 Task: Create new invoice with Date Opened :30-Apr-23, Select Customer: Catering by P.F. Chang's, Terms: Payment Term 2. Make invoice entry for item-1 with Date: 30-Apr-23, Description: Red Bull Sugar Free, Action: Material, Income Account: Income:Sales, Quantity: 1, Unit Price: 7.4, Discount %: 8. Make entry for item-2 with Date: 30-Apr-23, Description: Kellogg's PopTart Frosted Brown Sugar, Action: Material, Income Account: Income:Sales, Quantity: 2, Unit Price: 8.5, Discount %: 7. Make entry for item-3 with Date: 30-Apr-23, Description: Small Gala Apple_x000D_
, Action: Material, Income Account: Income:Sales, Quantity: 2, Unit Price: 9.5, Discount %: 9. Write Notes: 'Looking forward to serving you again.'. Post Invoice with Post Date: 30-Apr-23, Post to Accounts: Assets:Accounts Receivable. Pay / Process Payment with Transaction Date: 15-May-23, Amount: 39.908, Transfer Account: Checking Account. Print Invoice, display notes by going to Option, then go to Display Tab and check 'Invoice Notes'.
Action: Mouse moved to (196, 46)
Screenshot: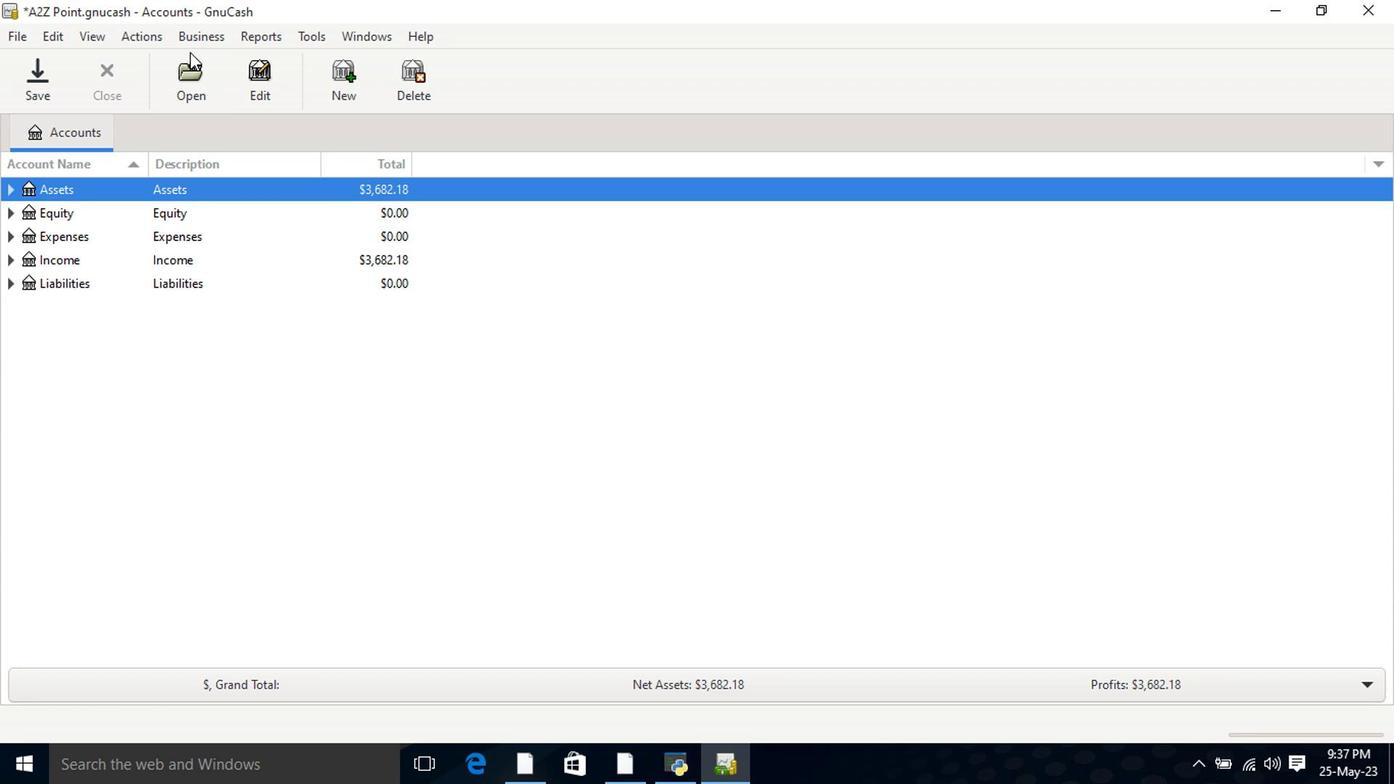 
Action: Mouse pressed left at (196, 46)
Screenshot: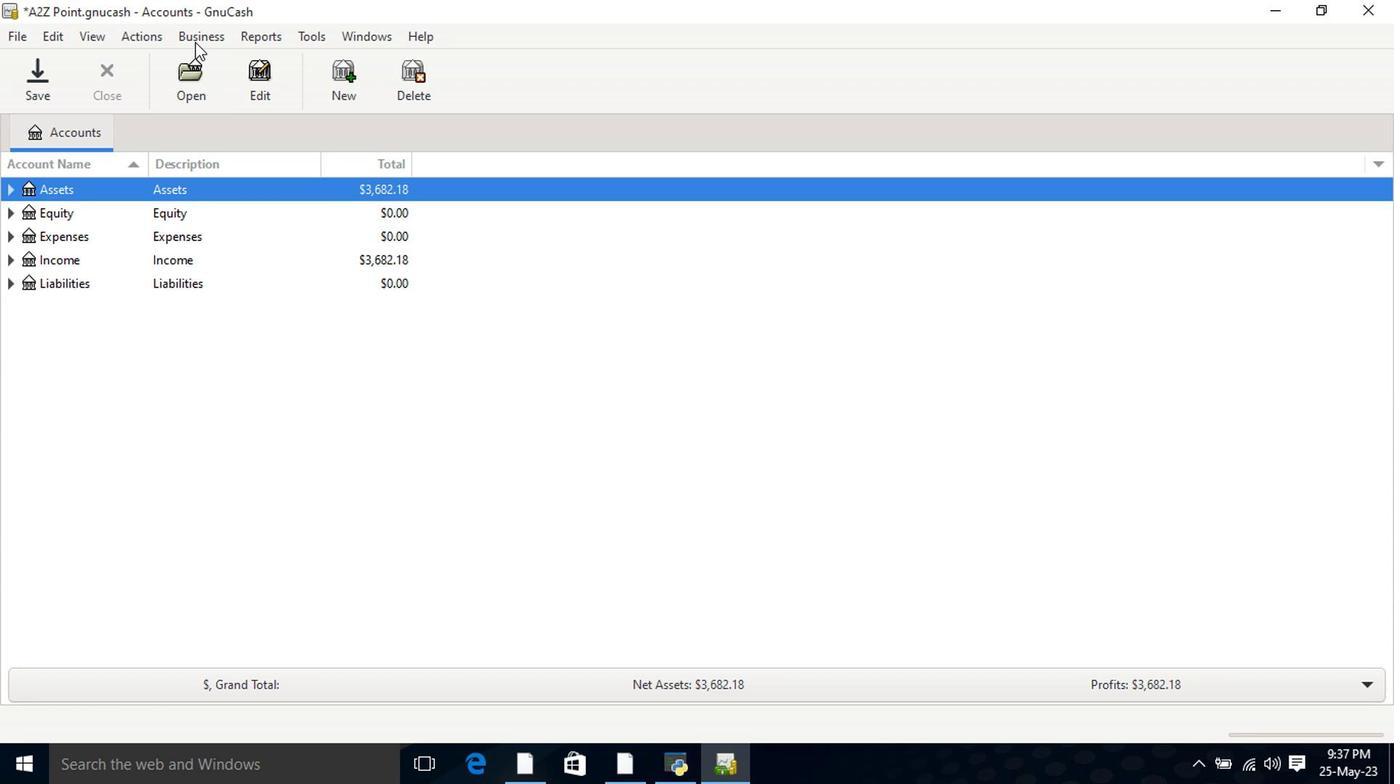 
Action: Mouse moved to (356, 66)
Screenshot: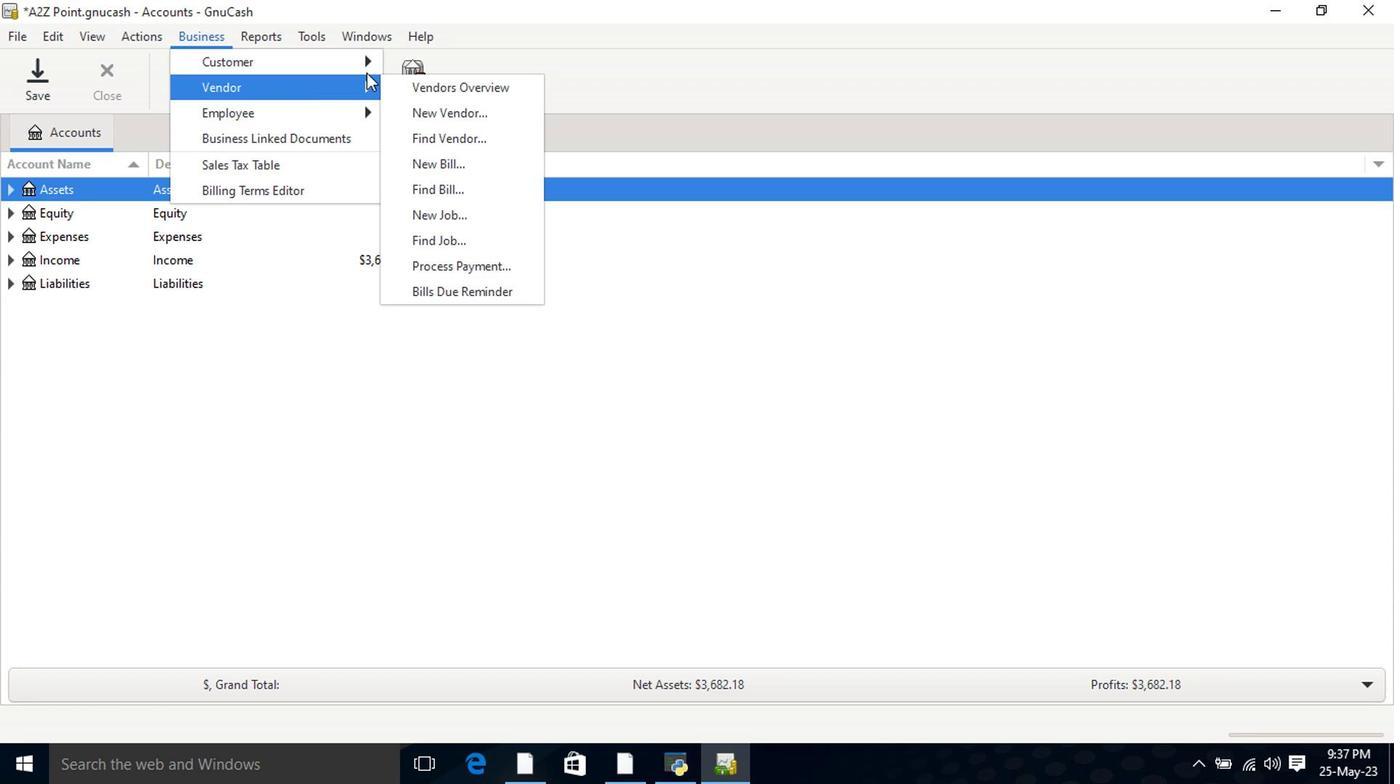 
Action: Mouse pressed left at (356, 66)
Screenshot: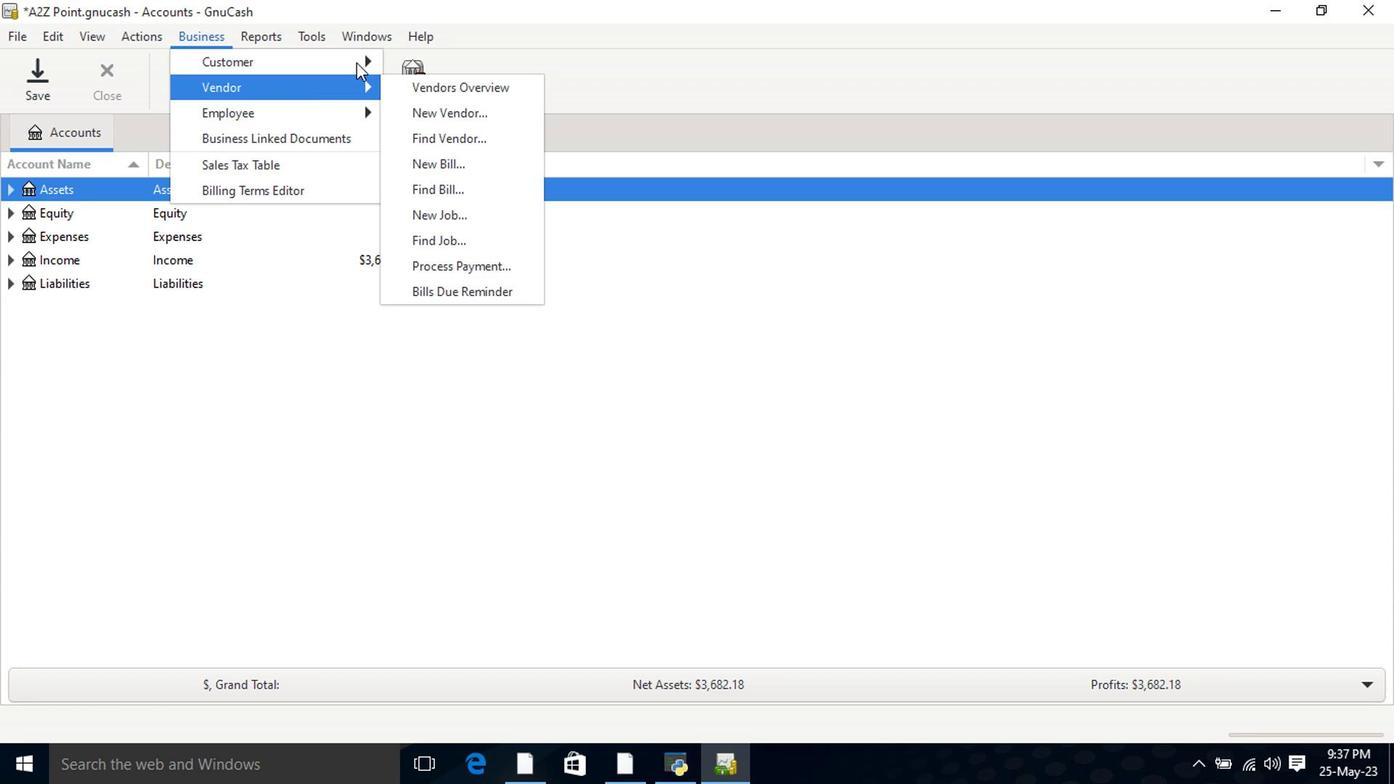 
Action: Mouse moved to (445, 140)
Screenshot: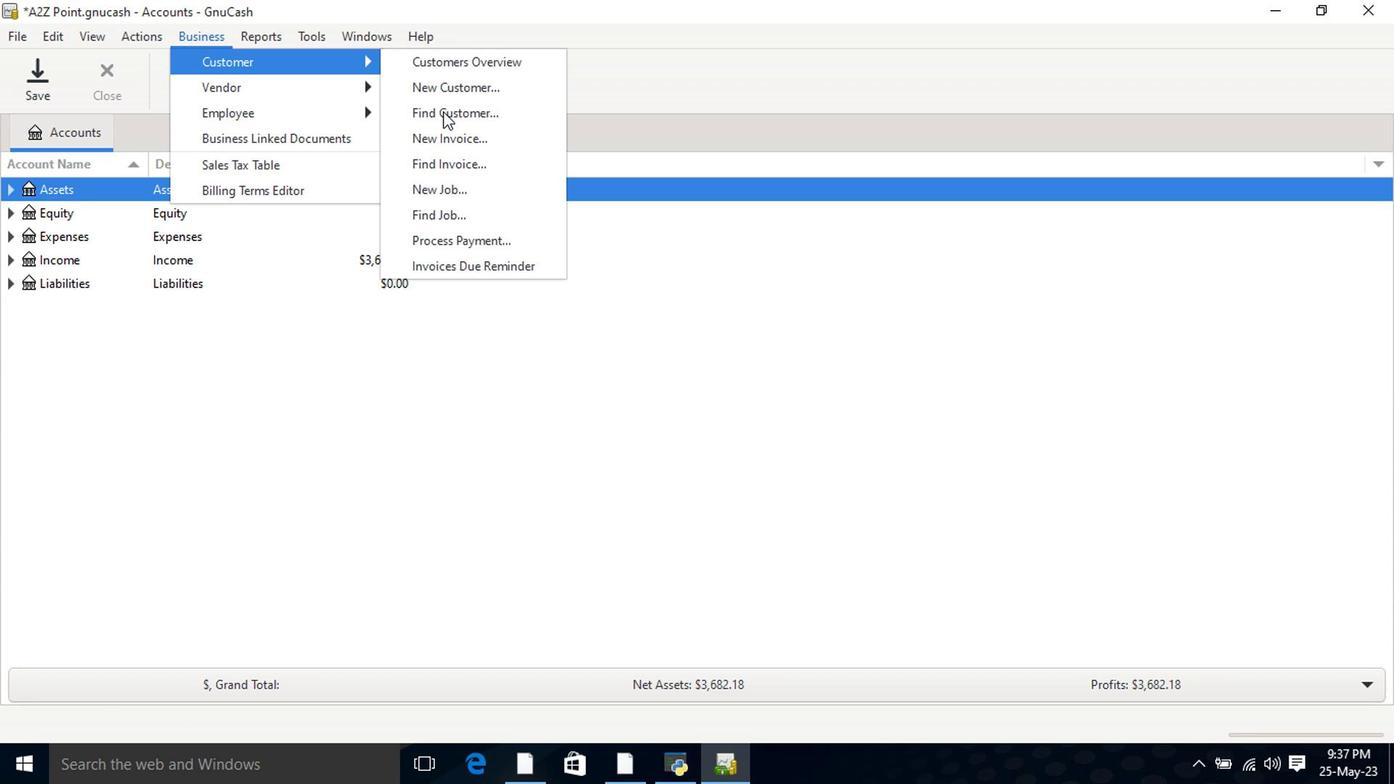 
Action: Mouse pressed left at (445, 140)
Screenshot: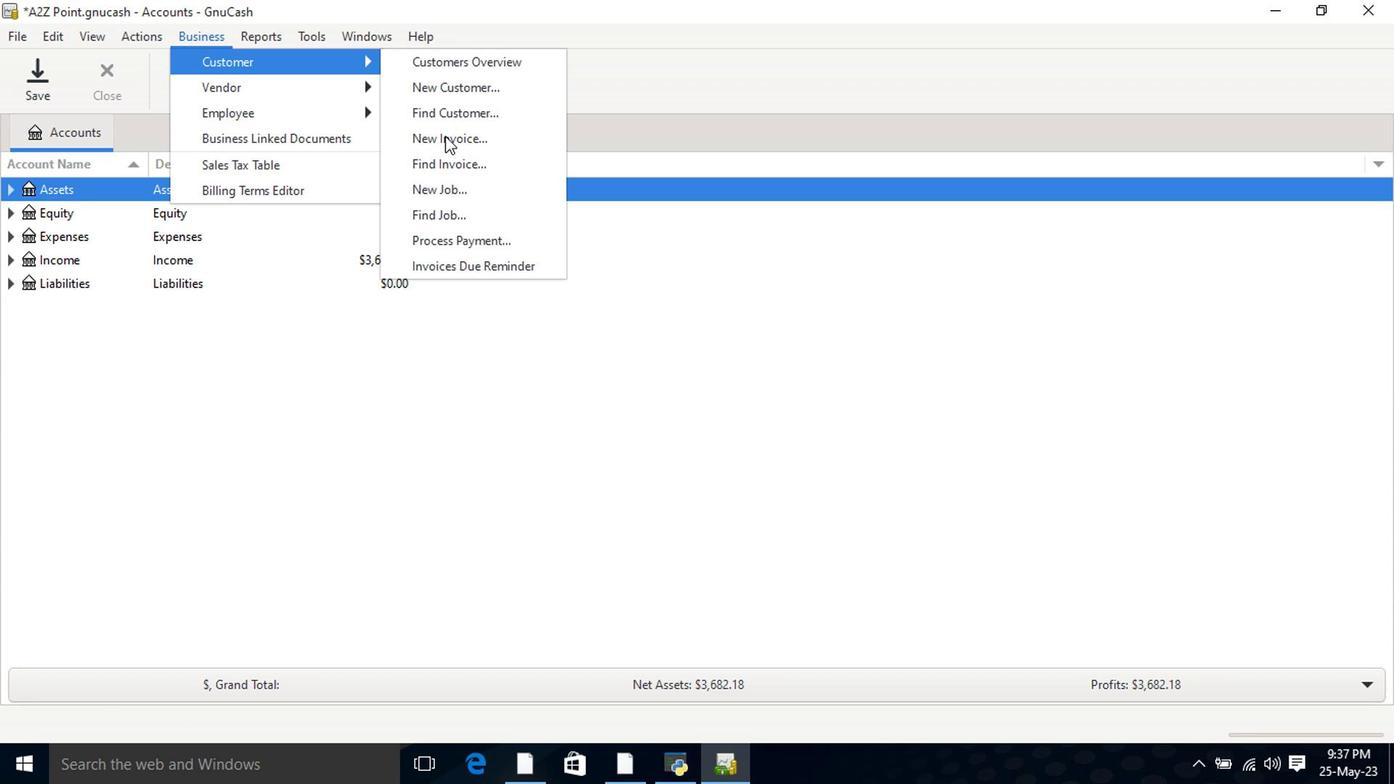 
Action: Mouse moved to (832, 311)
Screenshot: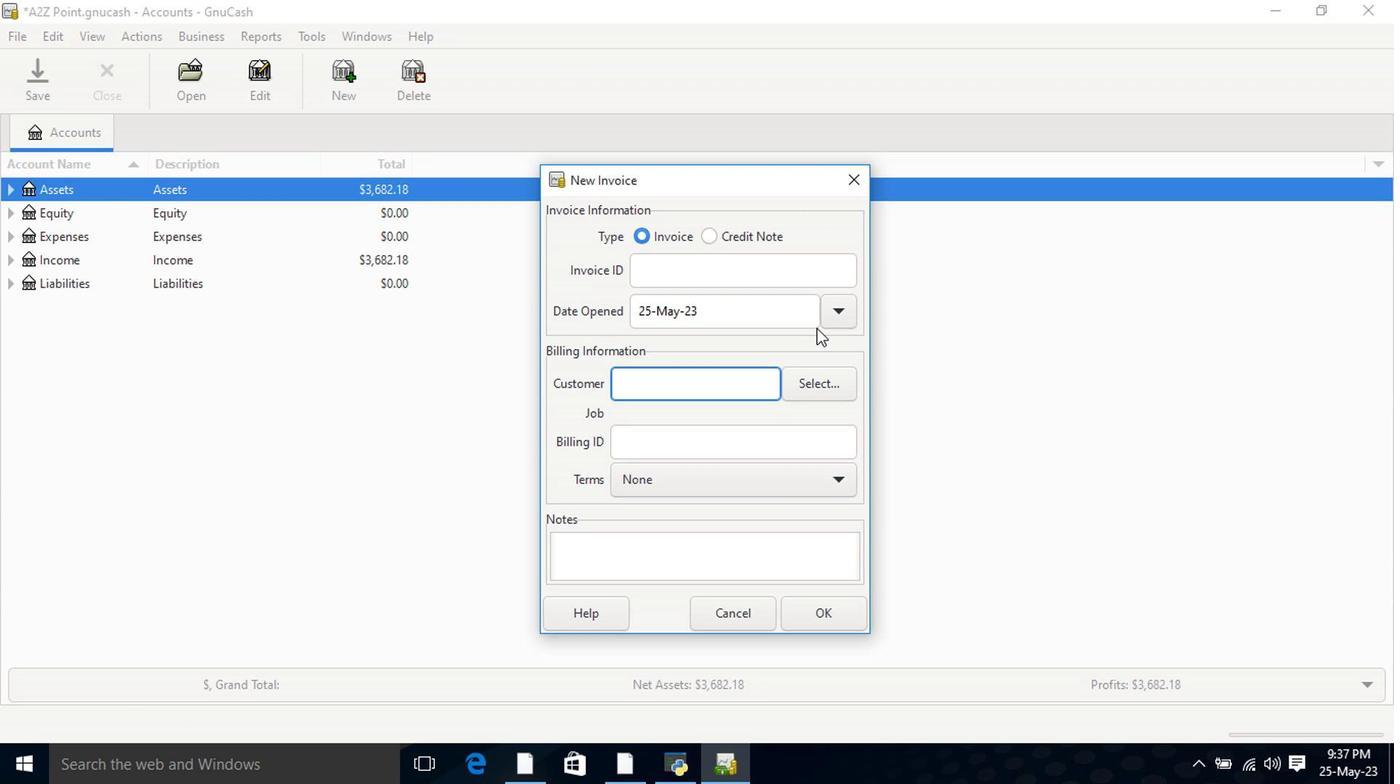
Action: Mouse pressed left at (832, 311)
Screenshot: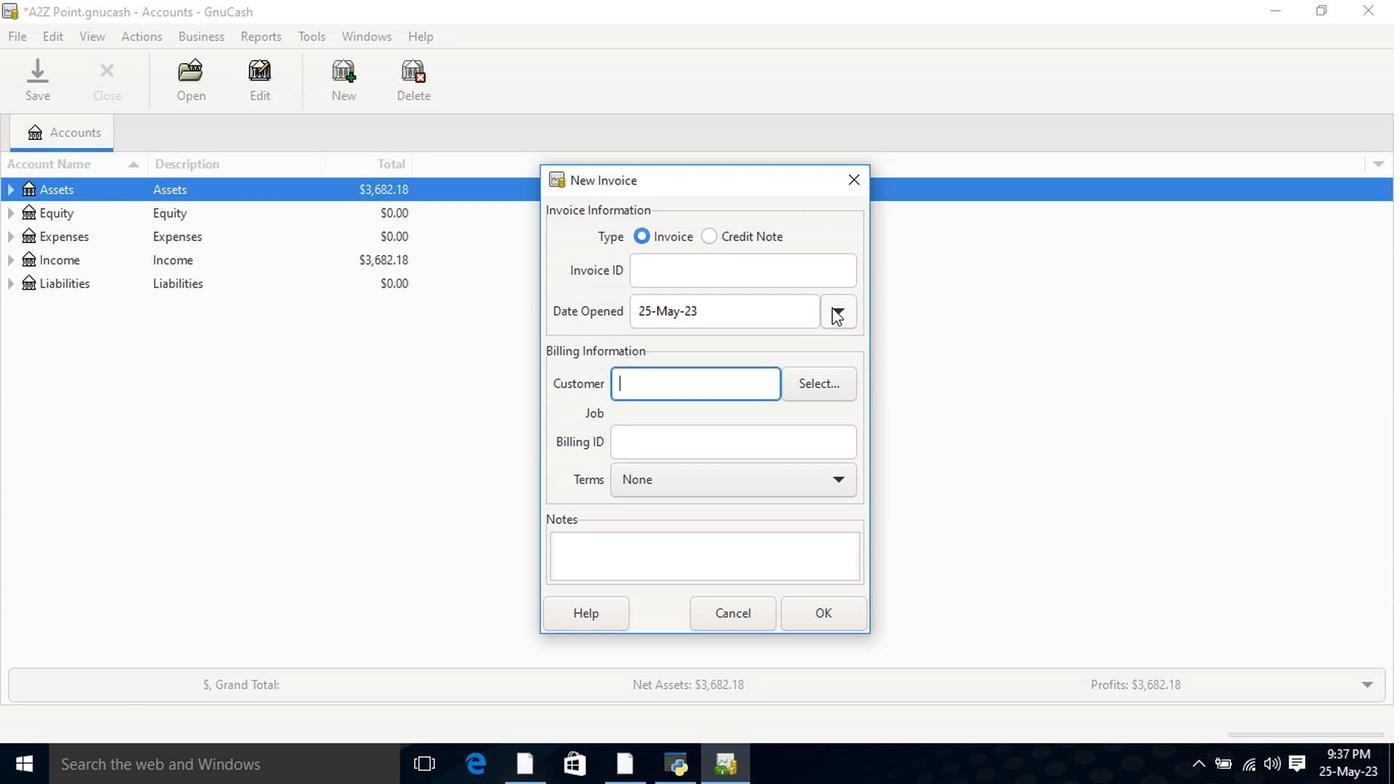 
Action: Mouse moved to (677, 342)
Screenshot: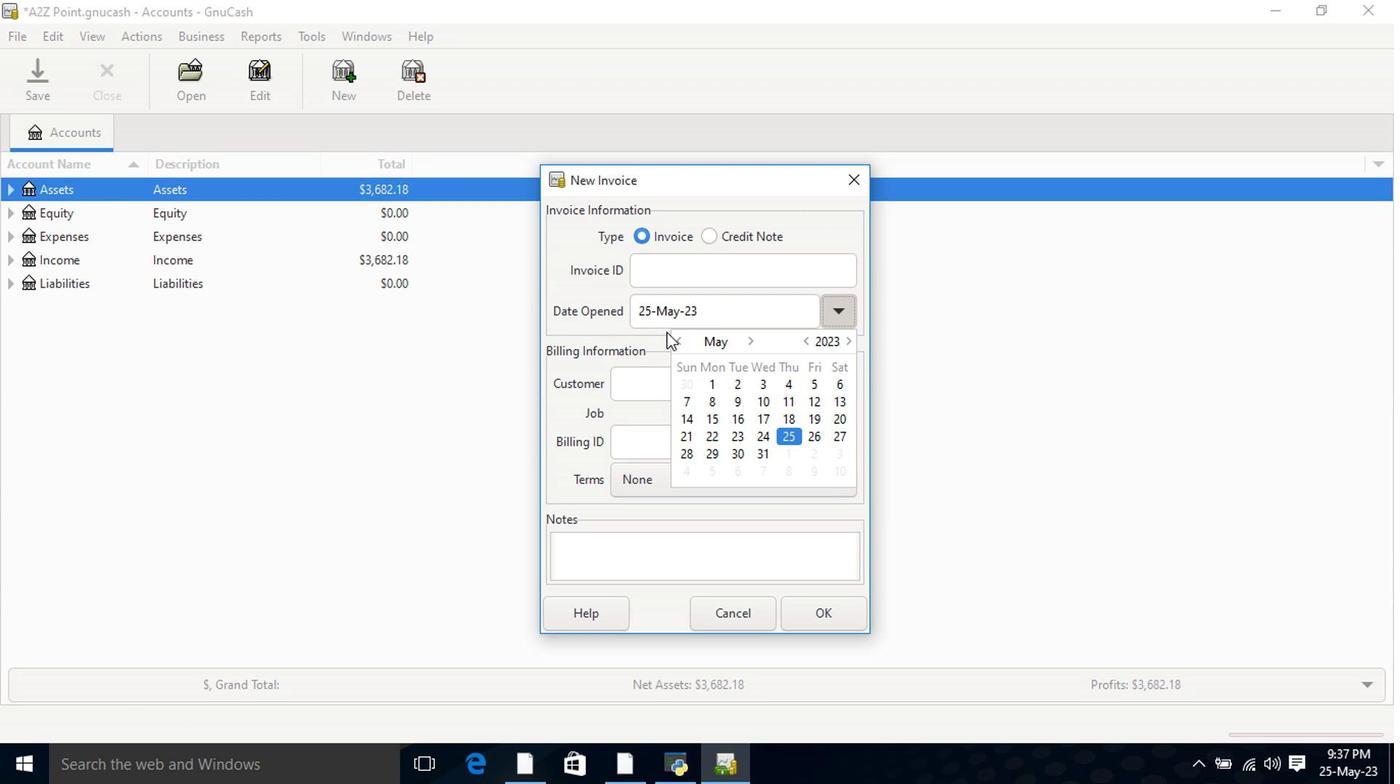 
Action: Mouse pressed left at (677, 342)
Screenshot: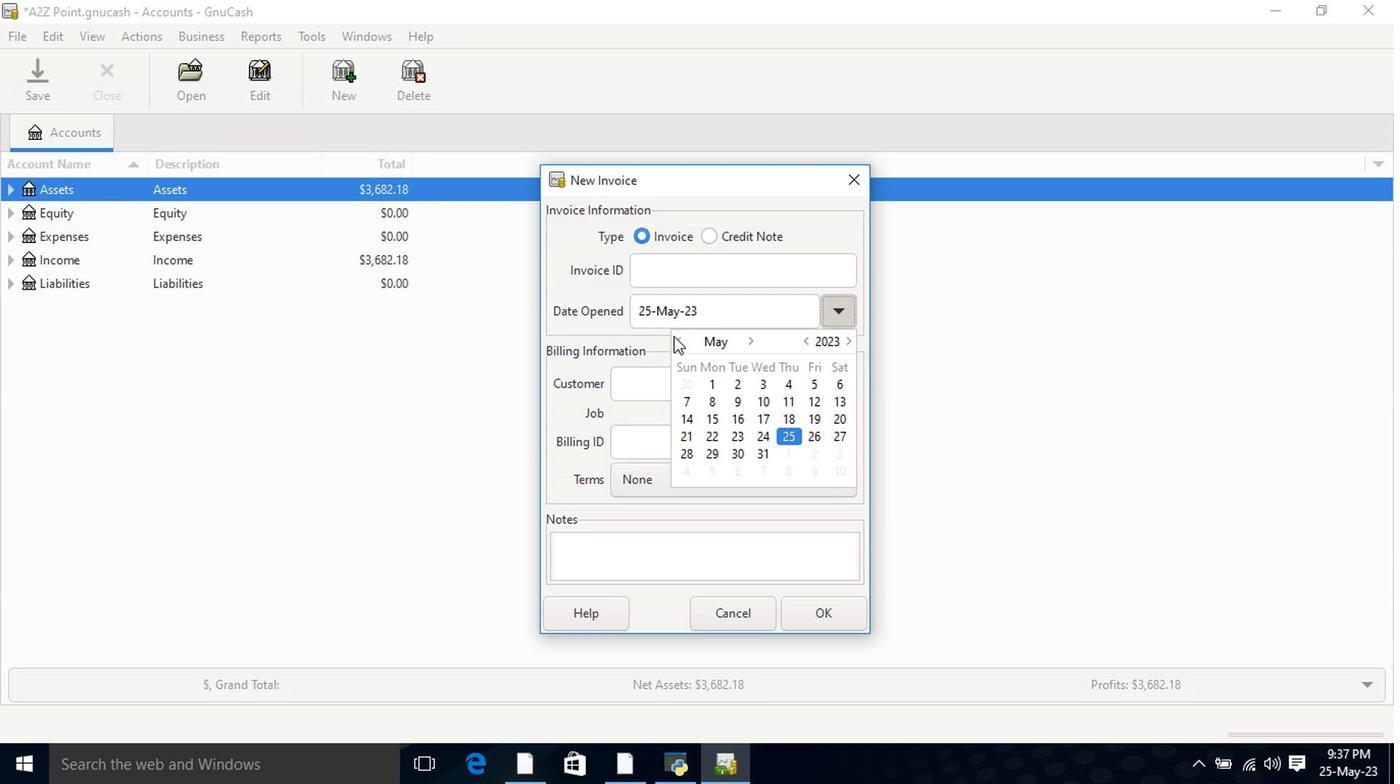 
Action: Mouse moved to (694, 474)
Screenshot: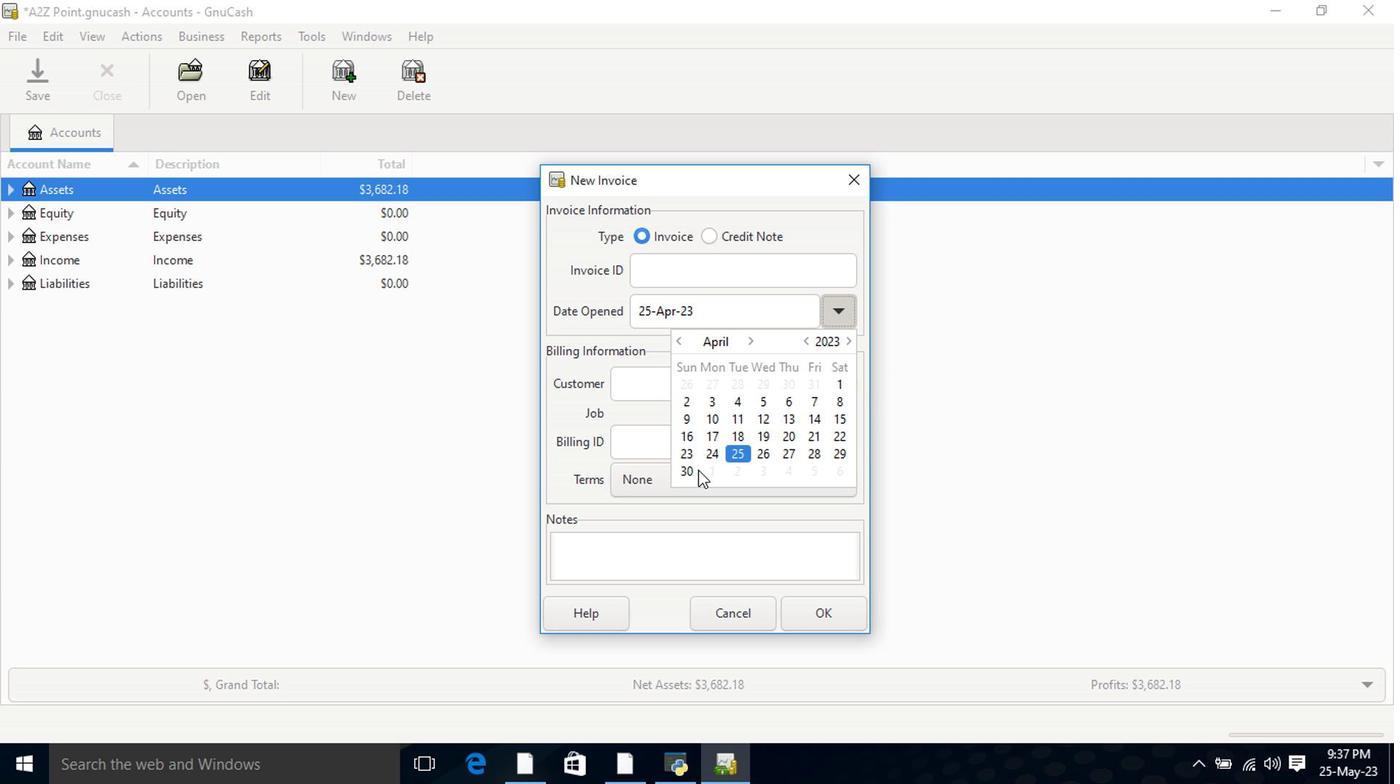 
Action: Mouse pressed left at (694, 474)
Screenshot: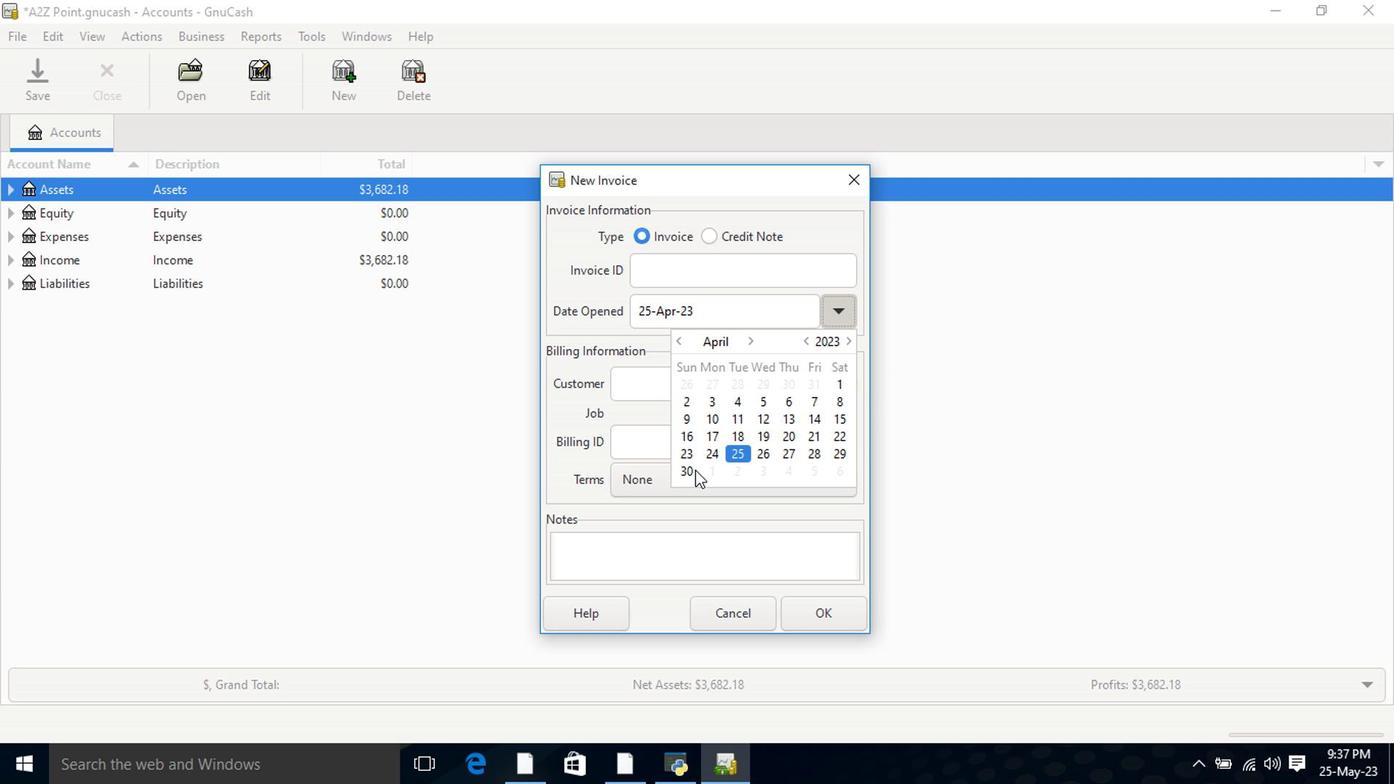 
Action: Mouse pressed left at (694, 474)
Screenshot: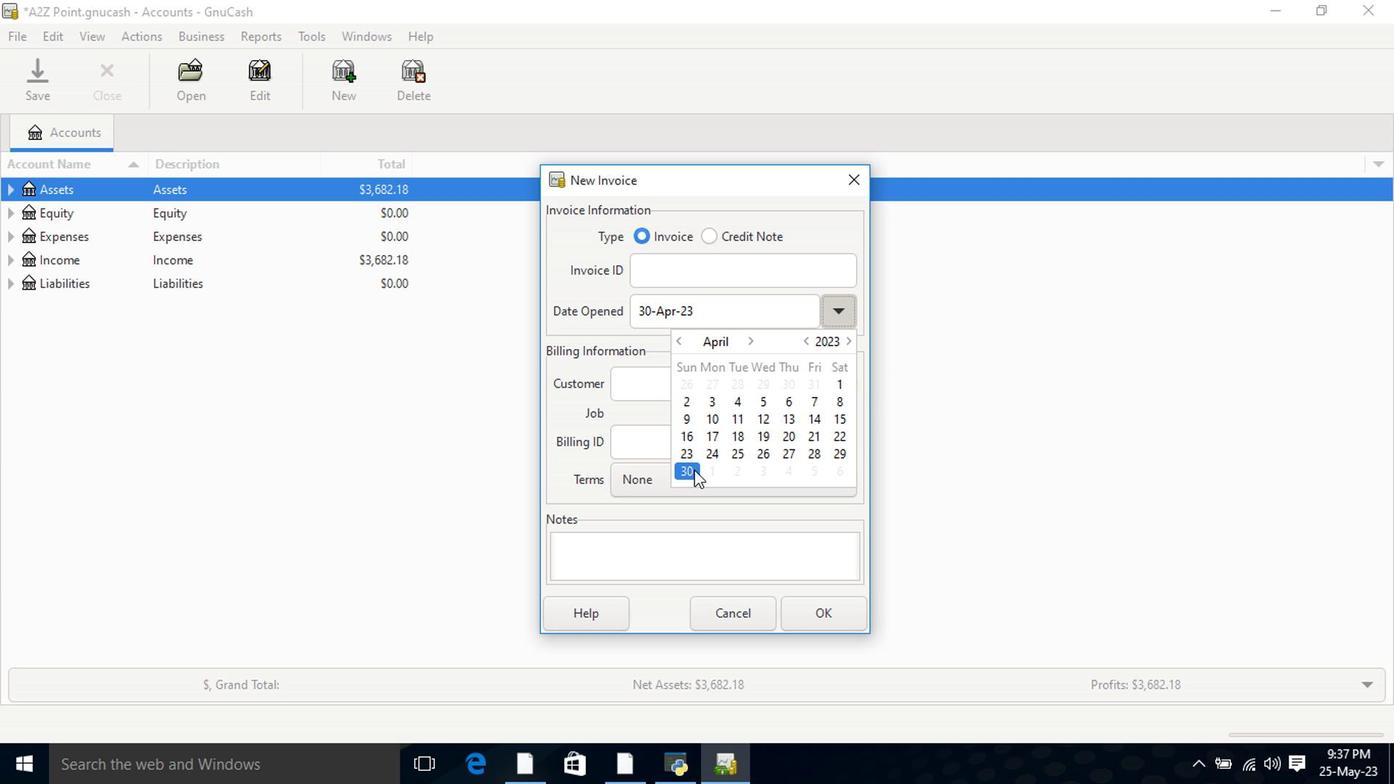 
Action: Mouse moved to (682, 397)
Screenshot: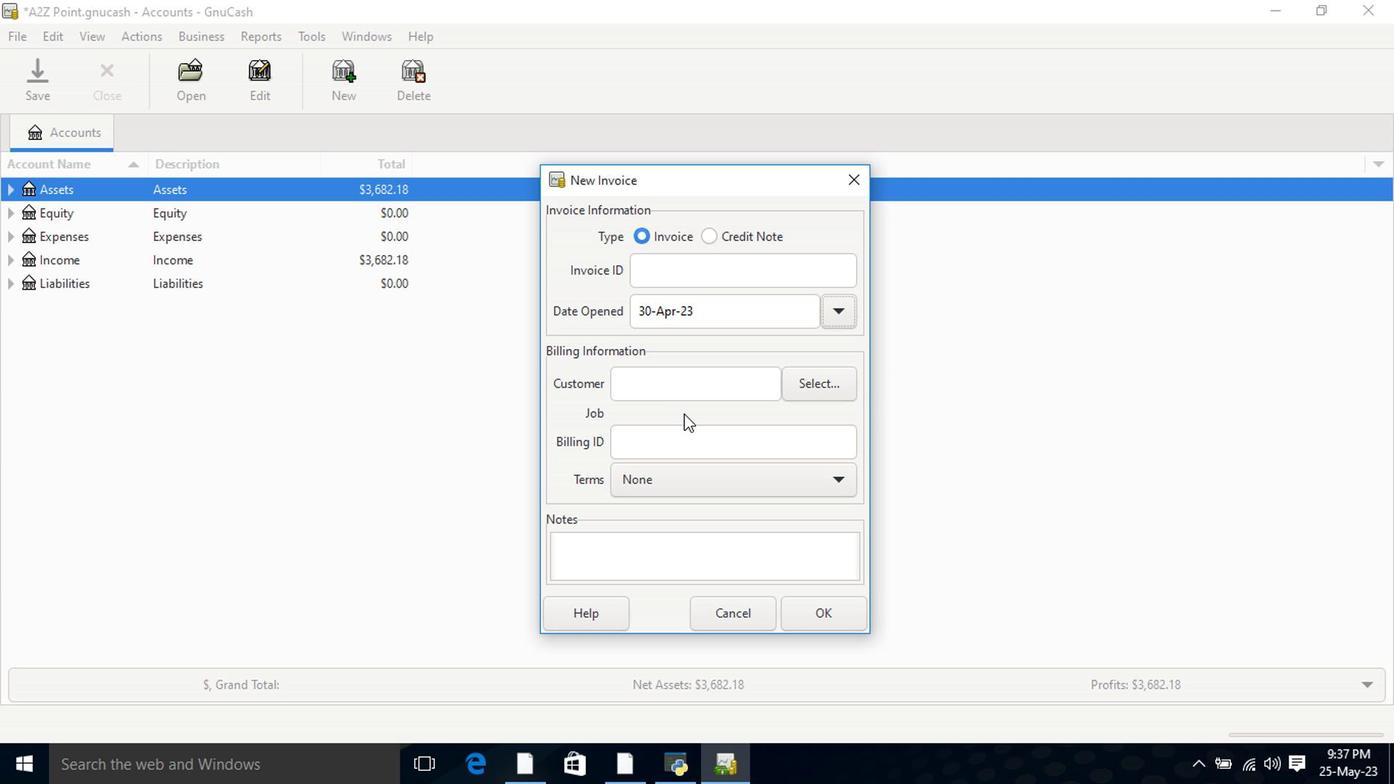 
Action: Mouse pressed left at (682, 397)
Screenshot: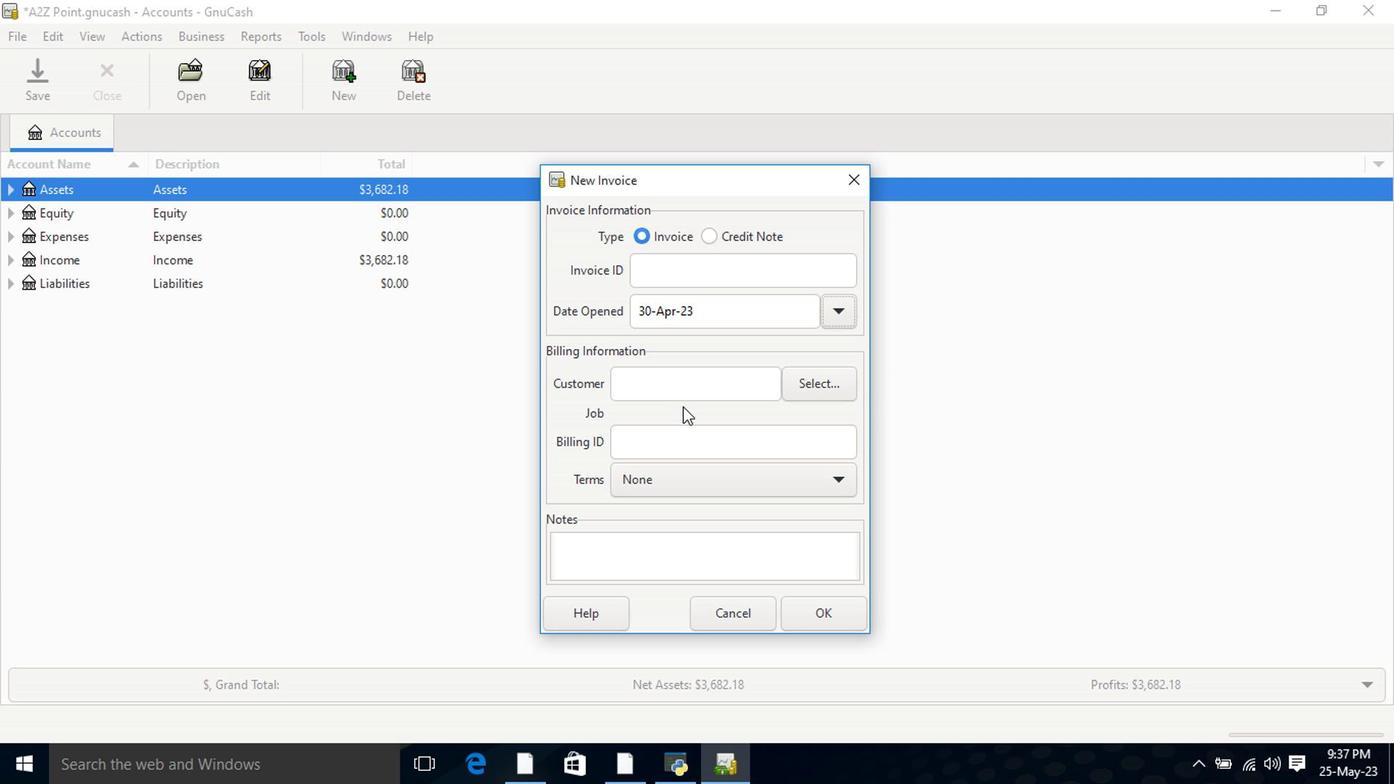 
Action: Mouse moved to (682, 396)
Screenshot: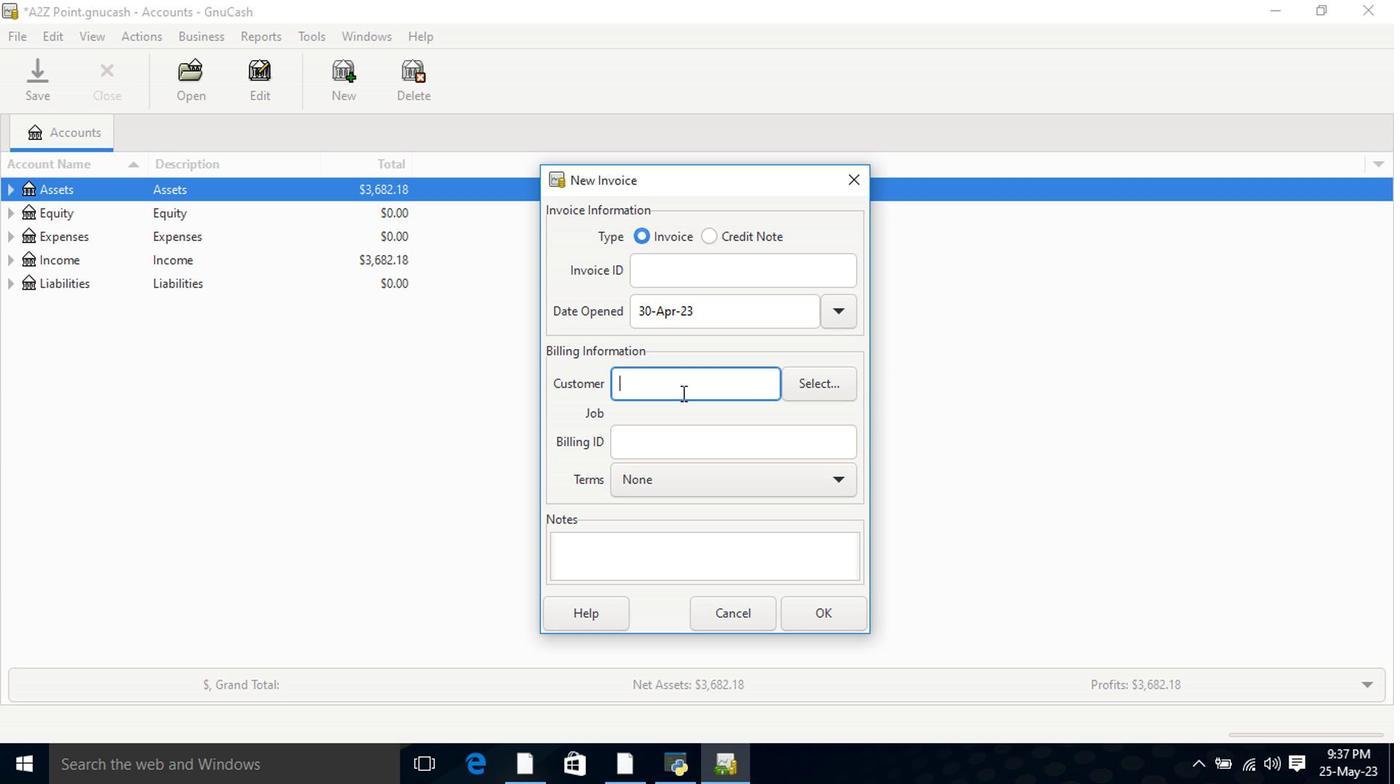 
Action: Key pressed catering<Key.space>by<Key.space>p.
Screenshot: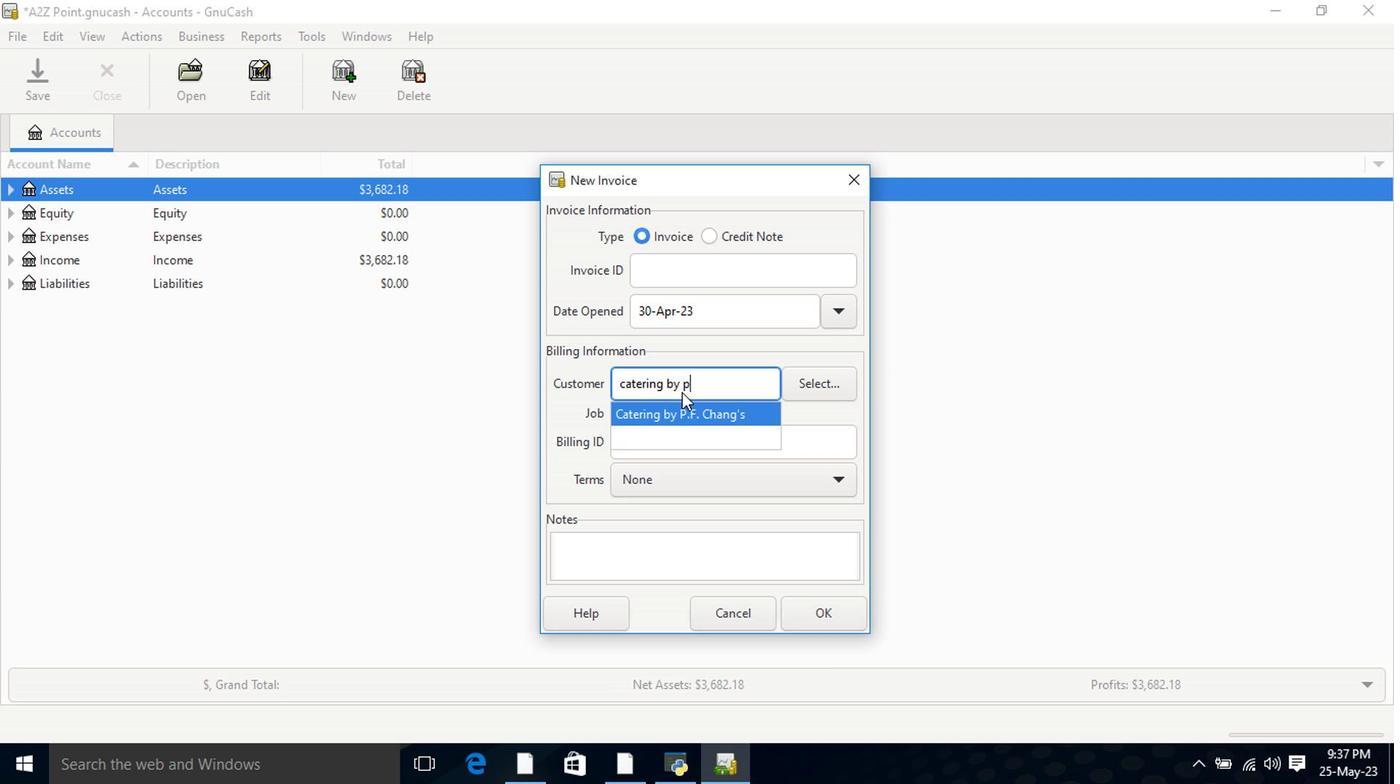 
Action: Mouse moved to (682, 417)
Screenshot: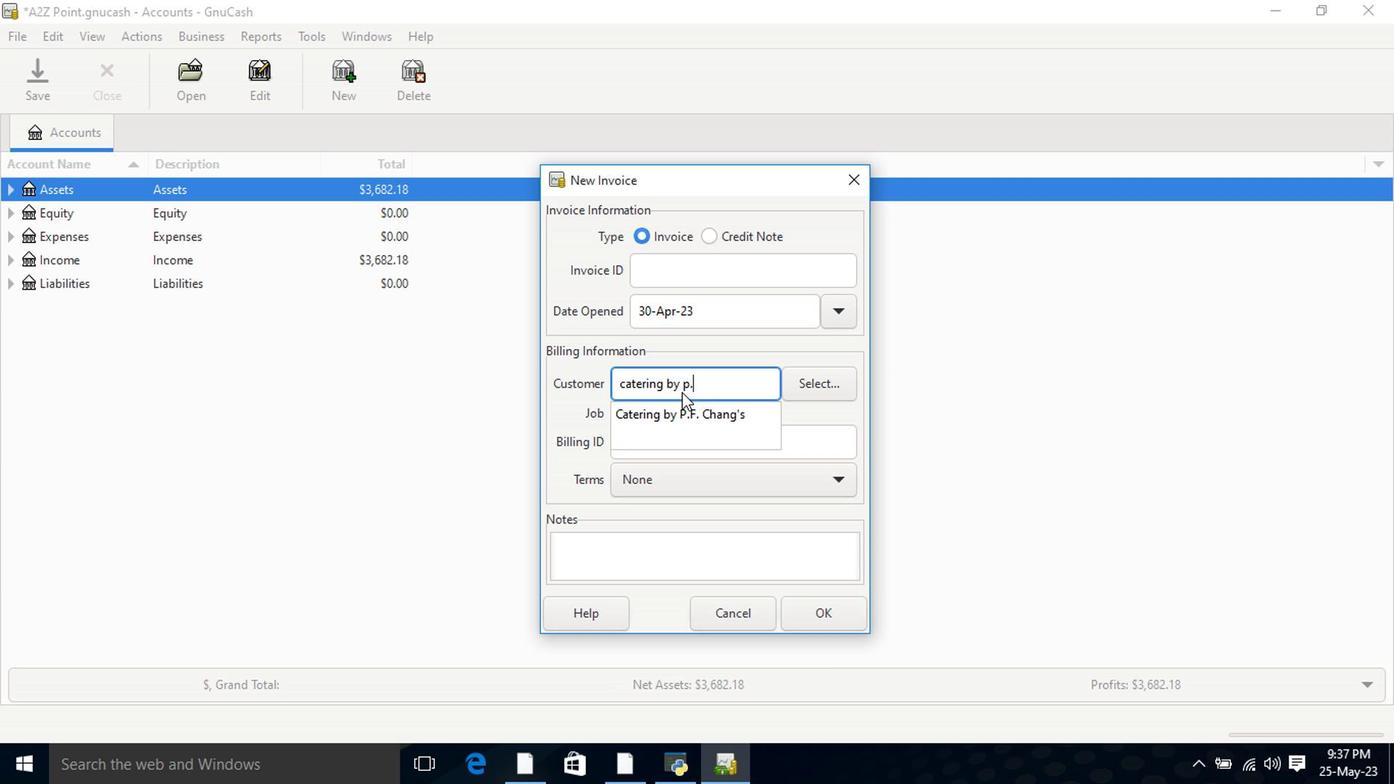 
Action: Mouse pressed left at (682, 417)
Screenshot: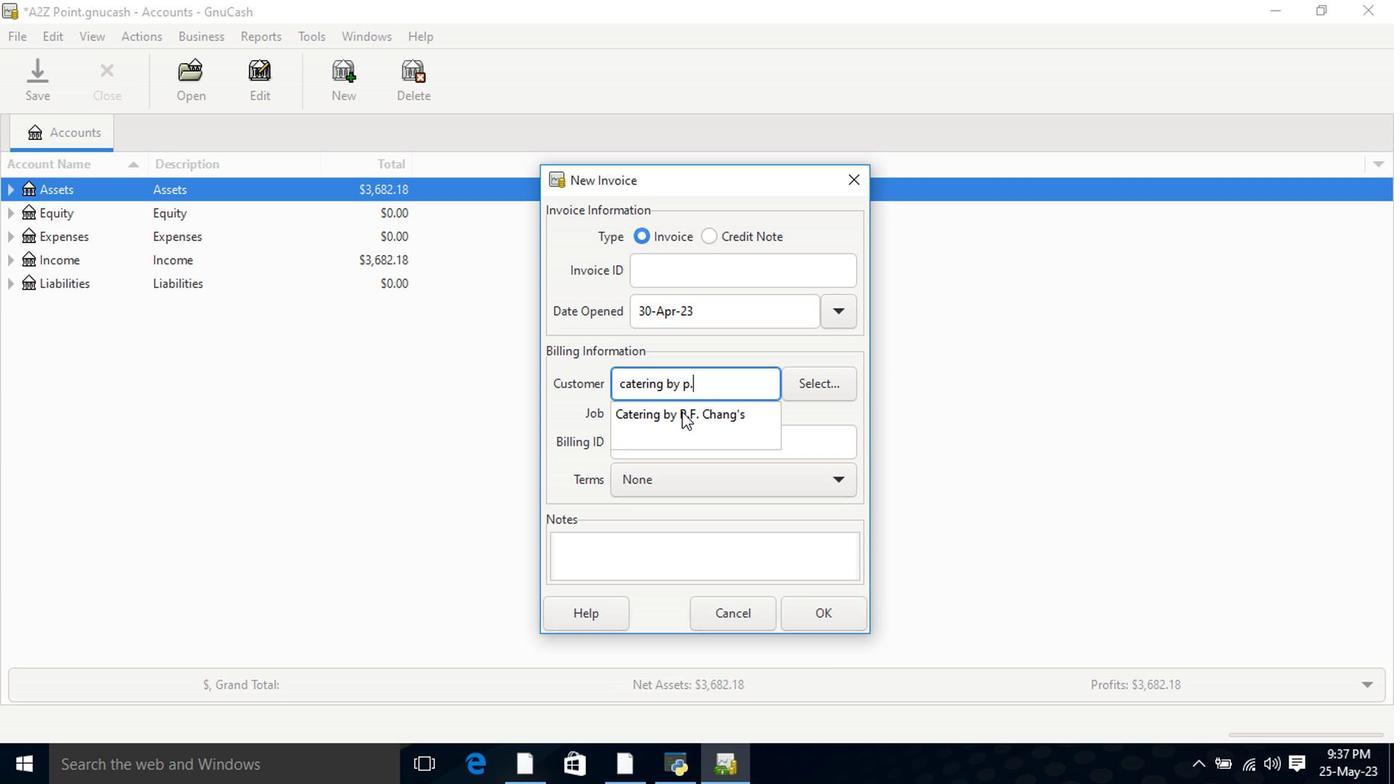 
Action: Mouse moved to (728, 508)
Screenshot: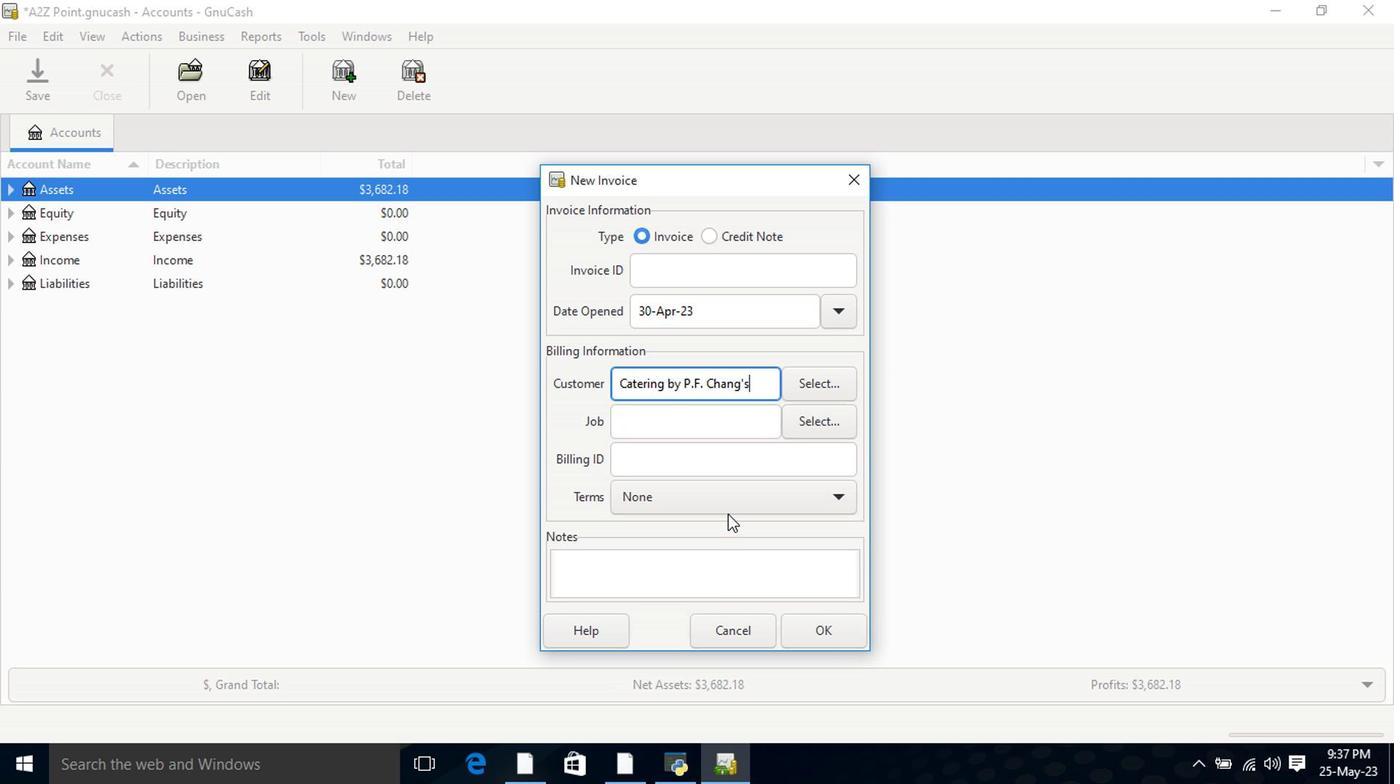 
Action: Mouse pressed left at (728, 508)
Screenshot: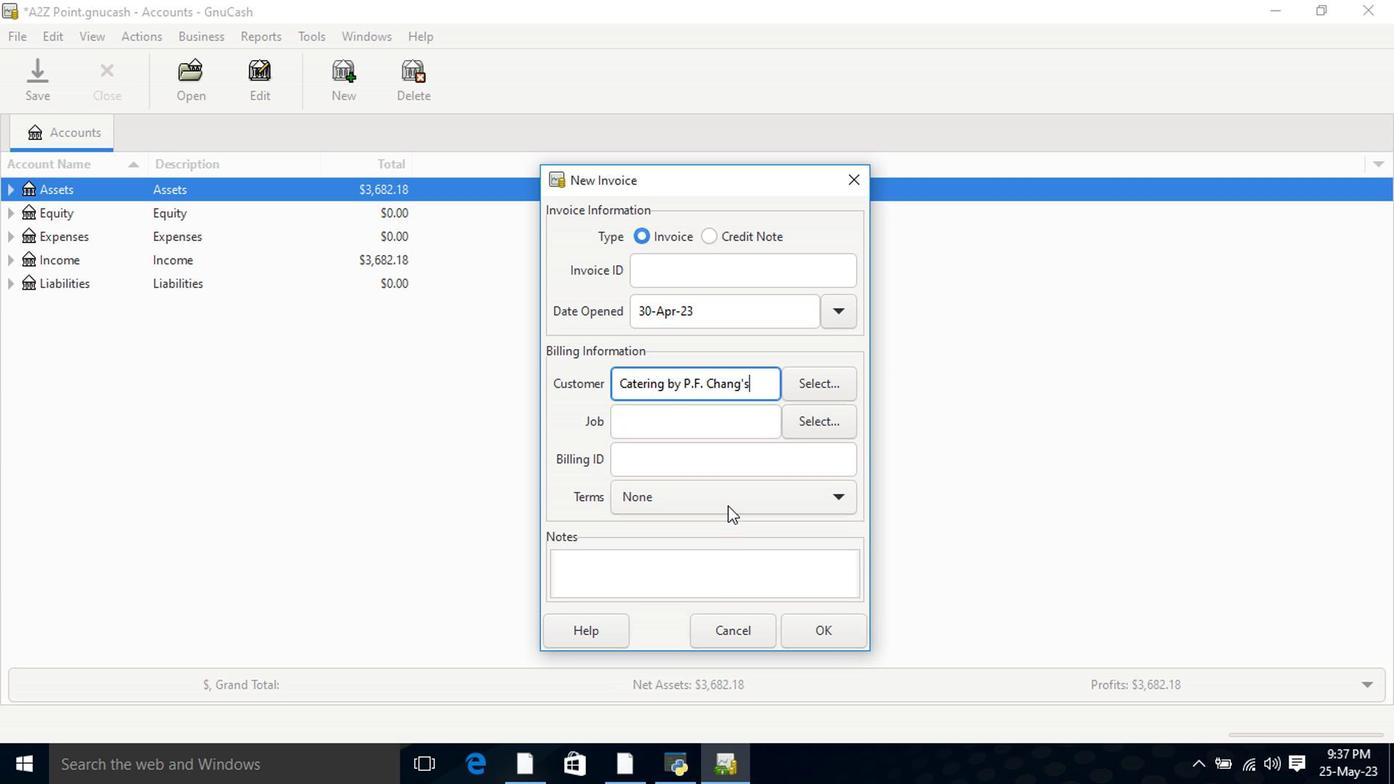 
Action: Mouse moved to (720, 558)
Screenshot: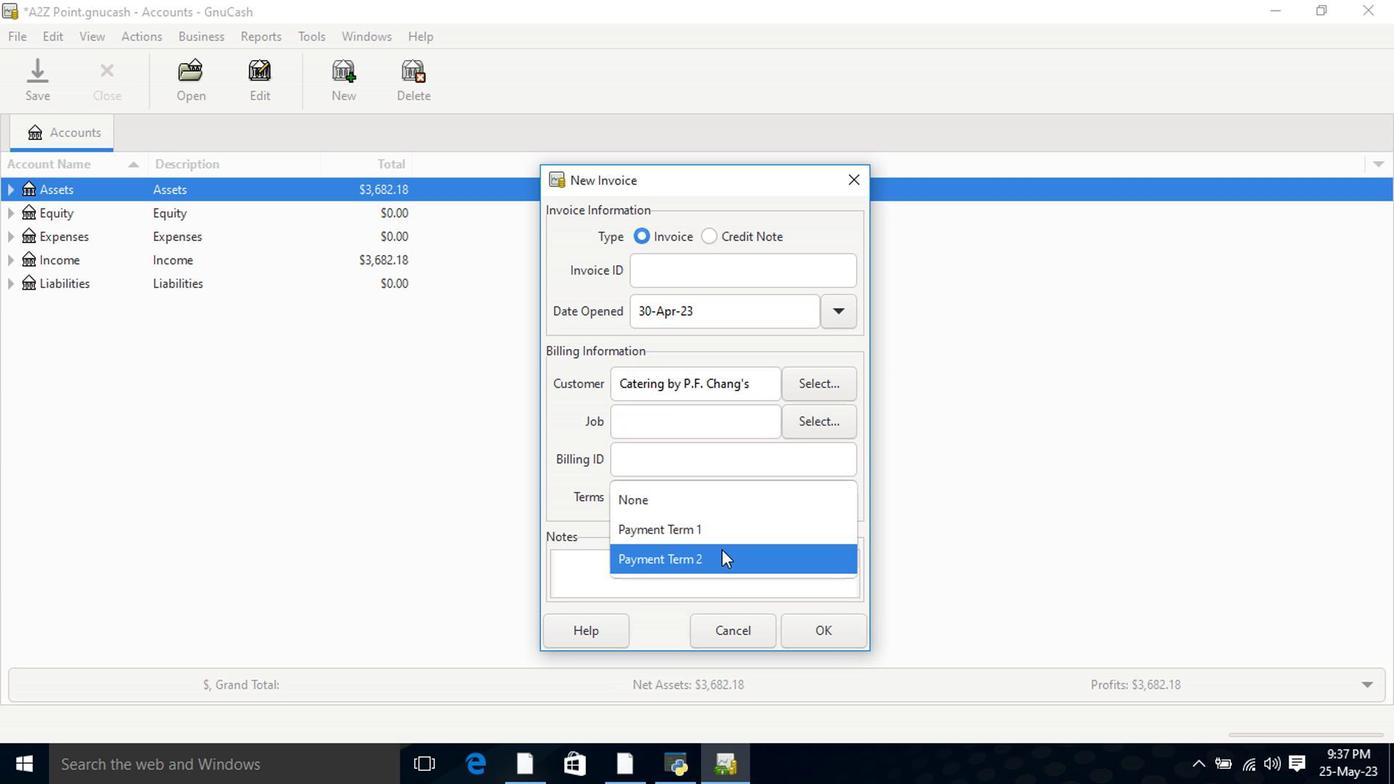 
Action: Mouse pressed left at (720, 558)
Screenshot: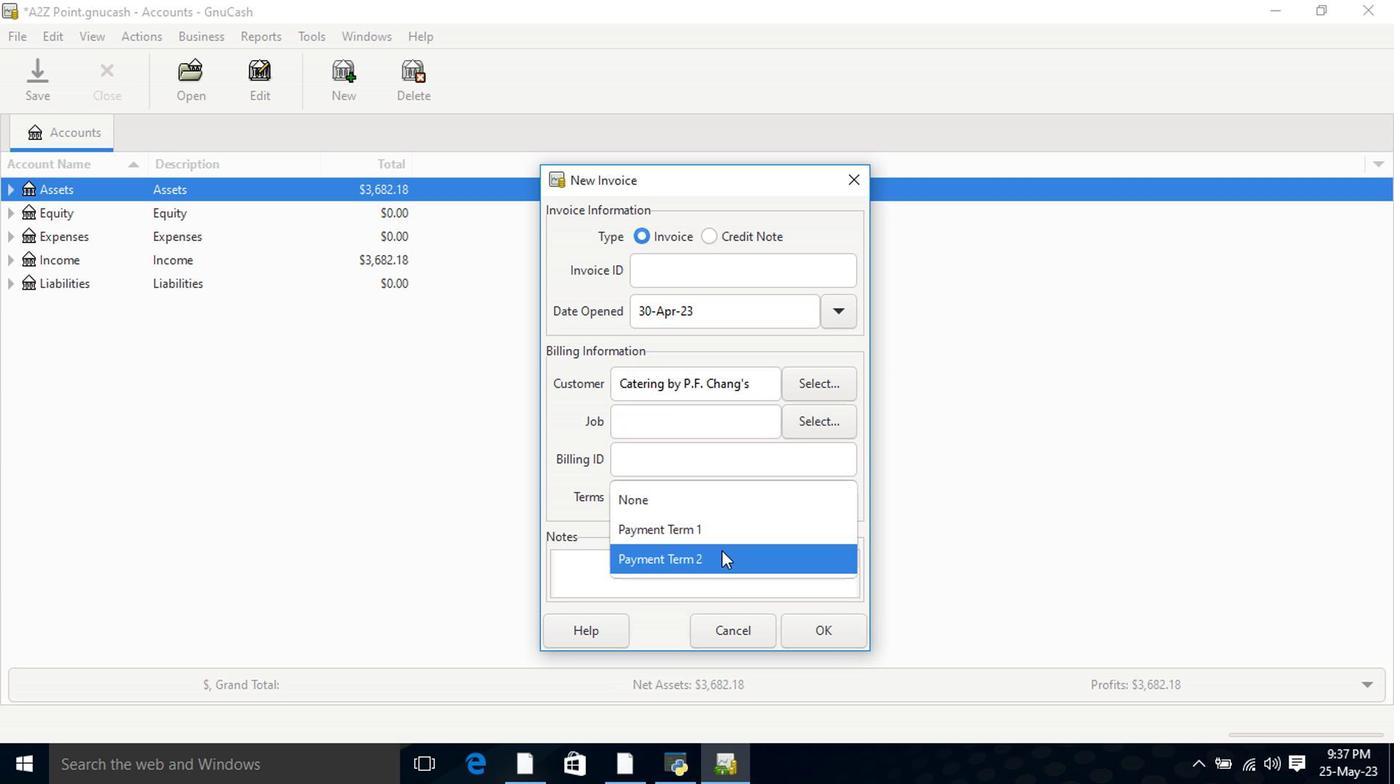 
Action: Mouse moved to (820, 634)
Screenshot: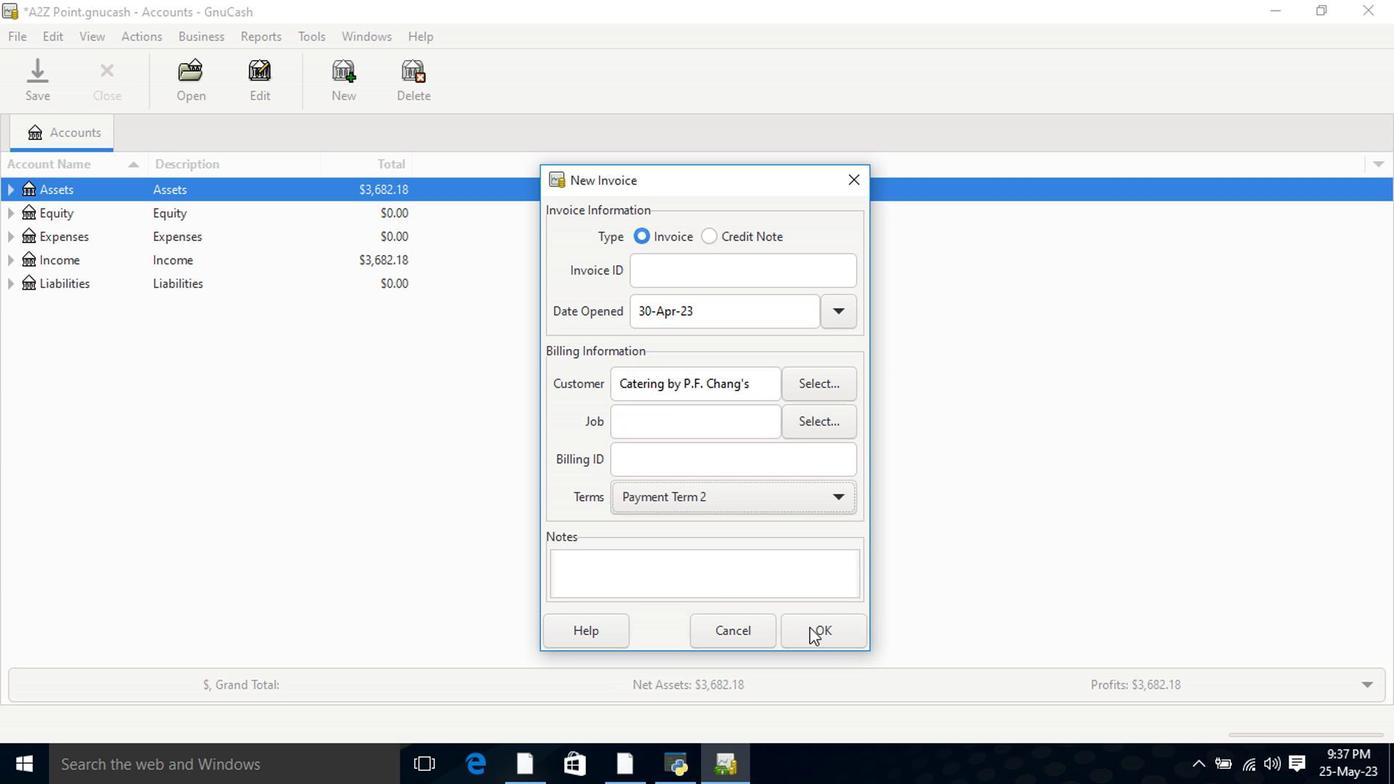 
Action: Mouse pressed left at (820, 634)
Screenshot: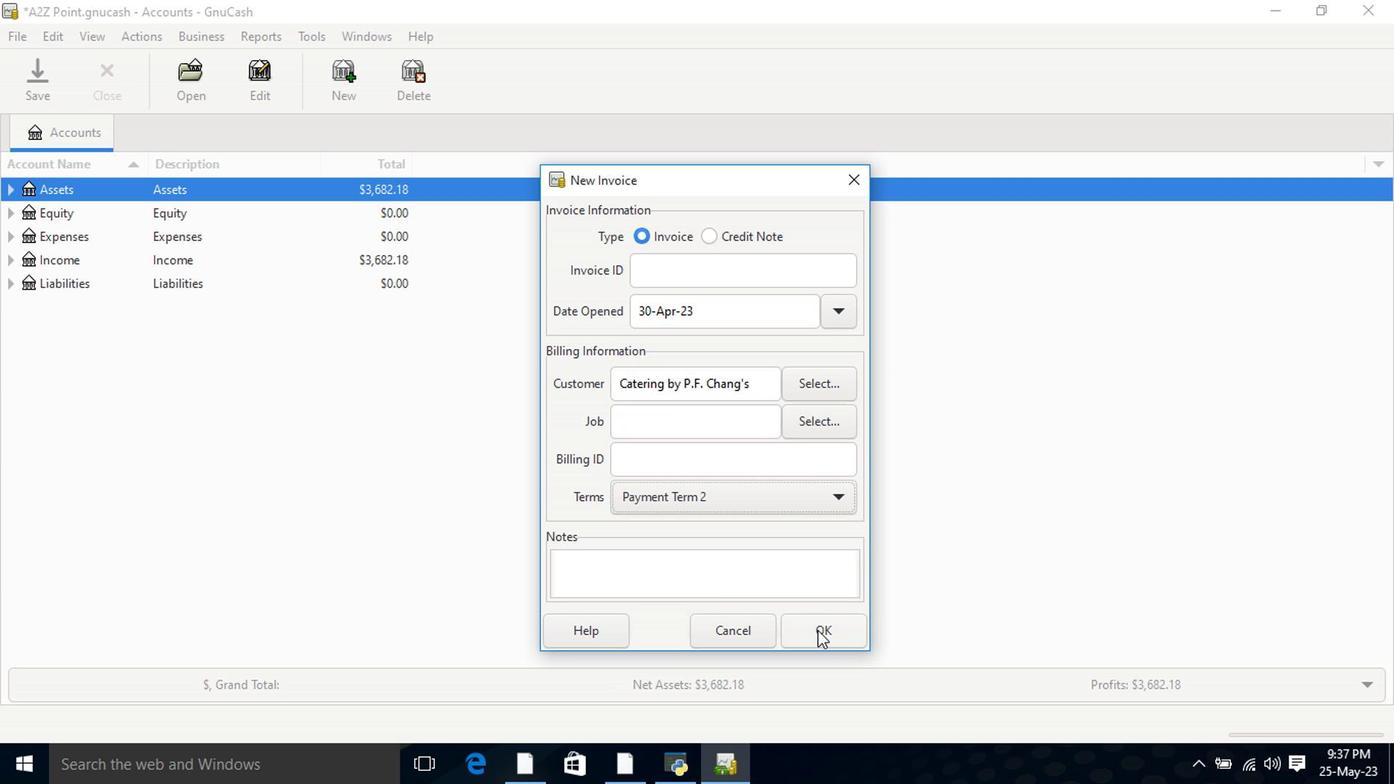 
Action: Mouse moved to (89, 402)
Screenshot: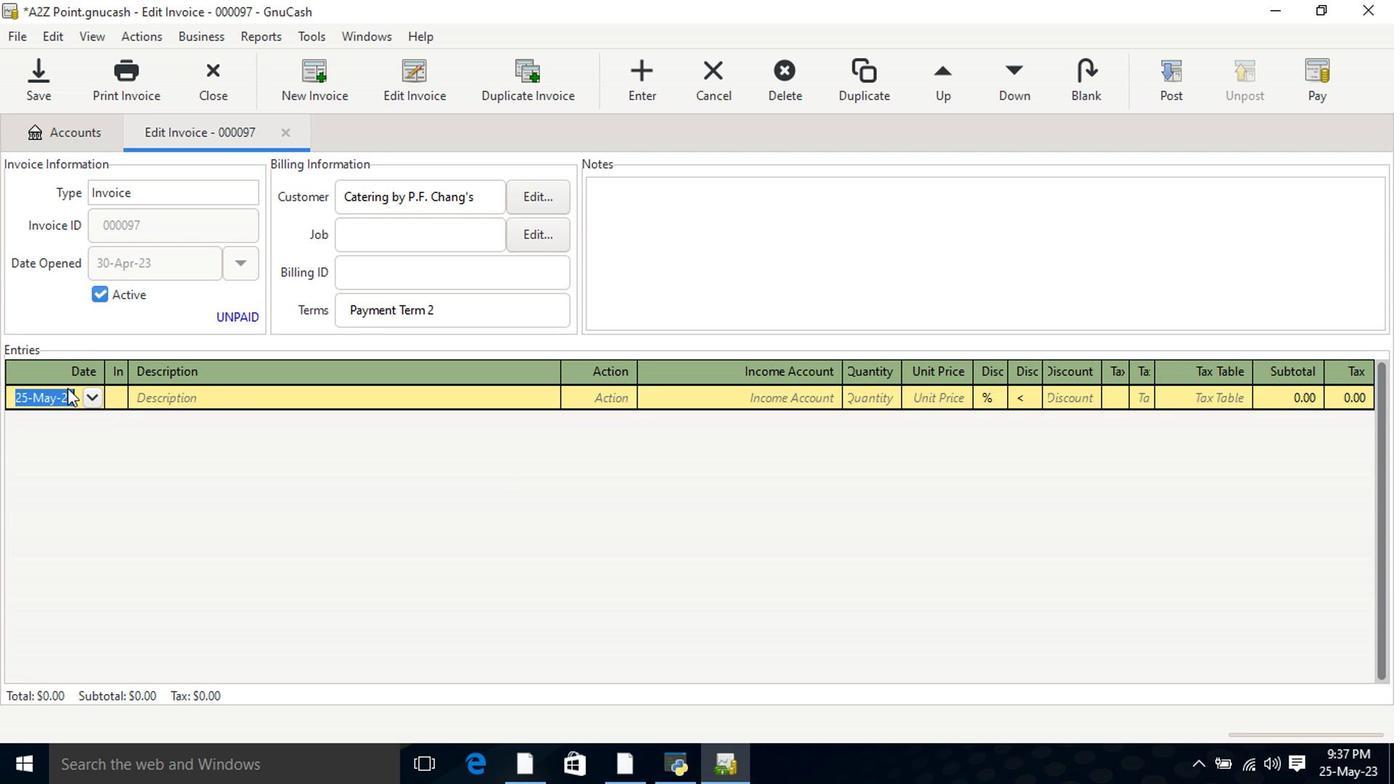 
Action: Mouse pressed left at (89, 402)
Screenshot: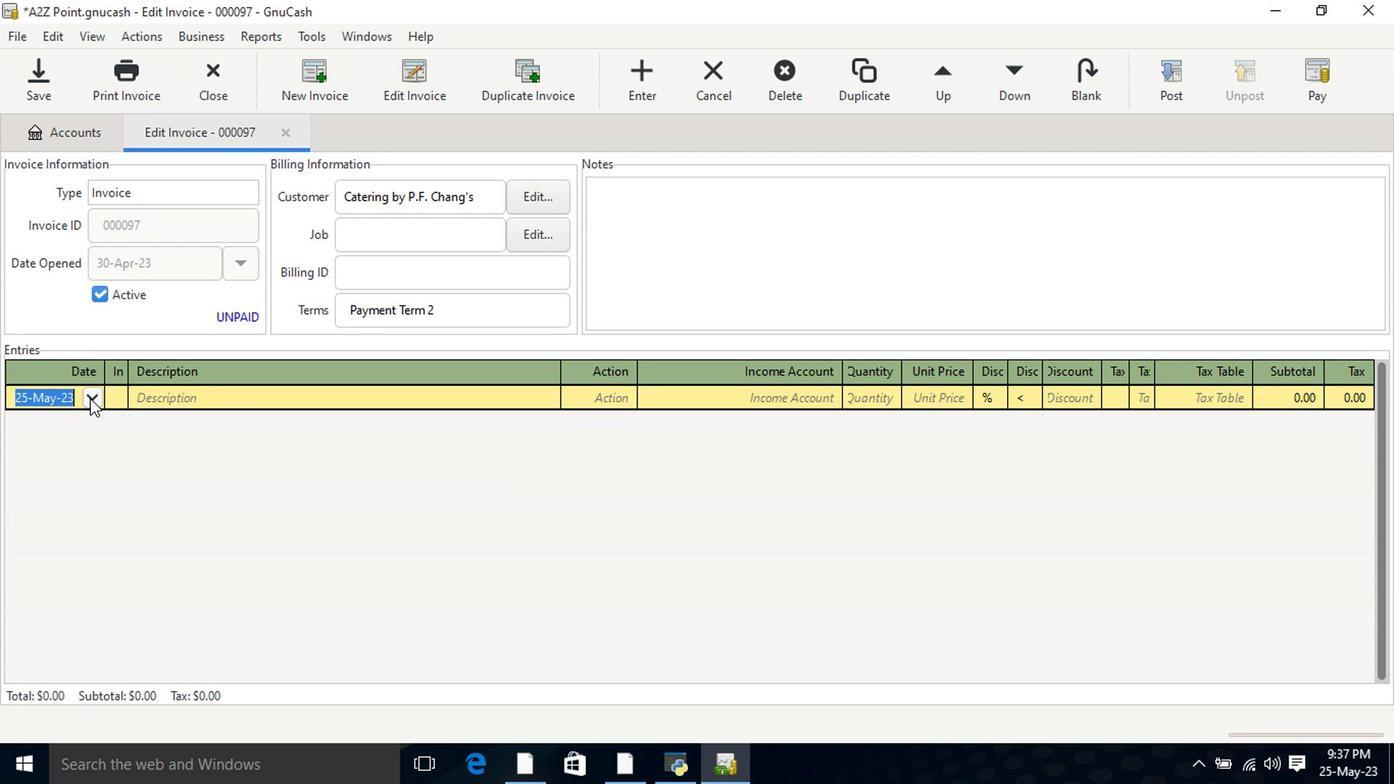 
Action: Mouse moved to (15, 427)
Screenshot: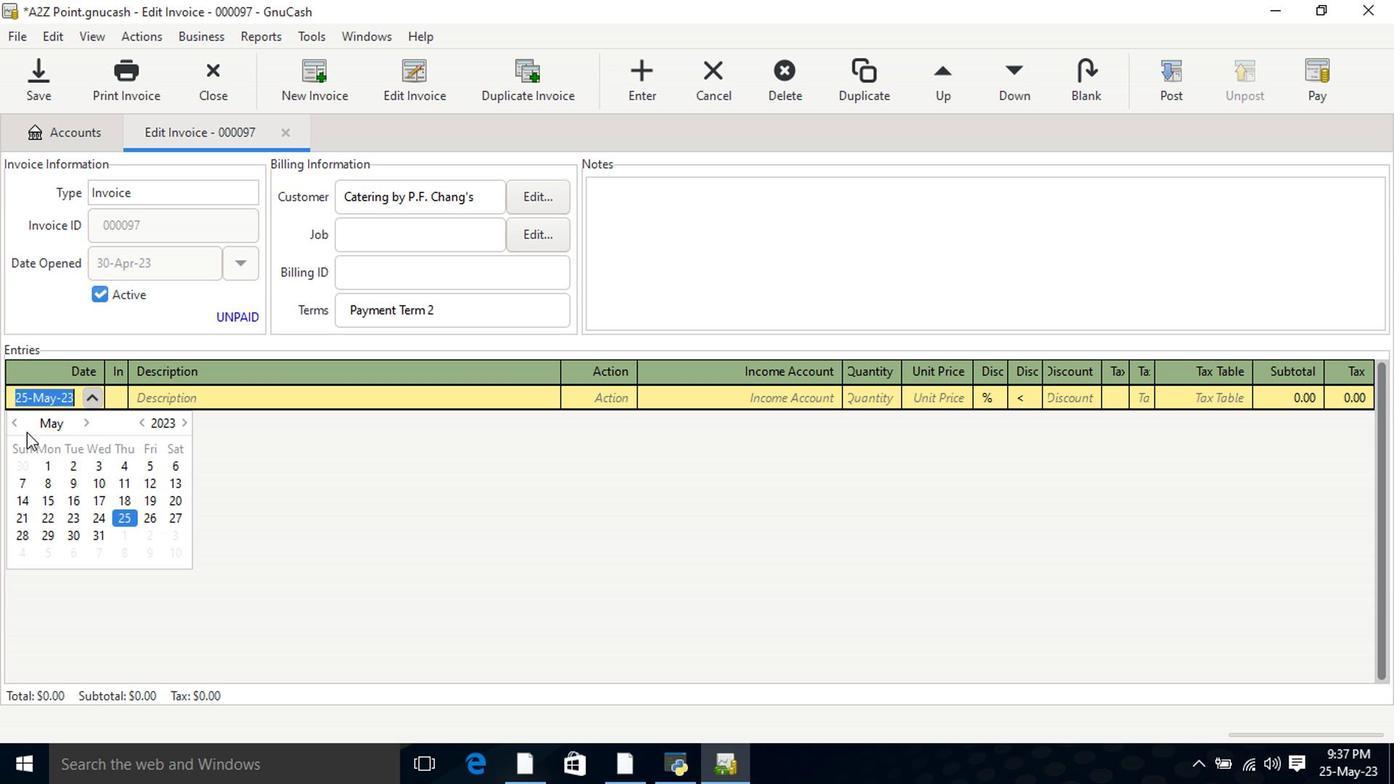 
Action: Mouse pressed left at (15, 427)
Screenshot: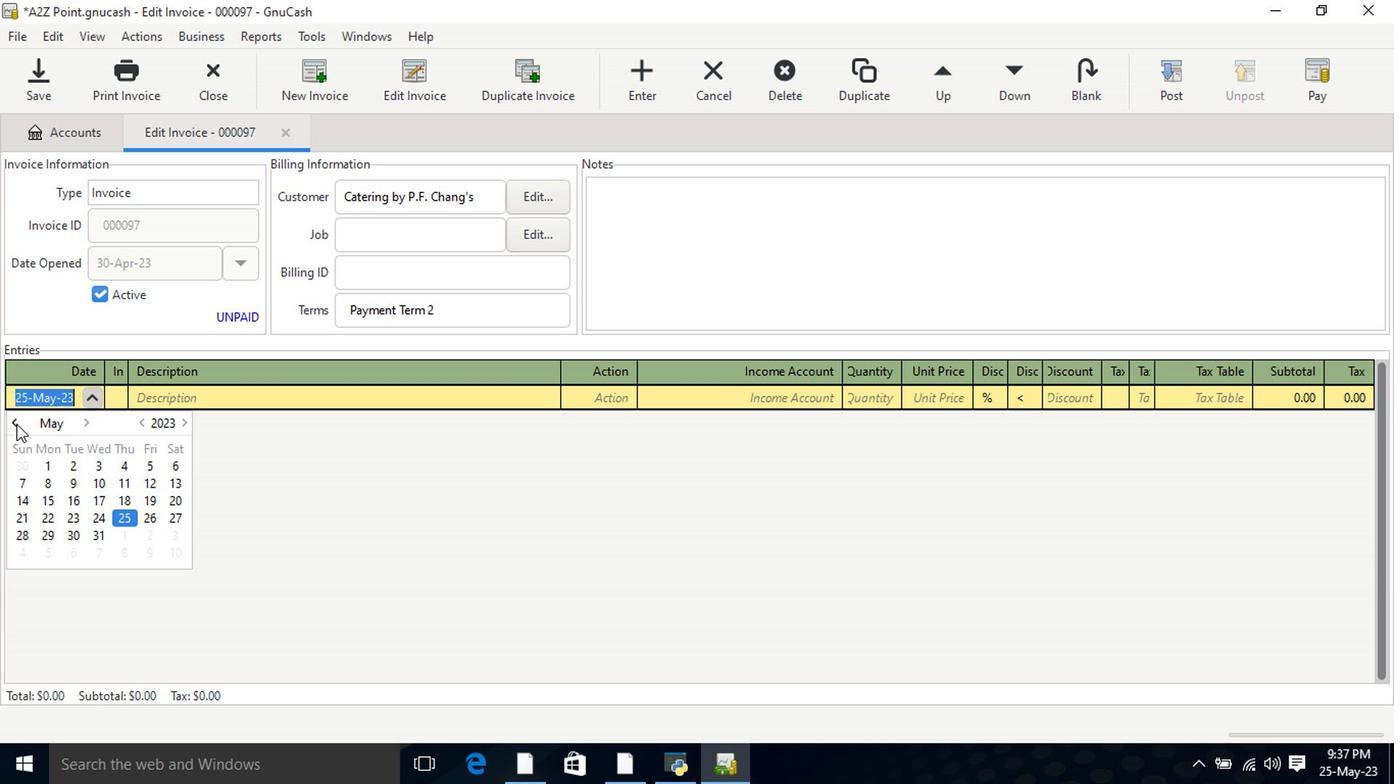 
Action: Mouse moved to (16, 562)
Screenshot: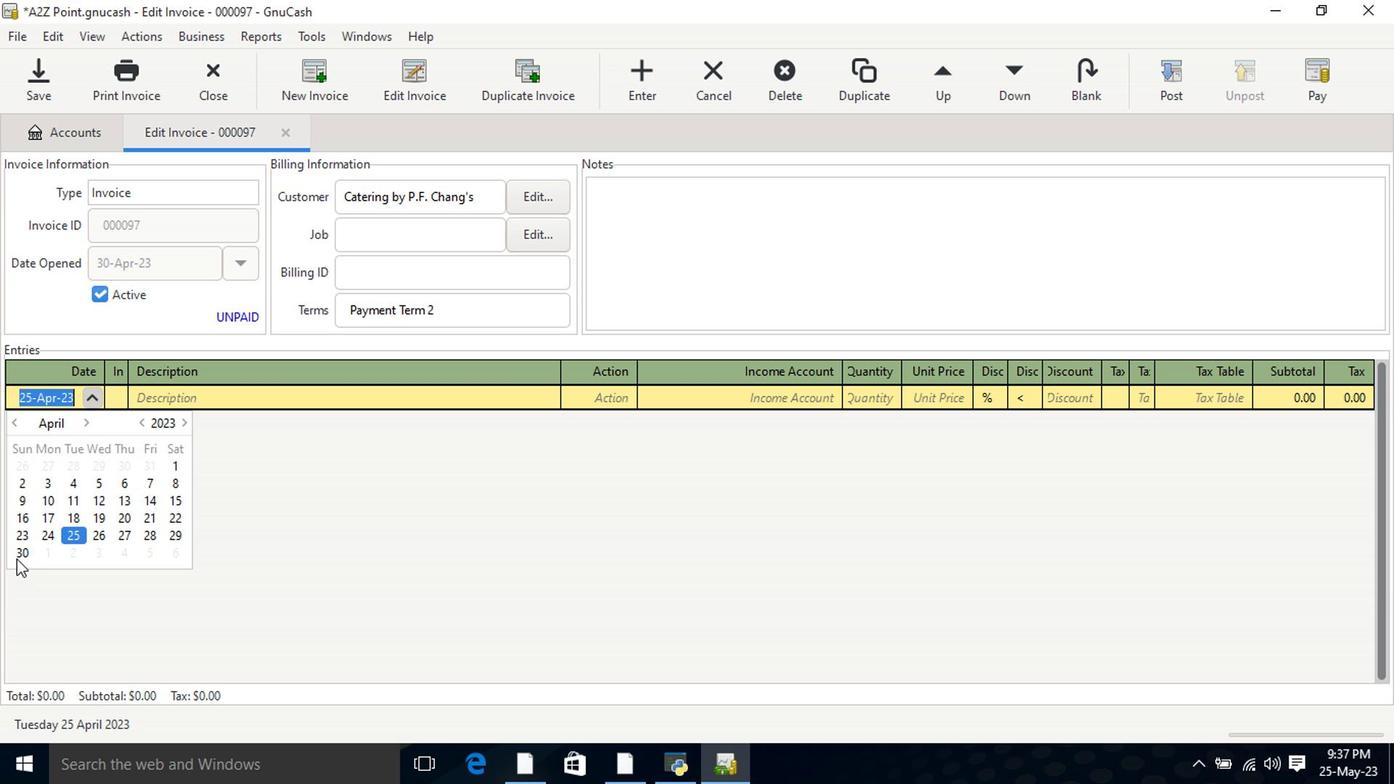 
Action: Mouse pressed left at (16, 562)
Screenshot: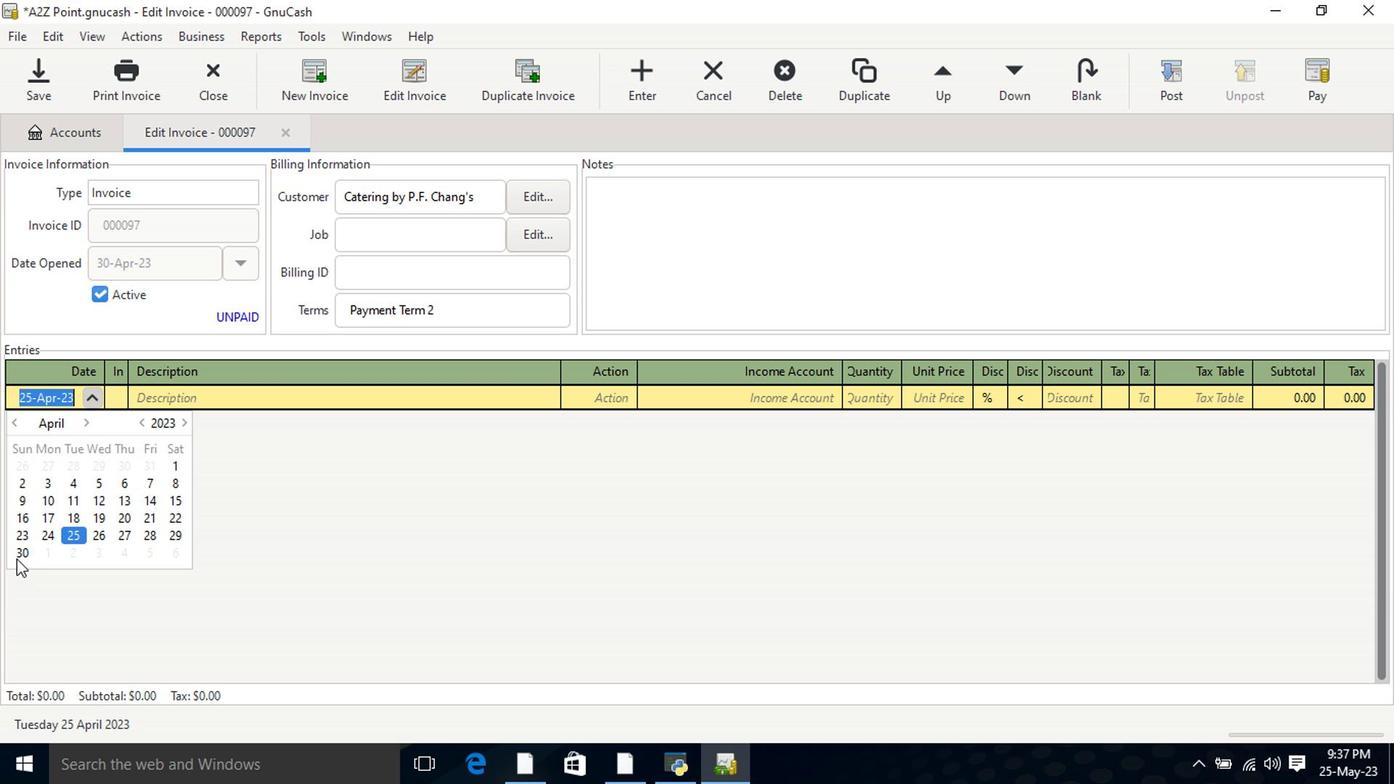 
Action: Mouse pressed left at (16, 562)
Screenshot: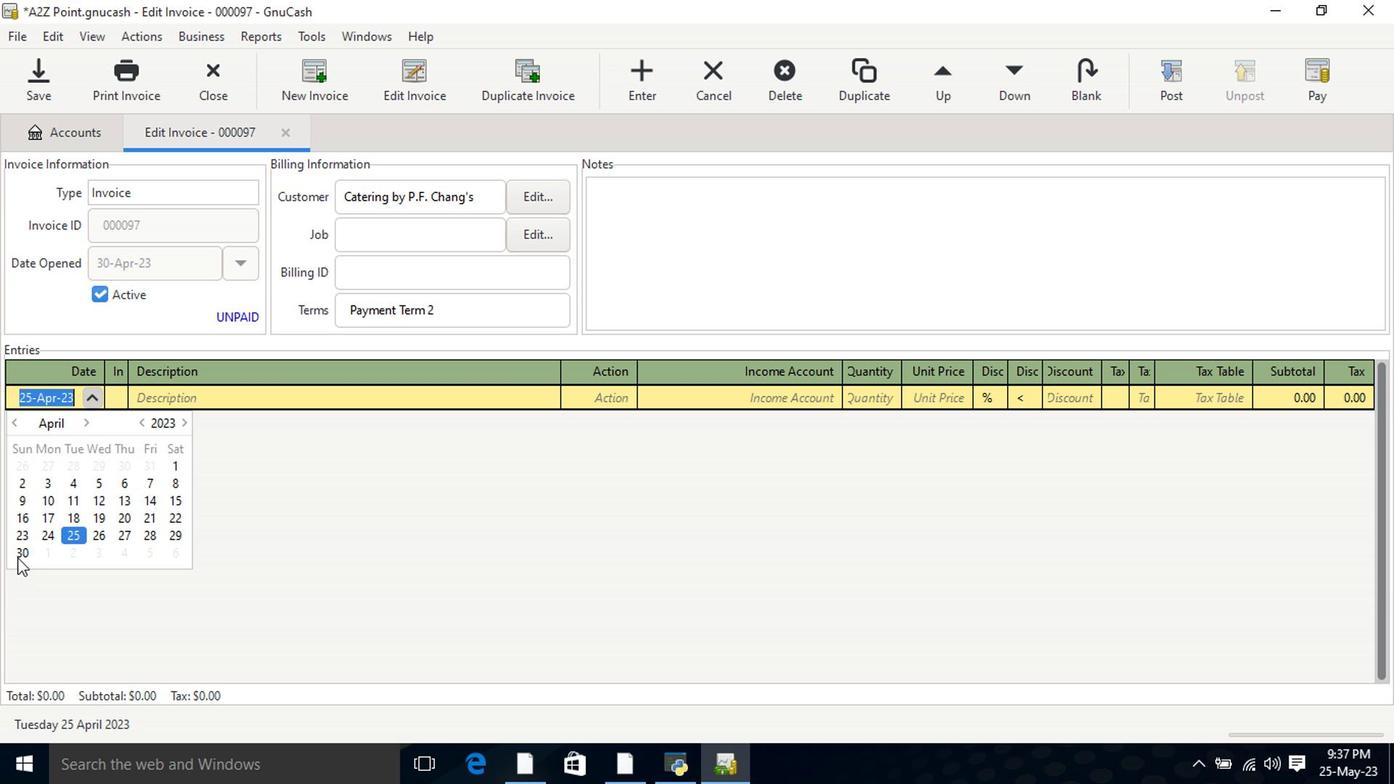 
Action: Mouse moved to (184, 402)
Screenshot: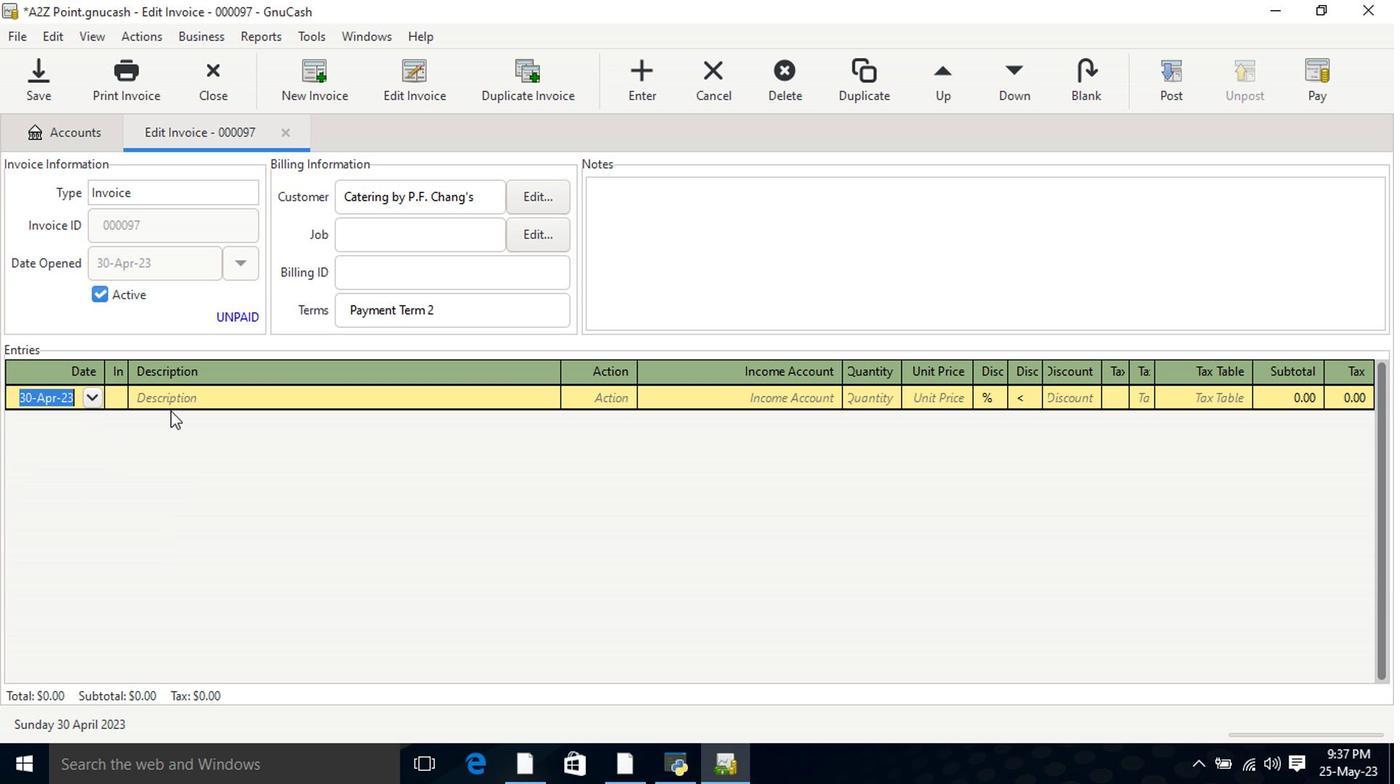 
Action: Mouse pressed left at (184, 402)
Screenshot: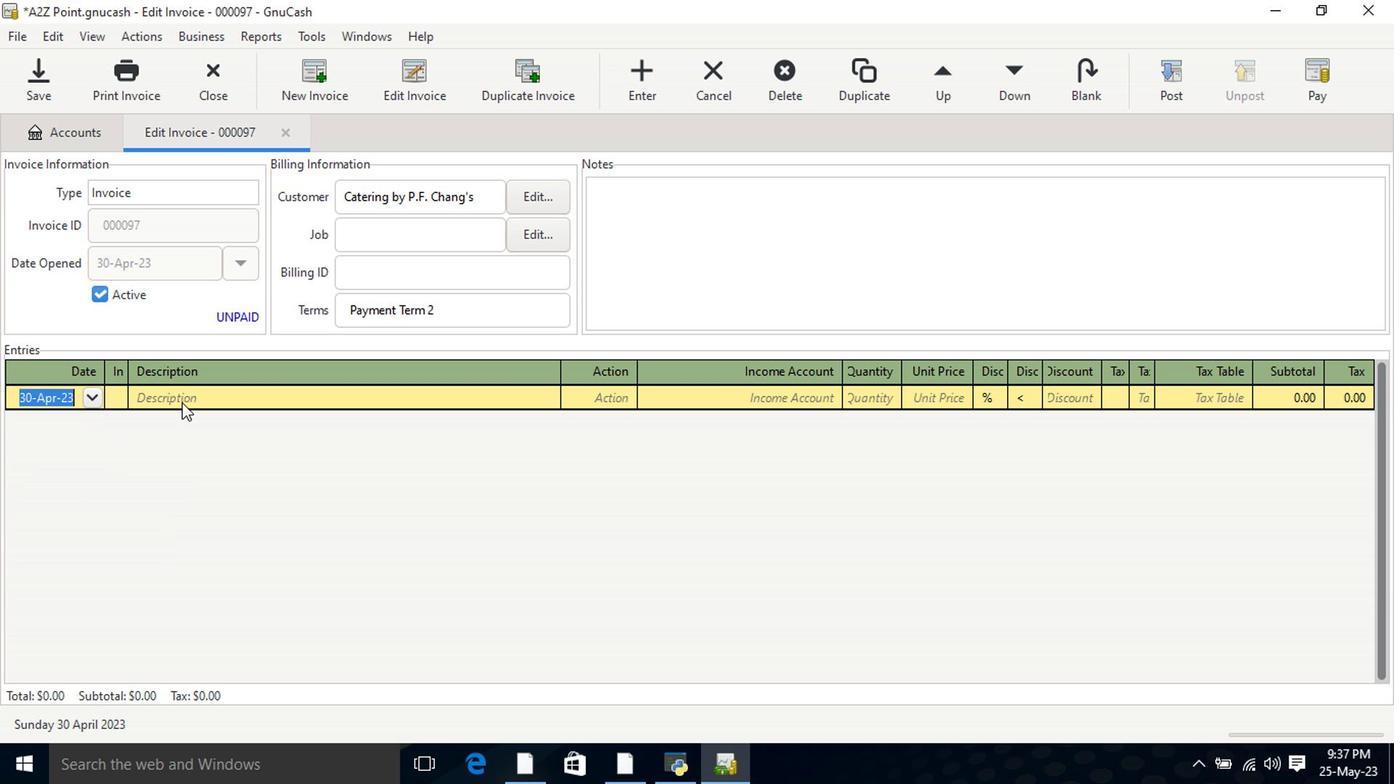 
Action: Key pressed <Key.shift>Red<Key.space><Key.shift>Bull<Key.space><Key.shift>Sugar<Key.space><Key.shift>Free<Key.tab>mate<Key.tab>incom<Key.down><Key.down><Key.down><Key.tab>1<Key.tab>7.4<Key.tab>
Screenshot: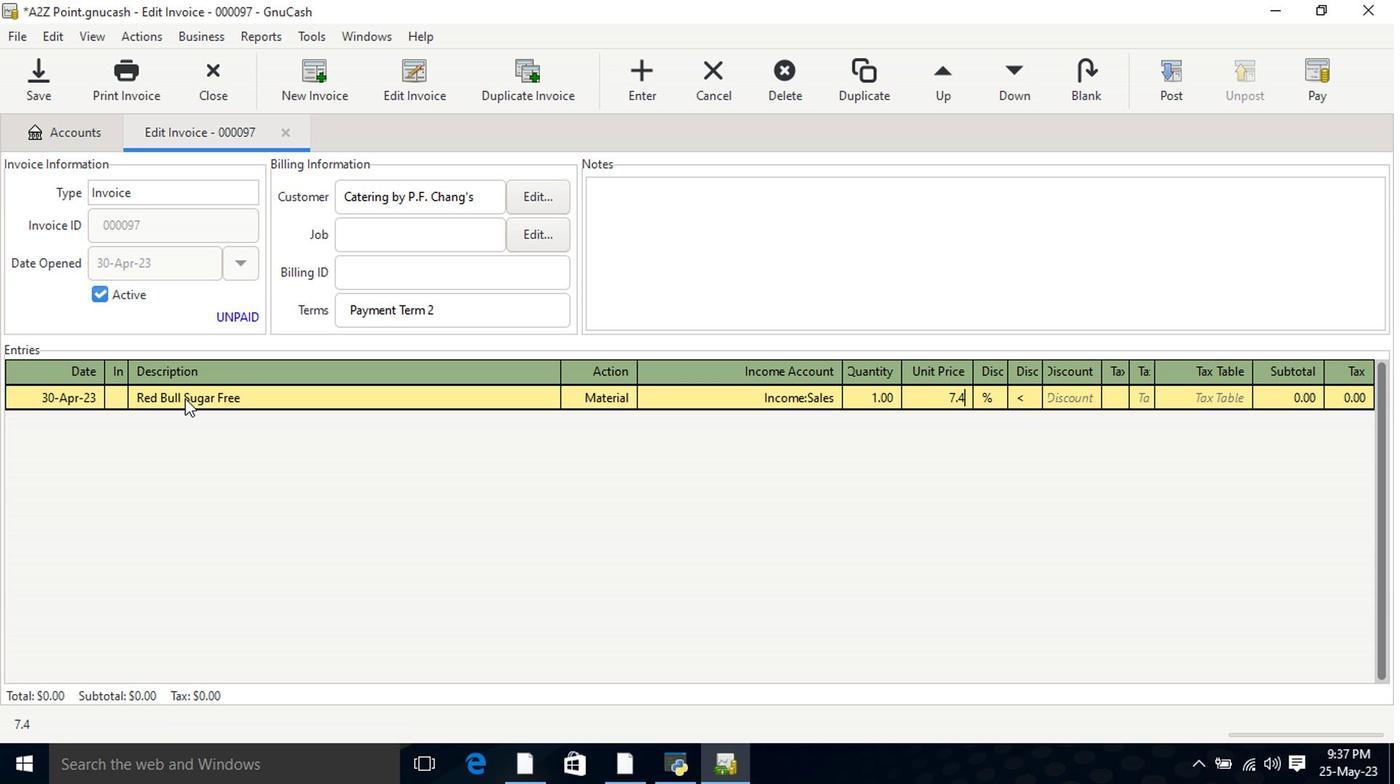 
Action: Mouse moved to (1012, 399)
Screenshot: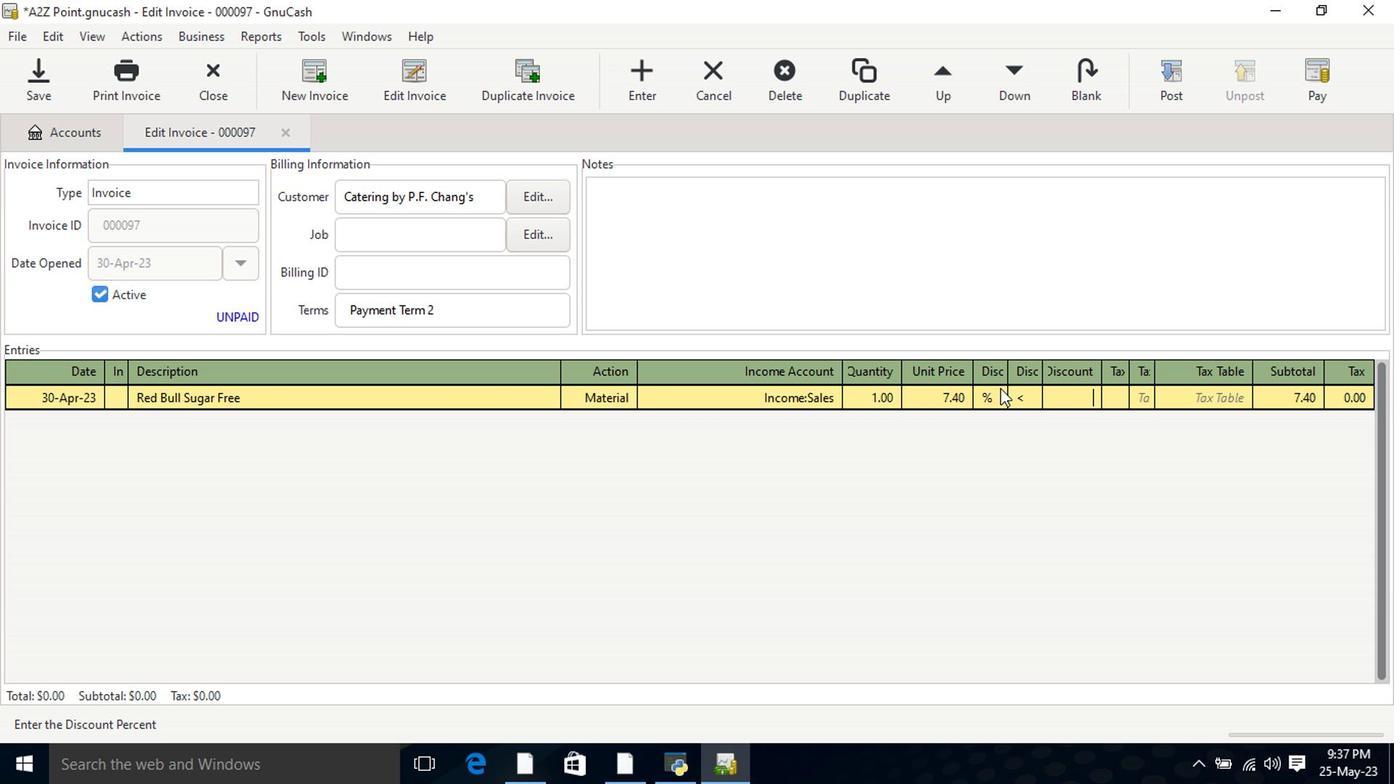 
Action: Mouse pressed left at (1012, 399)
Screenshot: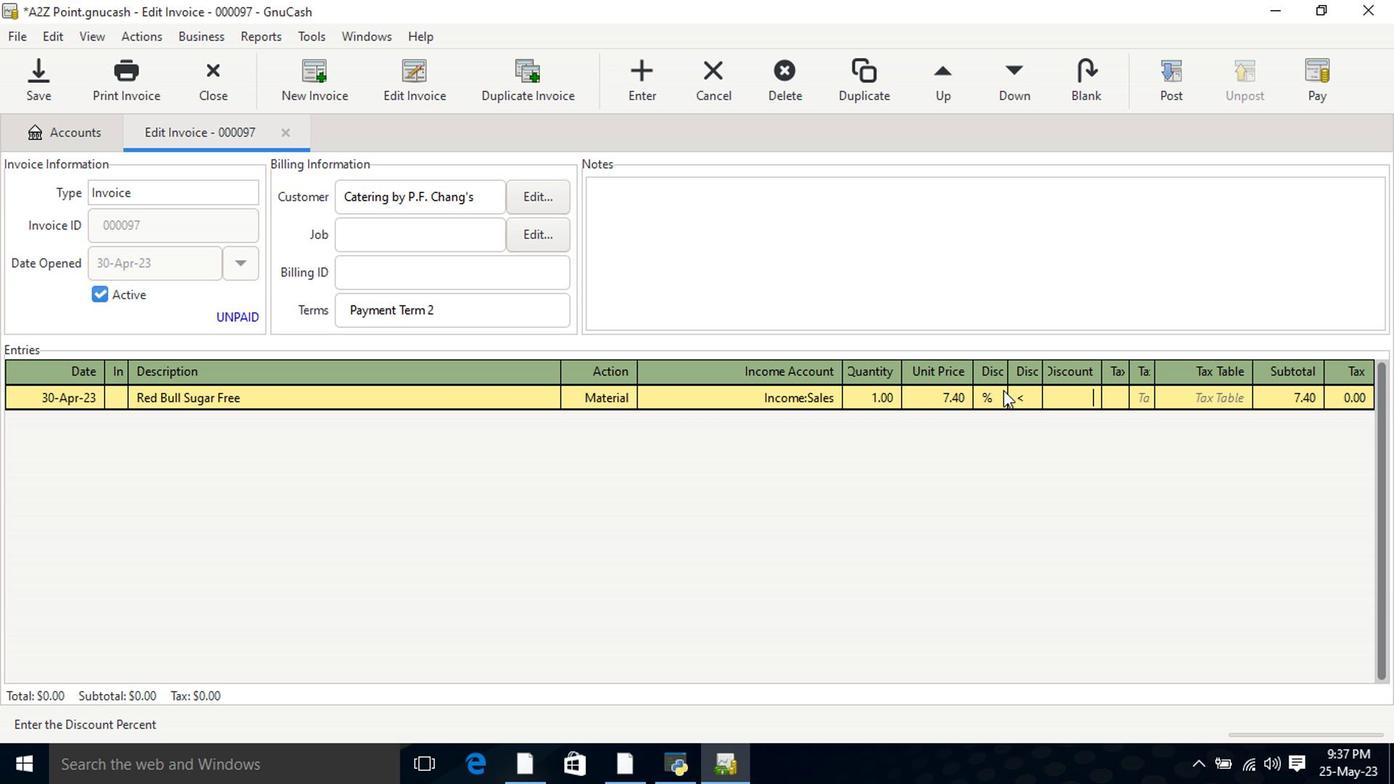 
Action: Mouse moved to (1054, 397)
Screenshot: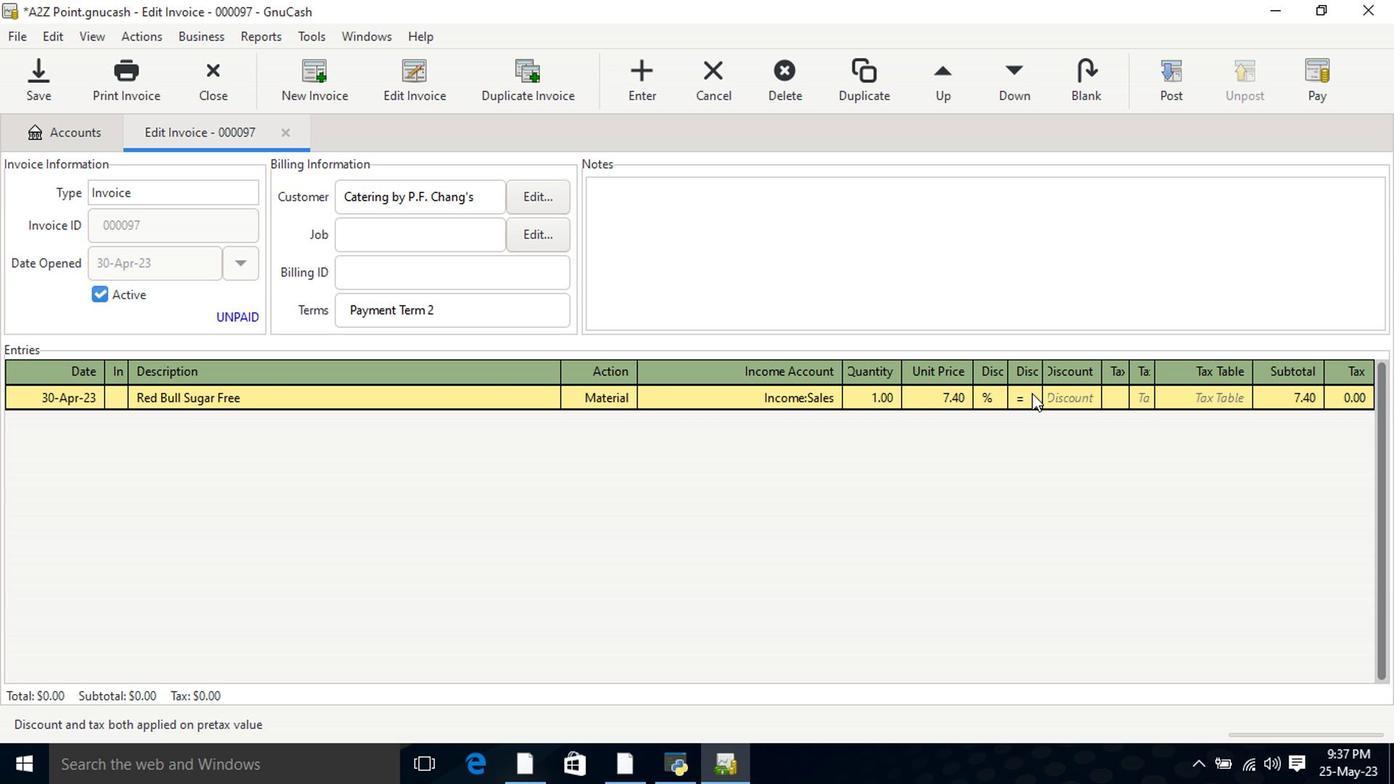 
Action: Mouse pressed left at (1054, 397)
Screenshot: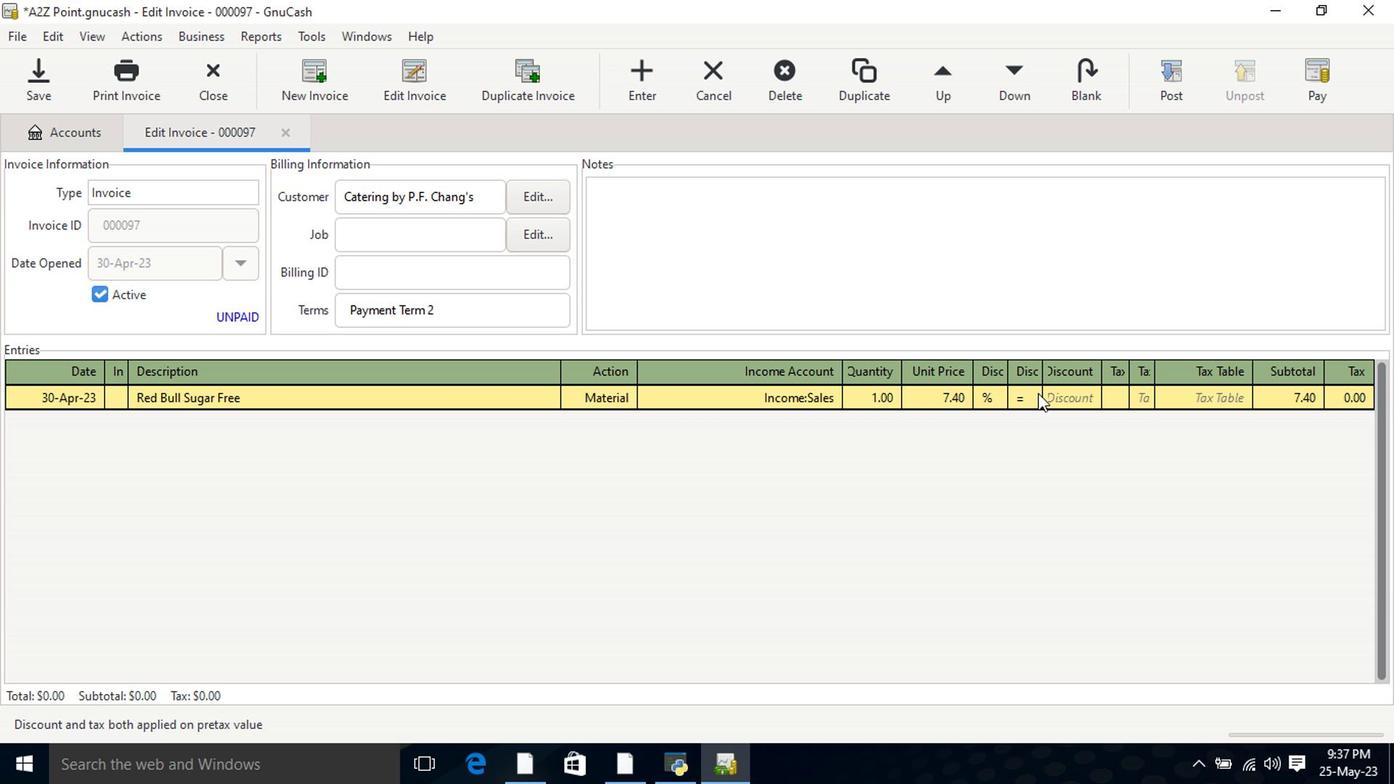 
Action: Mouse moved to (1054, 394)
Screenshot: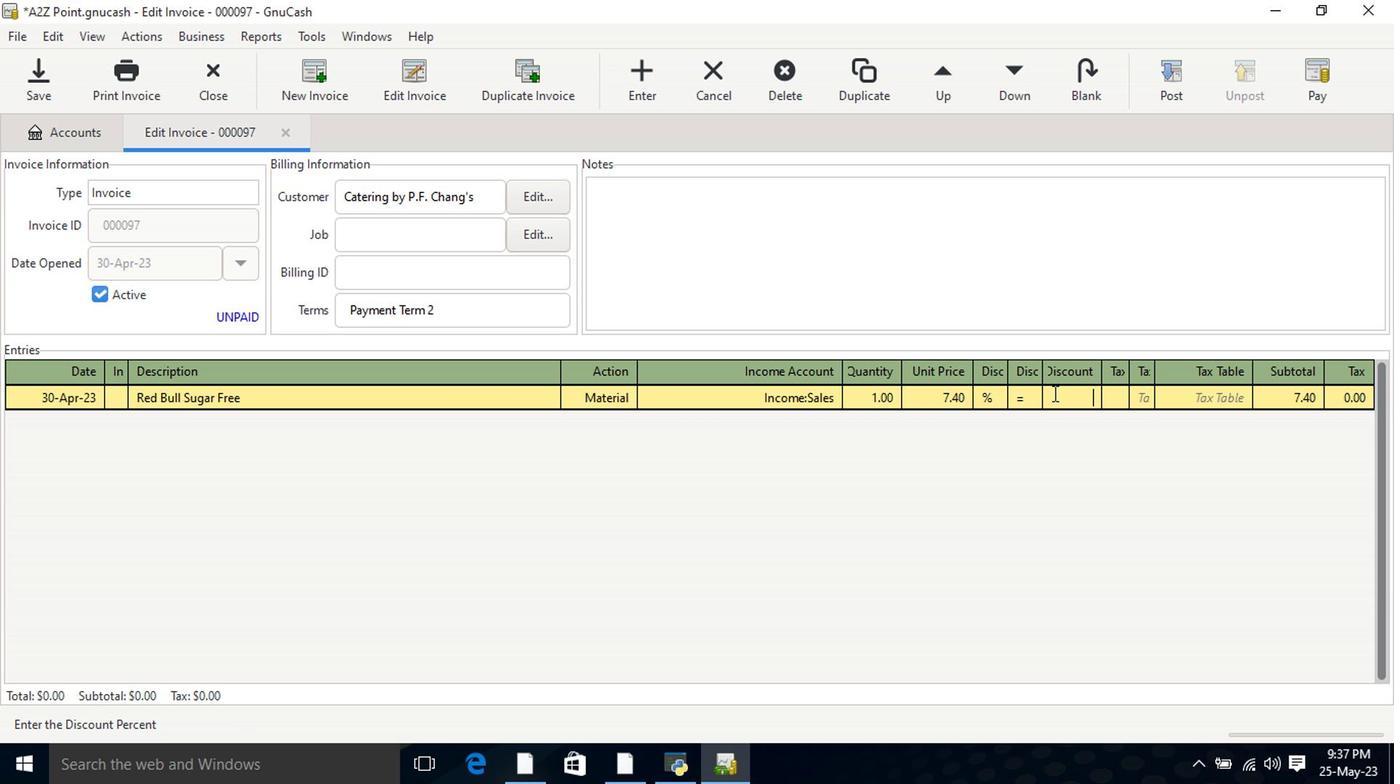 
Action: Key pressed 8<Key.tab><Key.tab><Key.shift>Kellogg's<Key.space><Key.shift>Pop<Key.shift>Tart<Key.backspace><Key.backspace><Key.backspace><Key.backspace><Key.backspace>p<Key.shift>Tart<Key.space><Key.shift>Frosted<Key.space><Key.shift>Brown<Key.space><Key.shift>Sugar<Key.tab>mate<Key.tab>incom<Key.down><Key.down><Key.down><Key.tab>2<Key.tab>8.5<Key.tab>
Screenshot: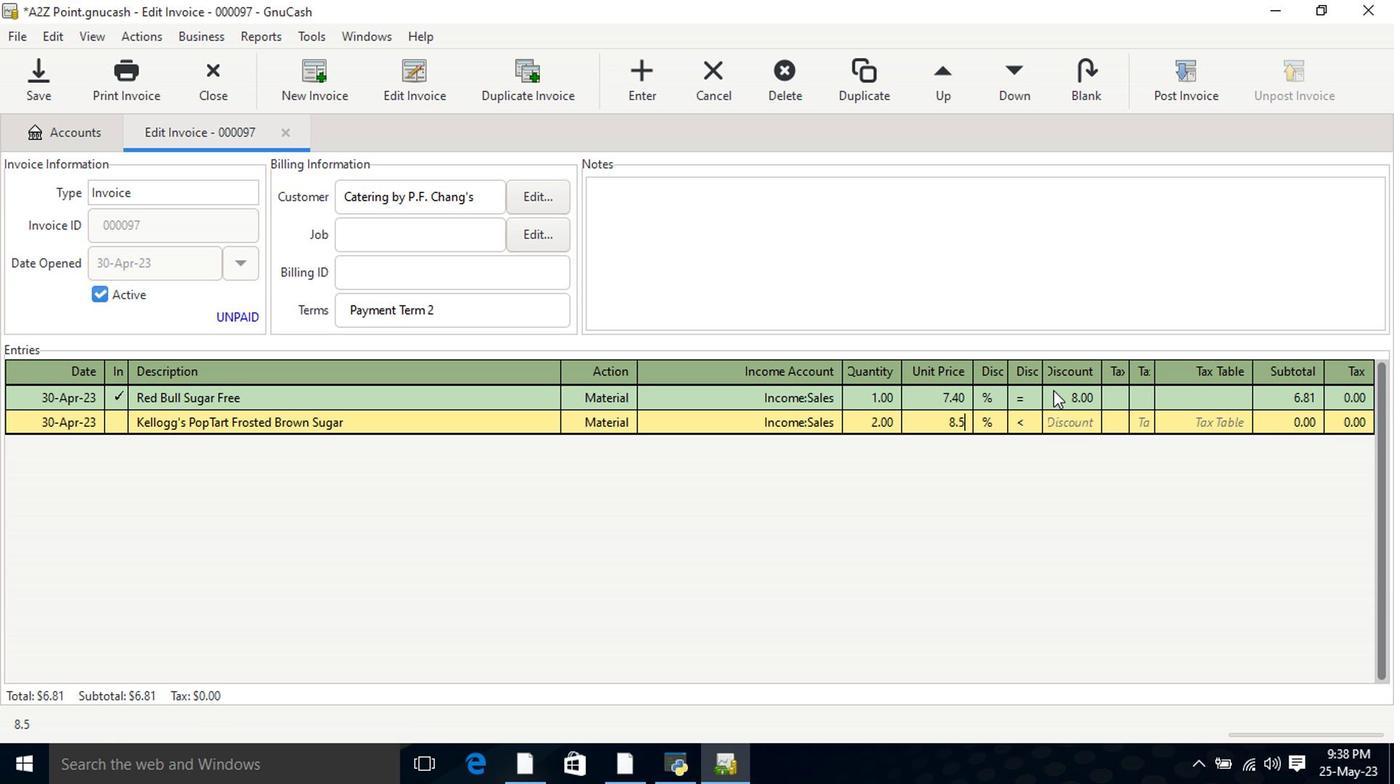 
Action: Mouse moved to (1024, 427)
Screenshot: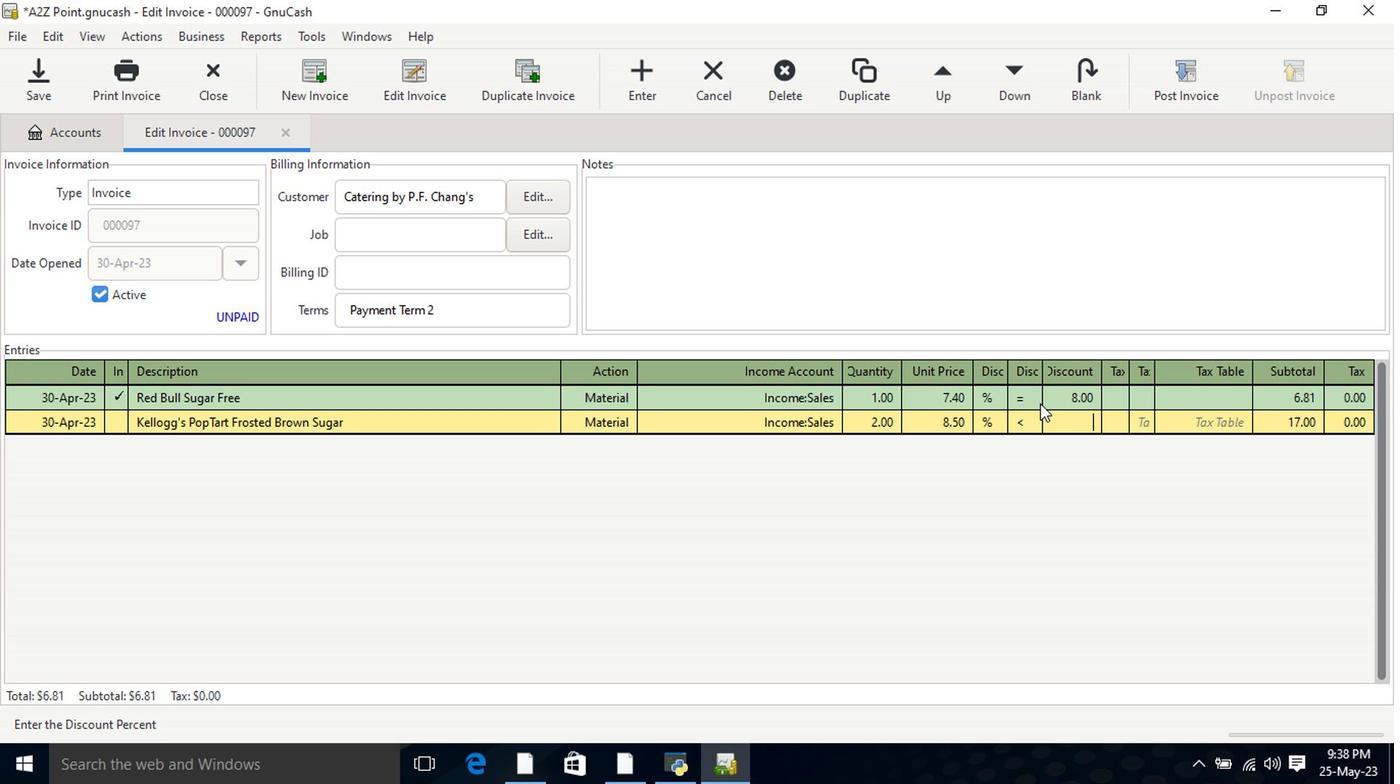
Action: Mouse pressed left at (1024, 427)
Screenshot: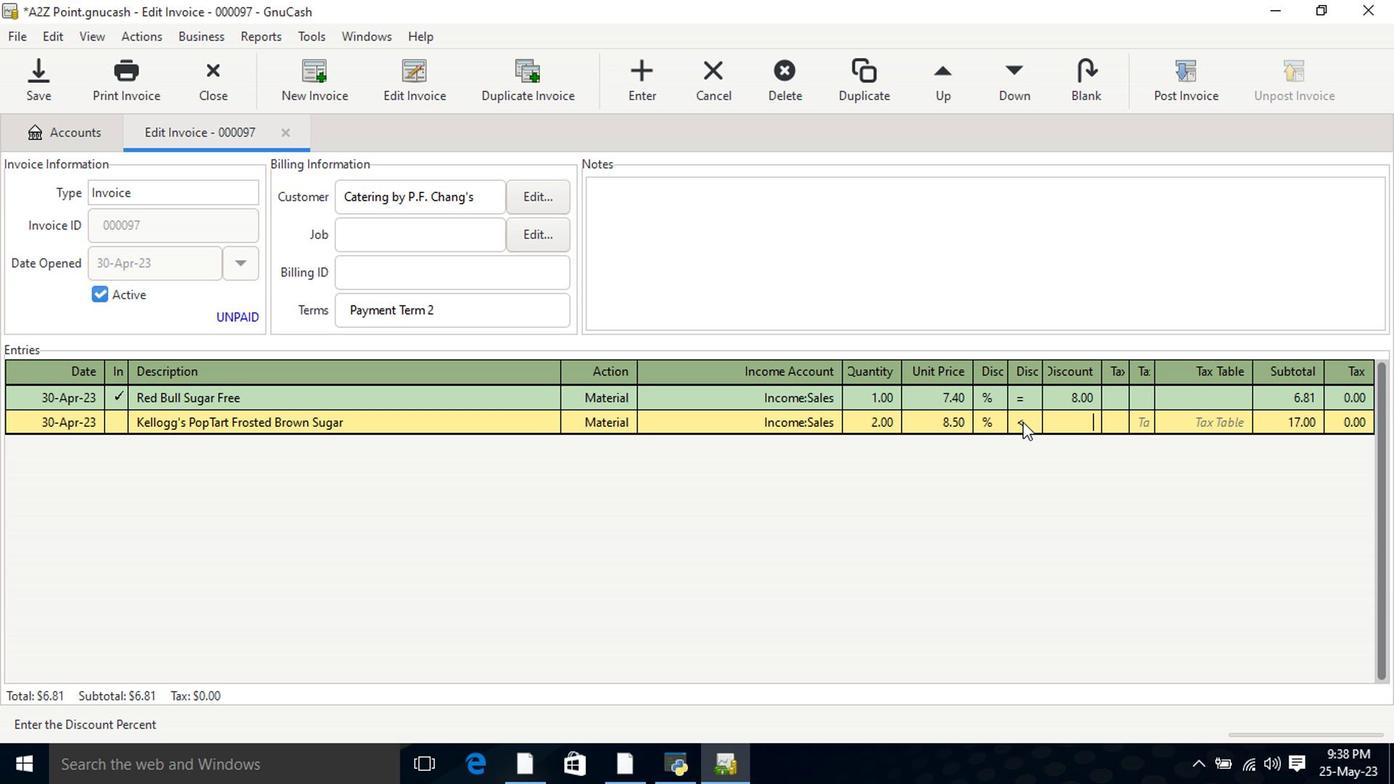 
Action: Mouse moved to (1054, 424)
Screenshot: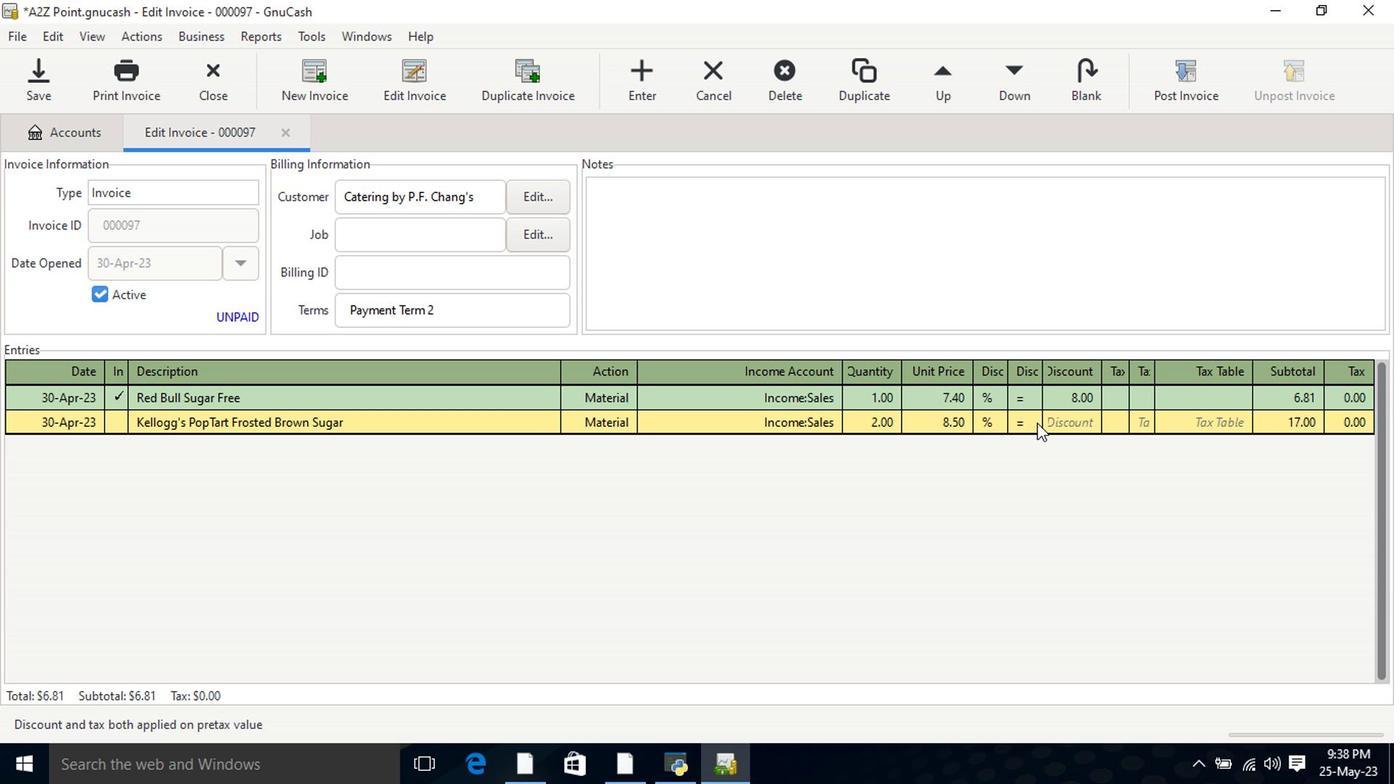 
Action: Mouse pressed left at (1054, 424)
Screenshot: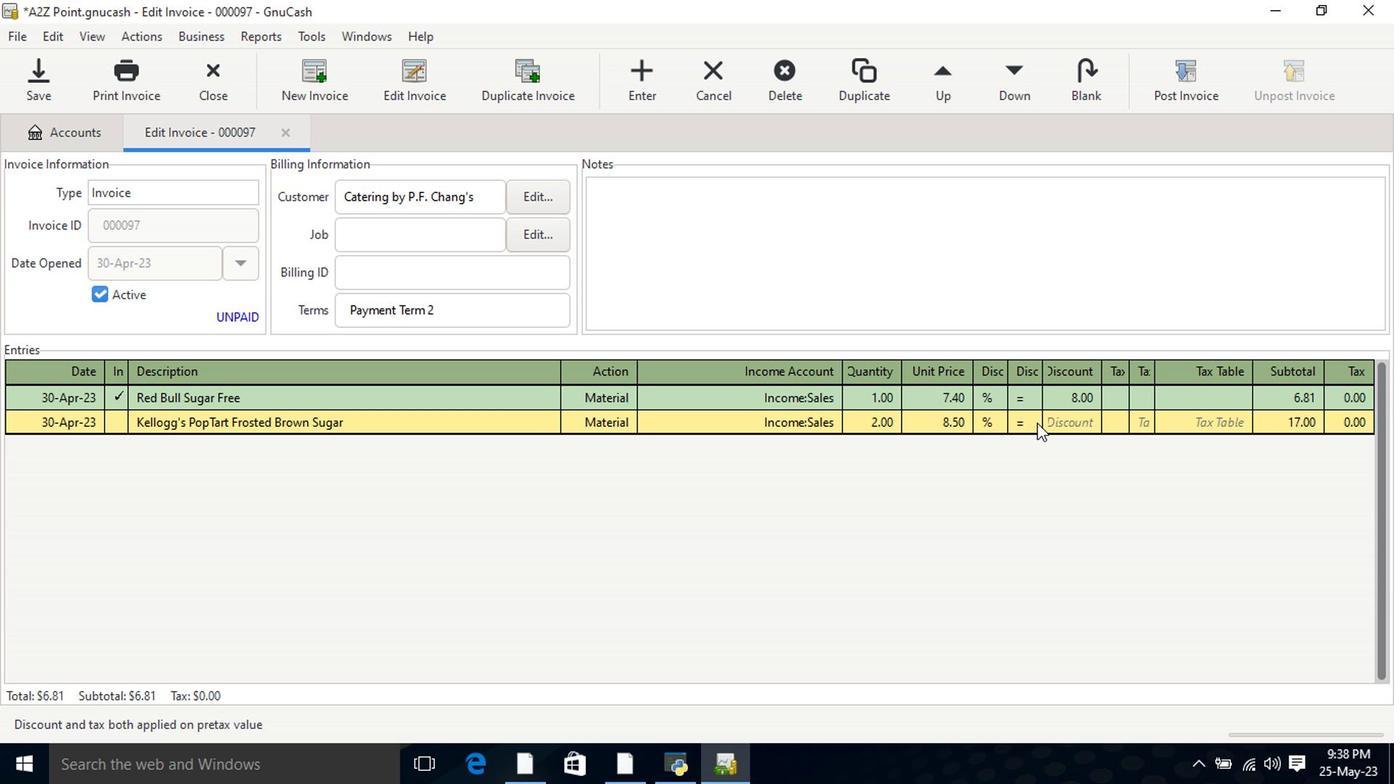 
Action: Mouse moved to (1055, 424)
Screenshot: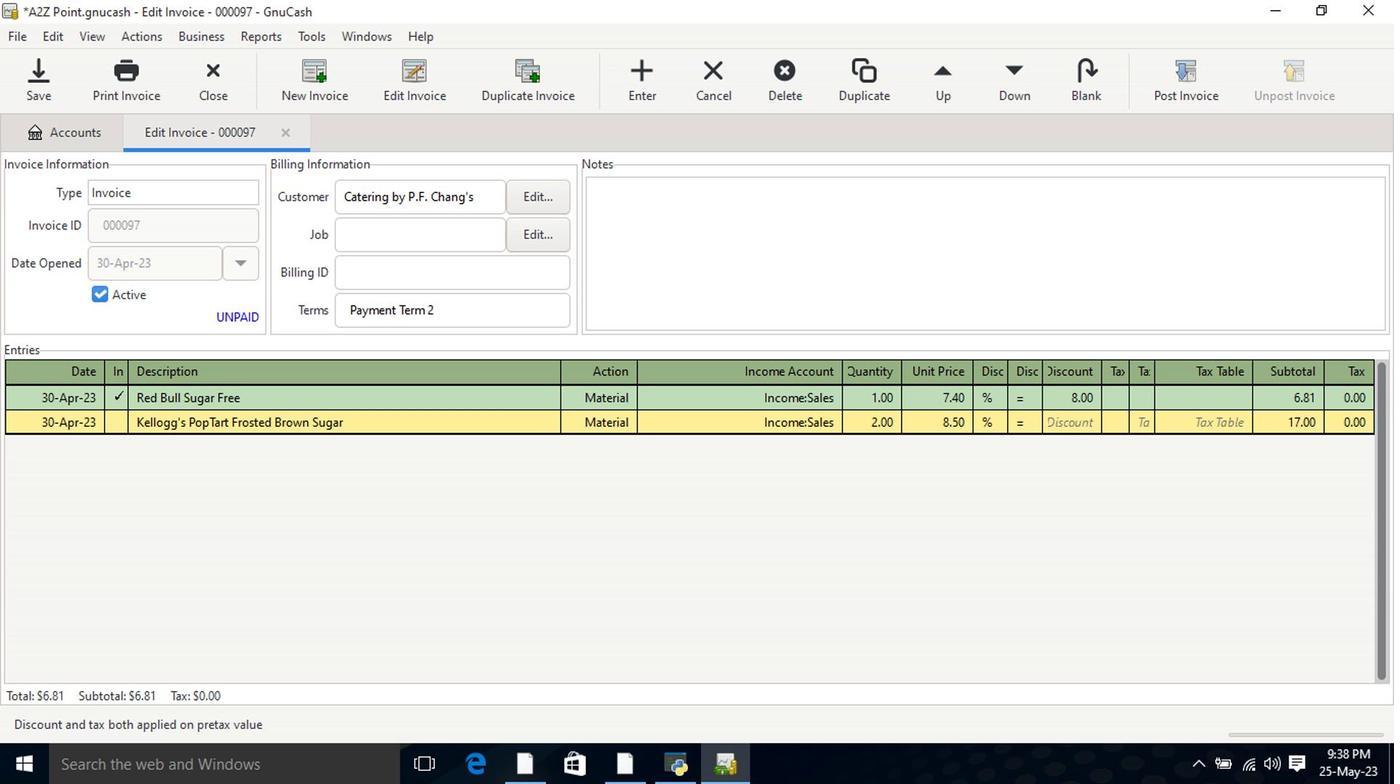 
Action: Key pressed 7<Key.tab><Key.tab><Key.shift>Small<Key.space><Key.shift>Gala<Key.space><Key.shift>Apple<Key.tab>mate<Key.tab>incom<Key.down><Key.down><Key.down><Key.tab>2<Key.tab>9.5<Key.tab>
Screenshot: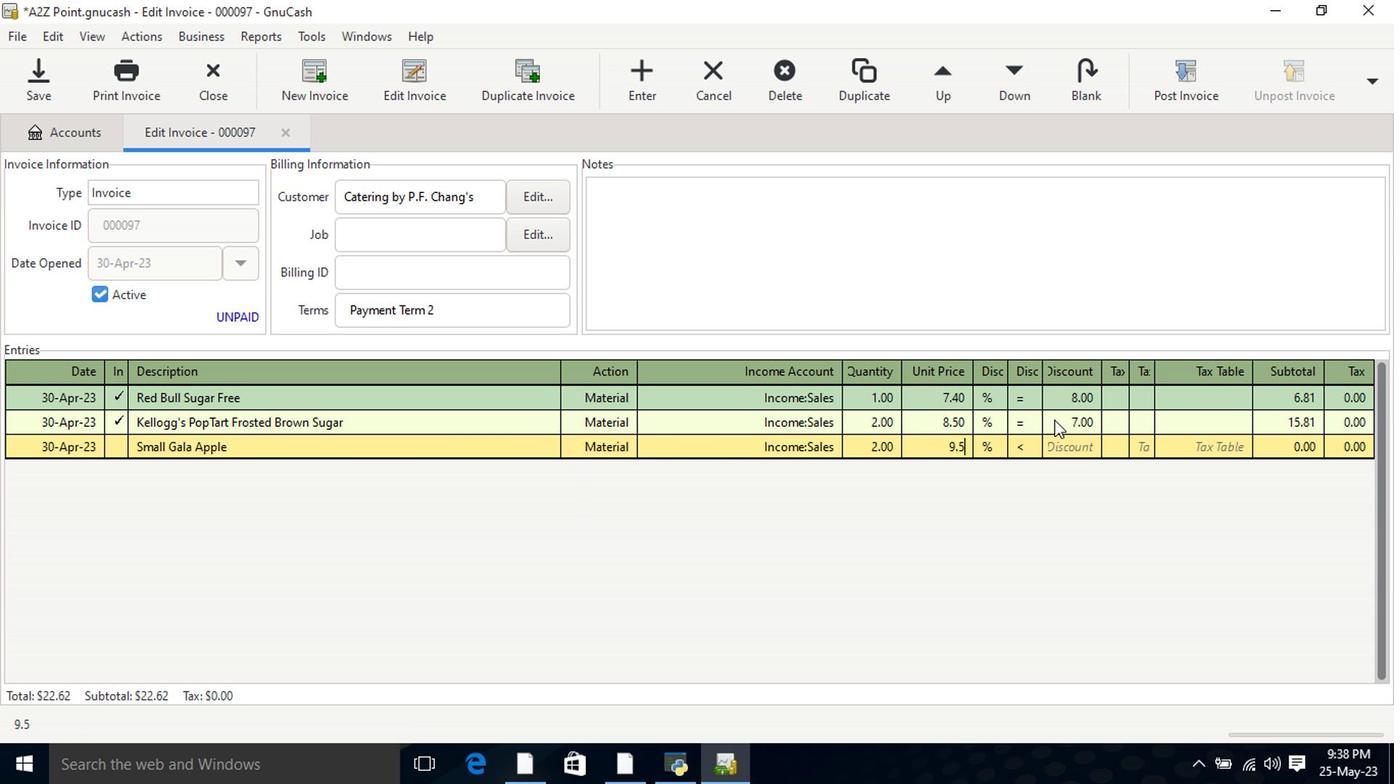 
Action: Mouse moved to (1019, 452)
Screenshot: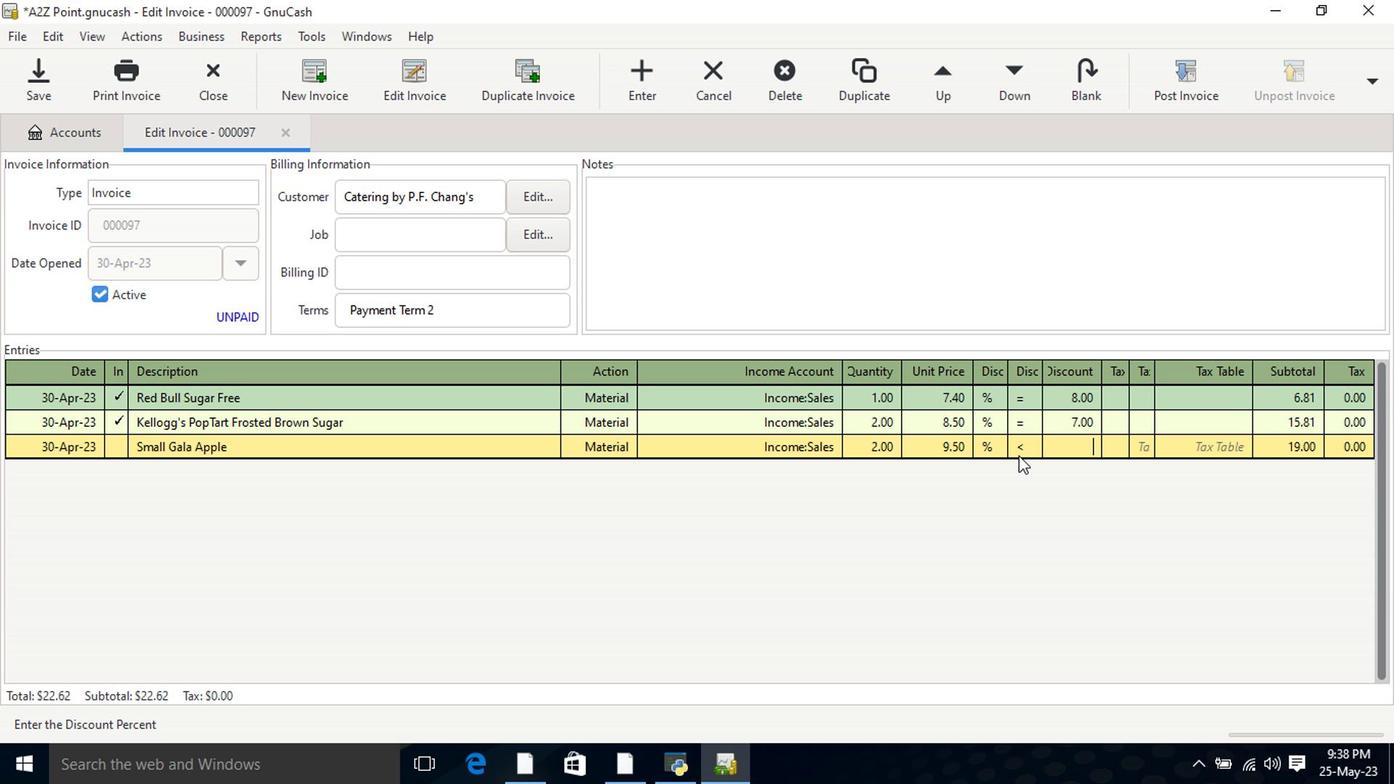 
Action: Mouse pressed left at (1019, 452)
Screenshot: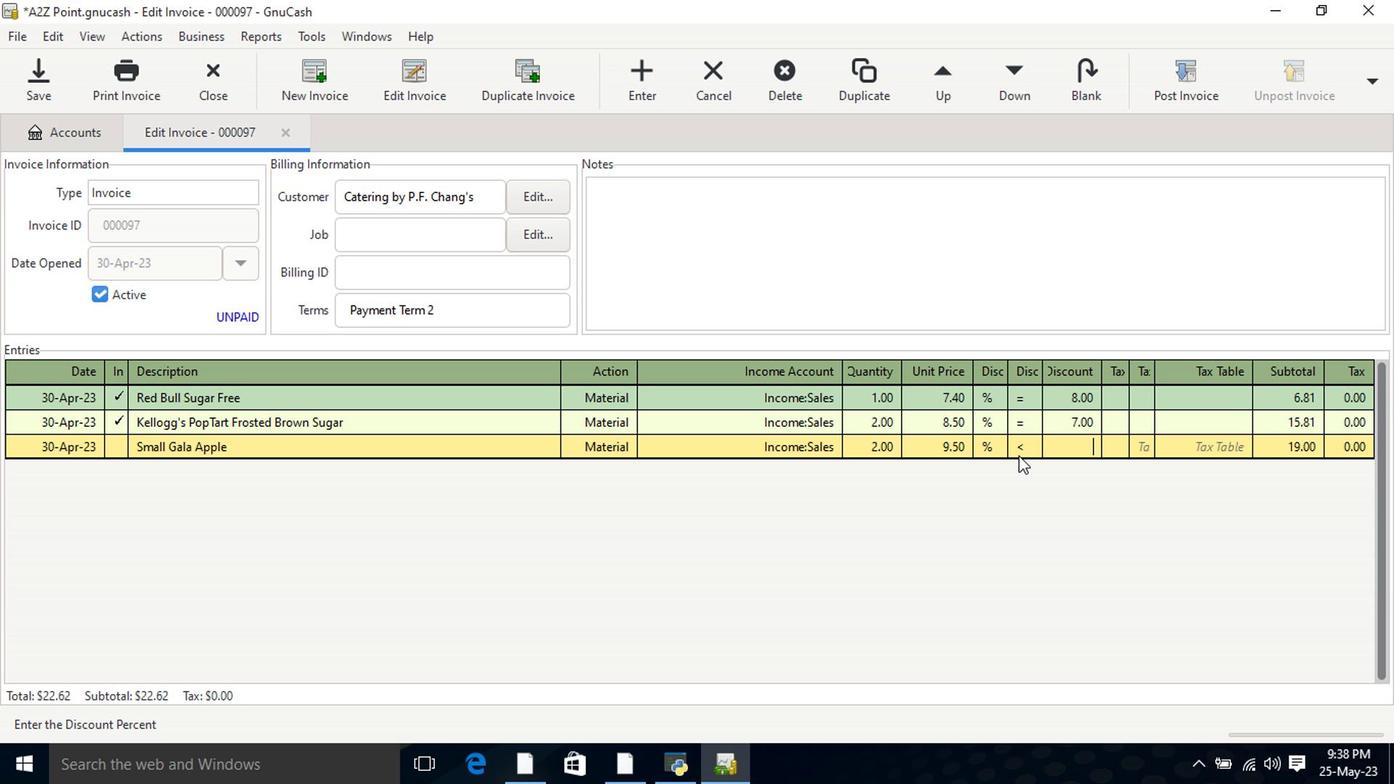 
Action: Mouse moved to (1045, 449)
Screenshot: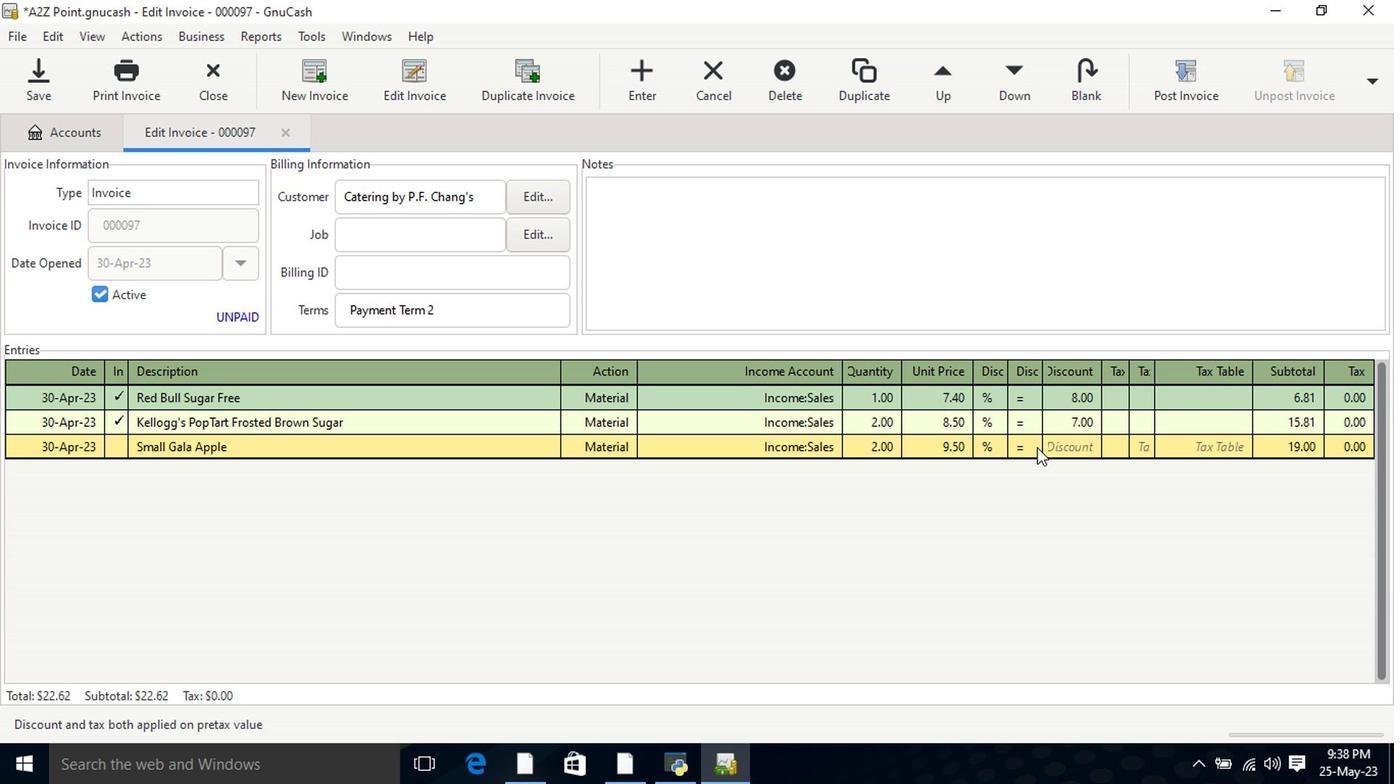 
Action: Mouse pressed left at (1045, 449)
Screenshot: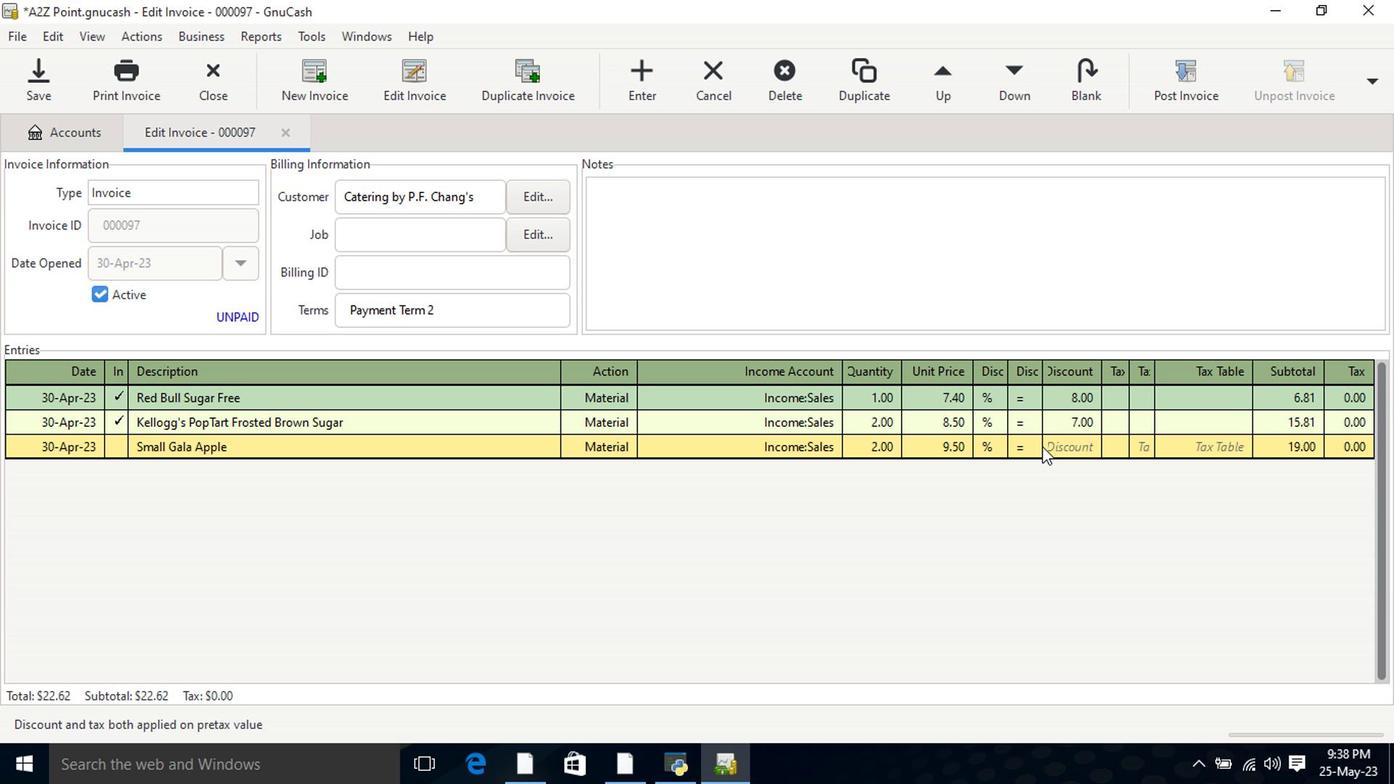 
Action: Mouse moved to (1046, 449)
Screenshot: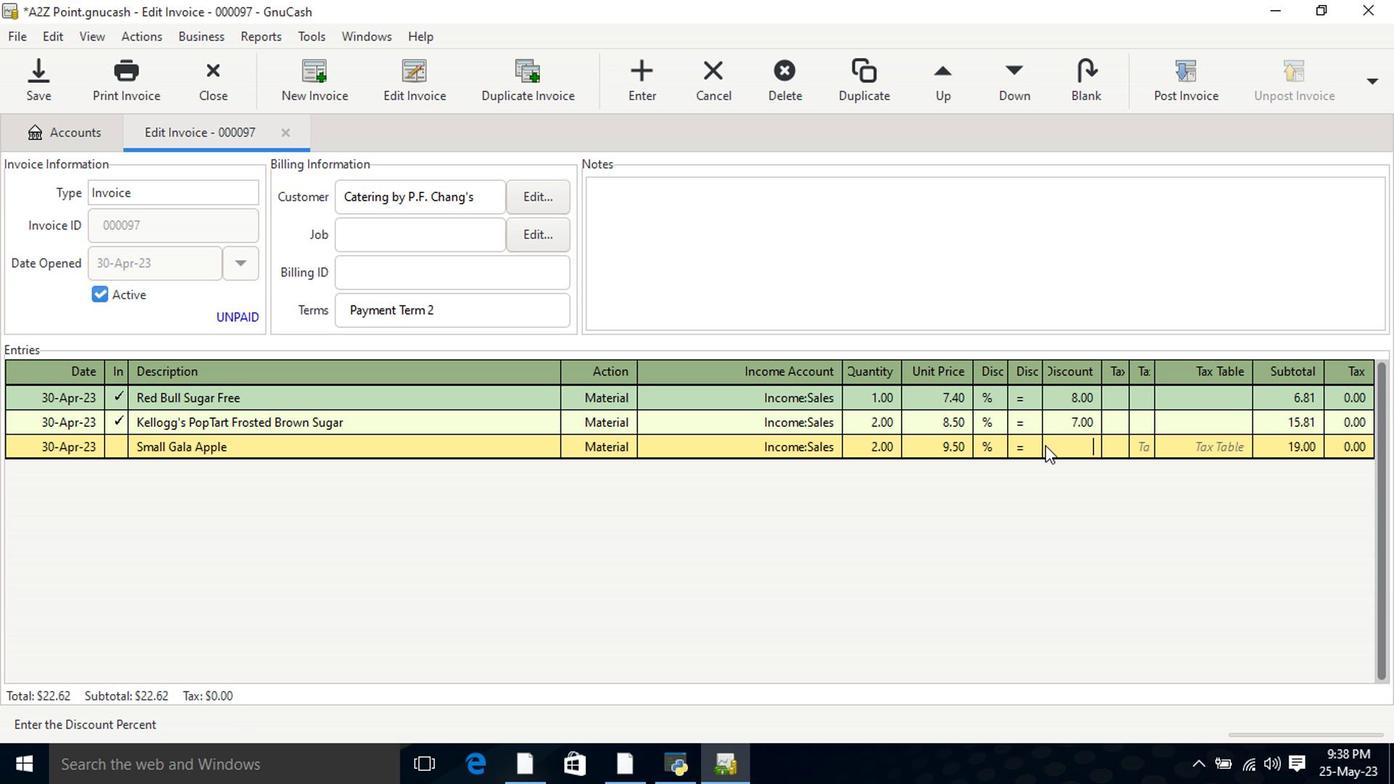 
Action: Key pressed 9<Key.tab>
Screenshot: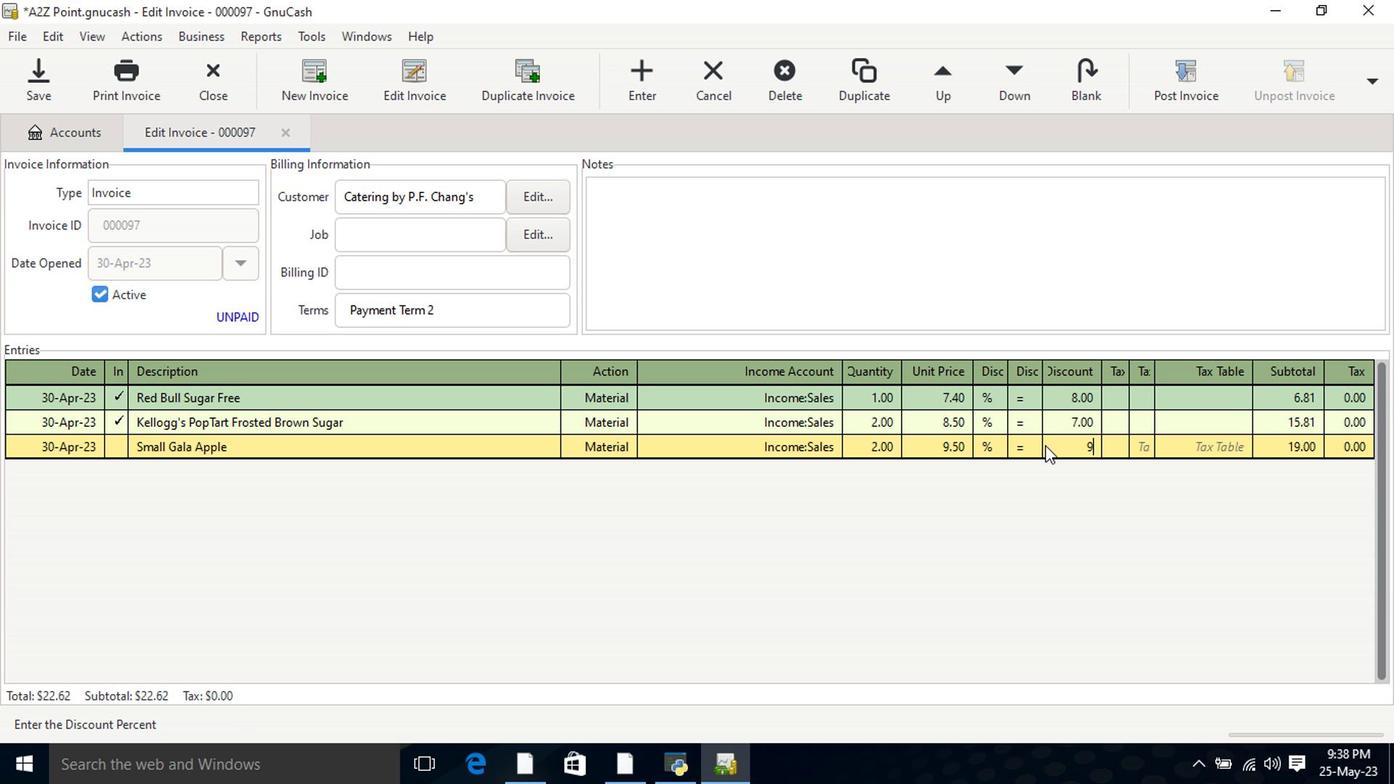 
Action: Mouse moved to (788, 192)
Screenshot: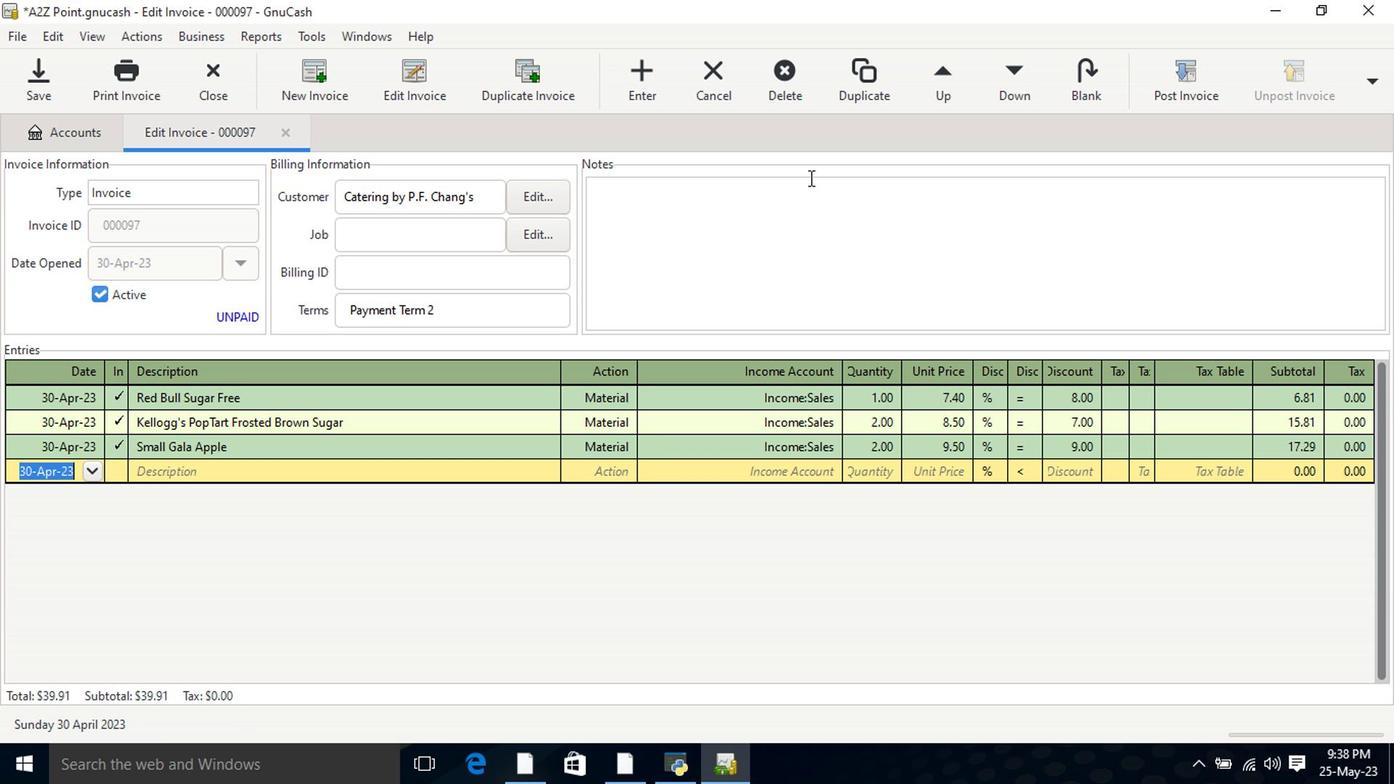 
Action: Mouse pressed left at (788, 192)
Screenshot: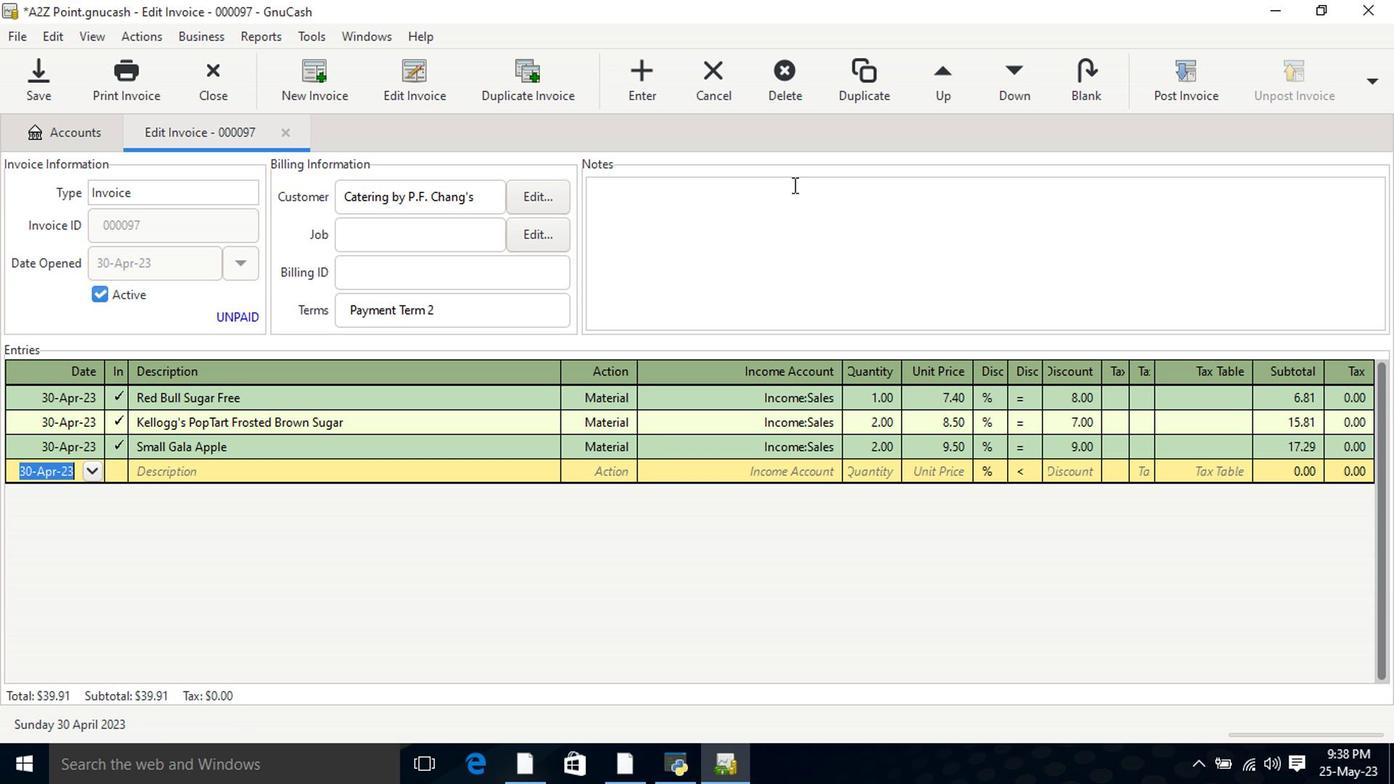 
Action: Key pressed <Key.shift>Looking<Key.space>forward<Key.space>to<Key.space>serving<Key.space>you<Key.space>again.
Screenshot: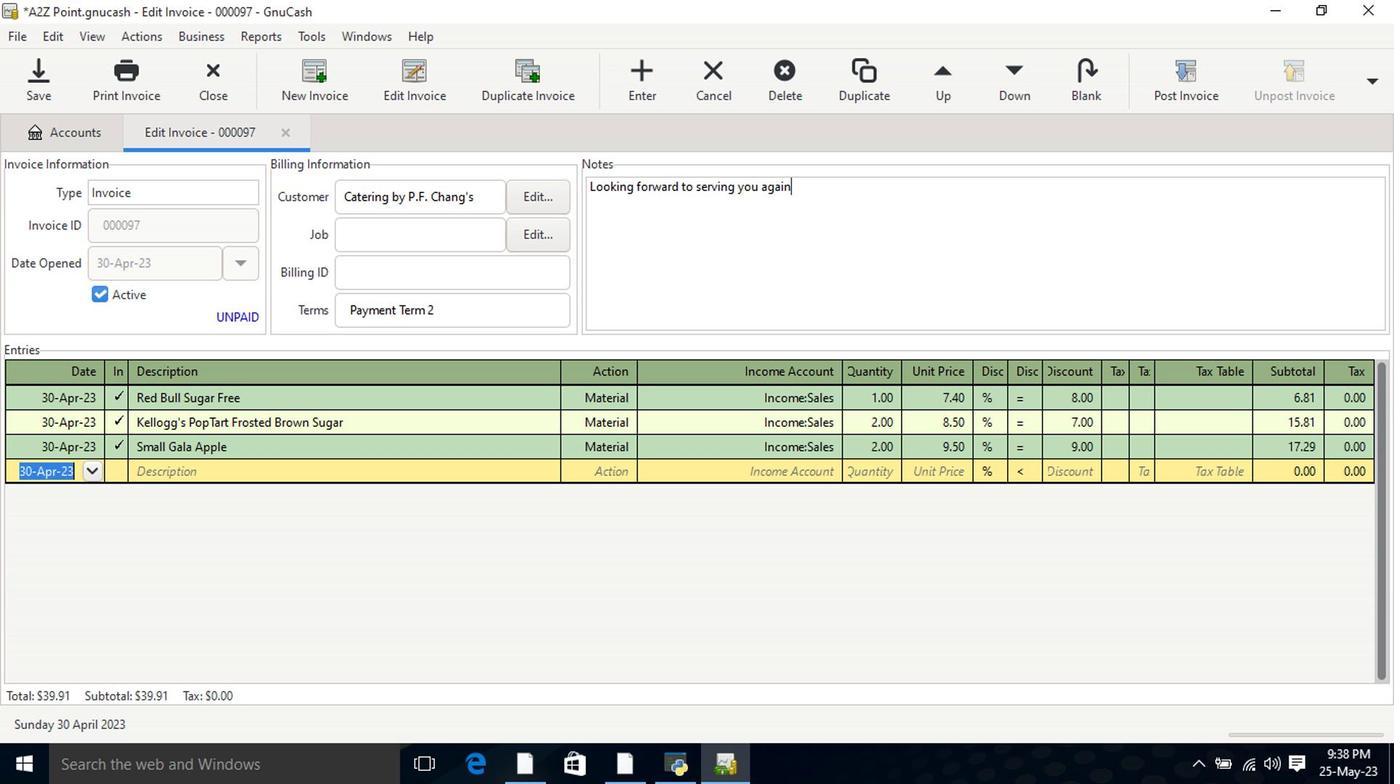 
Action: Mouse moved to (1179, 82)
Screenshot: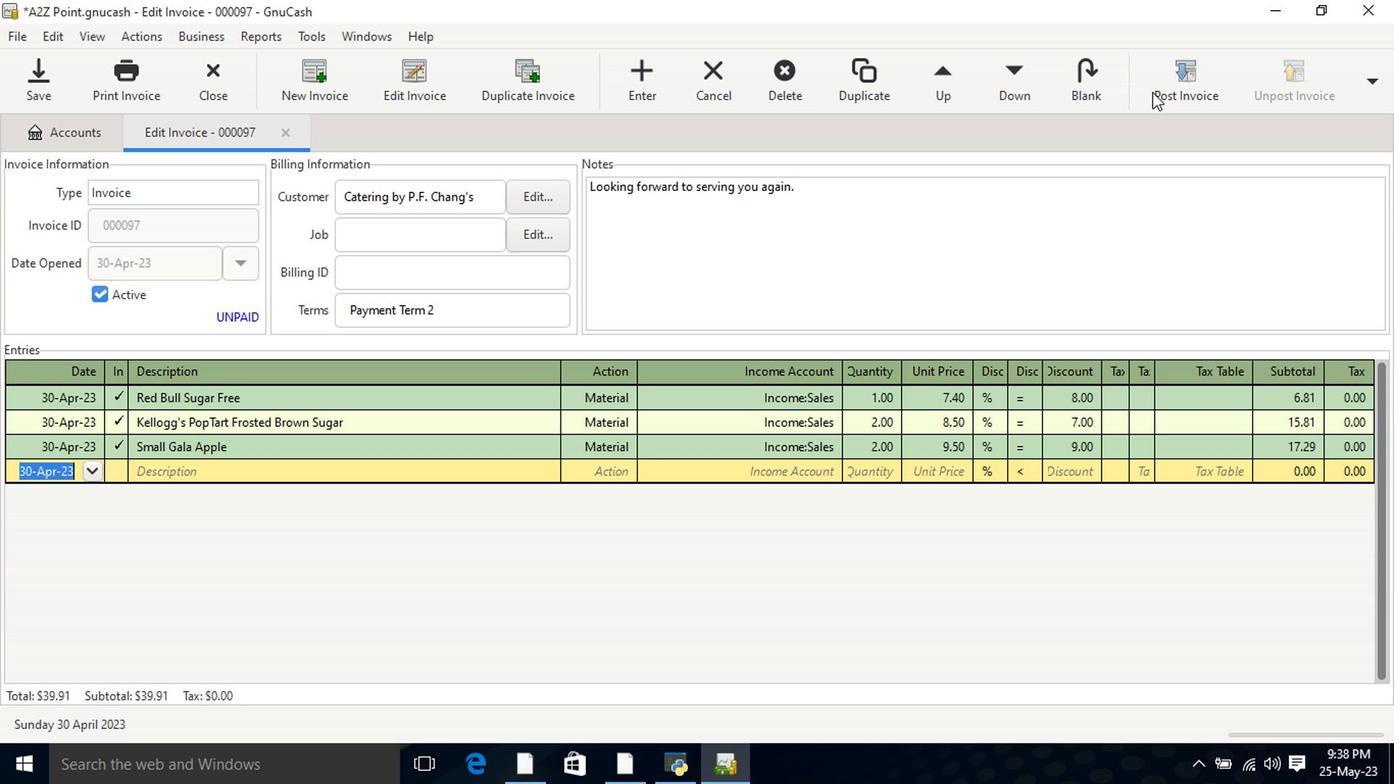 
Action: Mouse pressed left at (1179, 82)
Screenshot: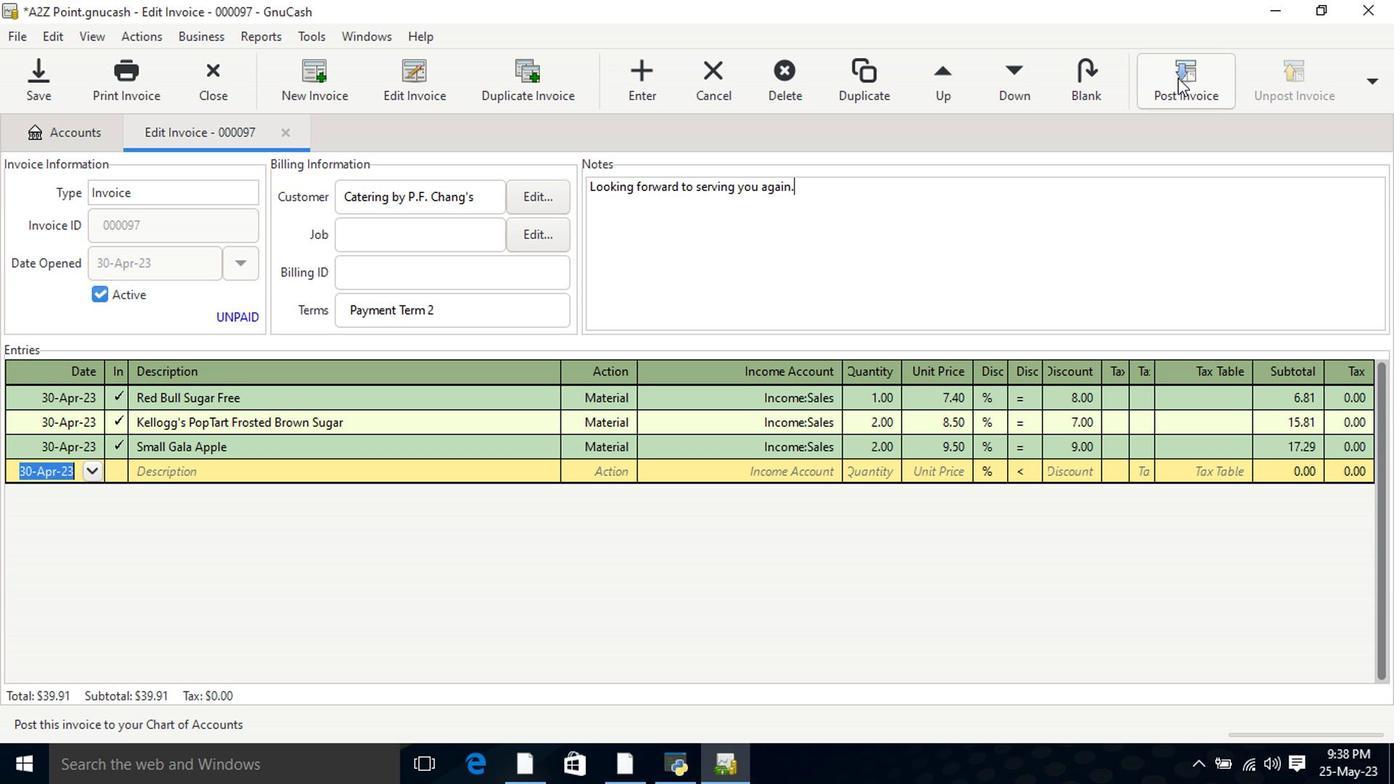 
Action: Mouse moved to (855, 344)
Screenshot: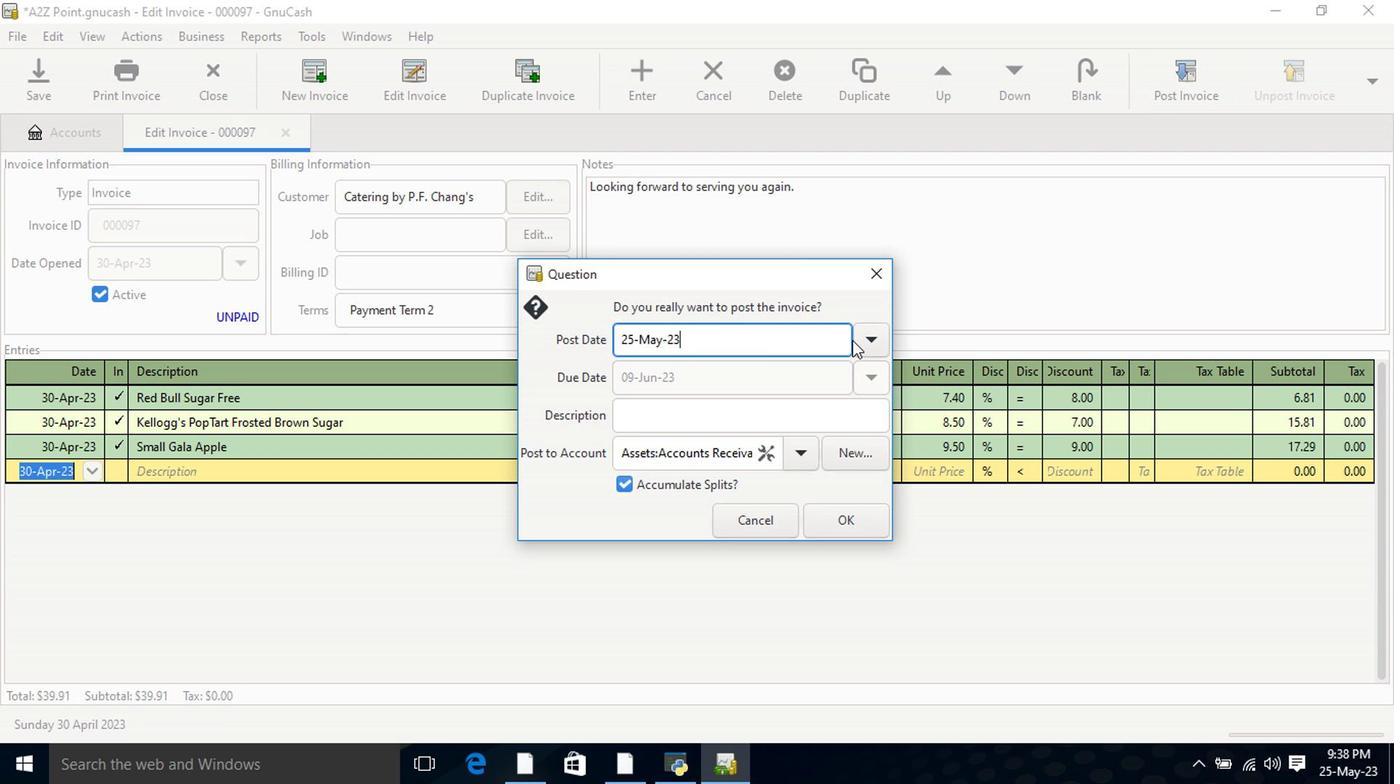 
Action: Mouse pressed left at (855, 344)
Screenshot: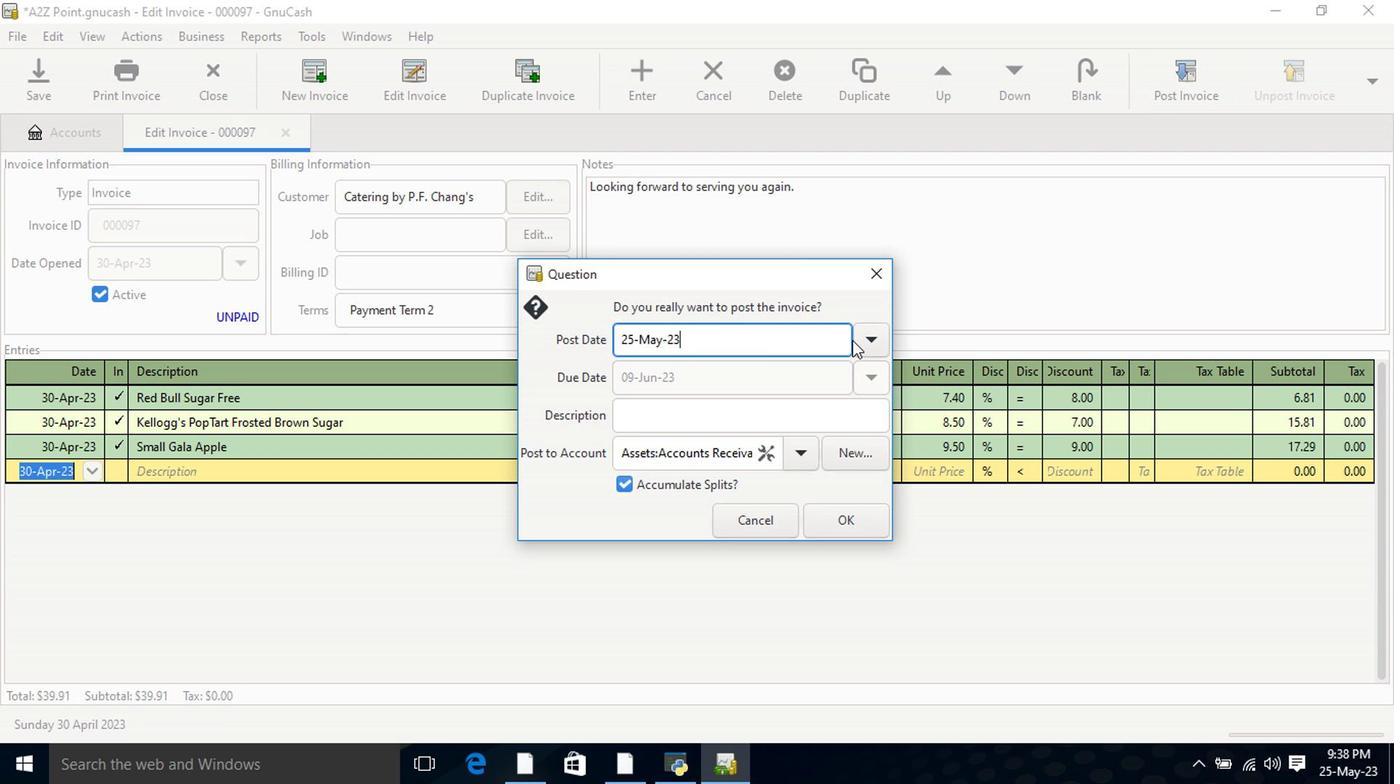 
Action: Mouse moved to (713, 379)
Screenshot: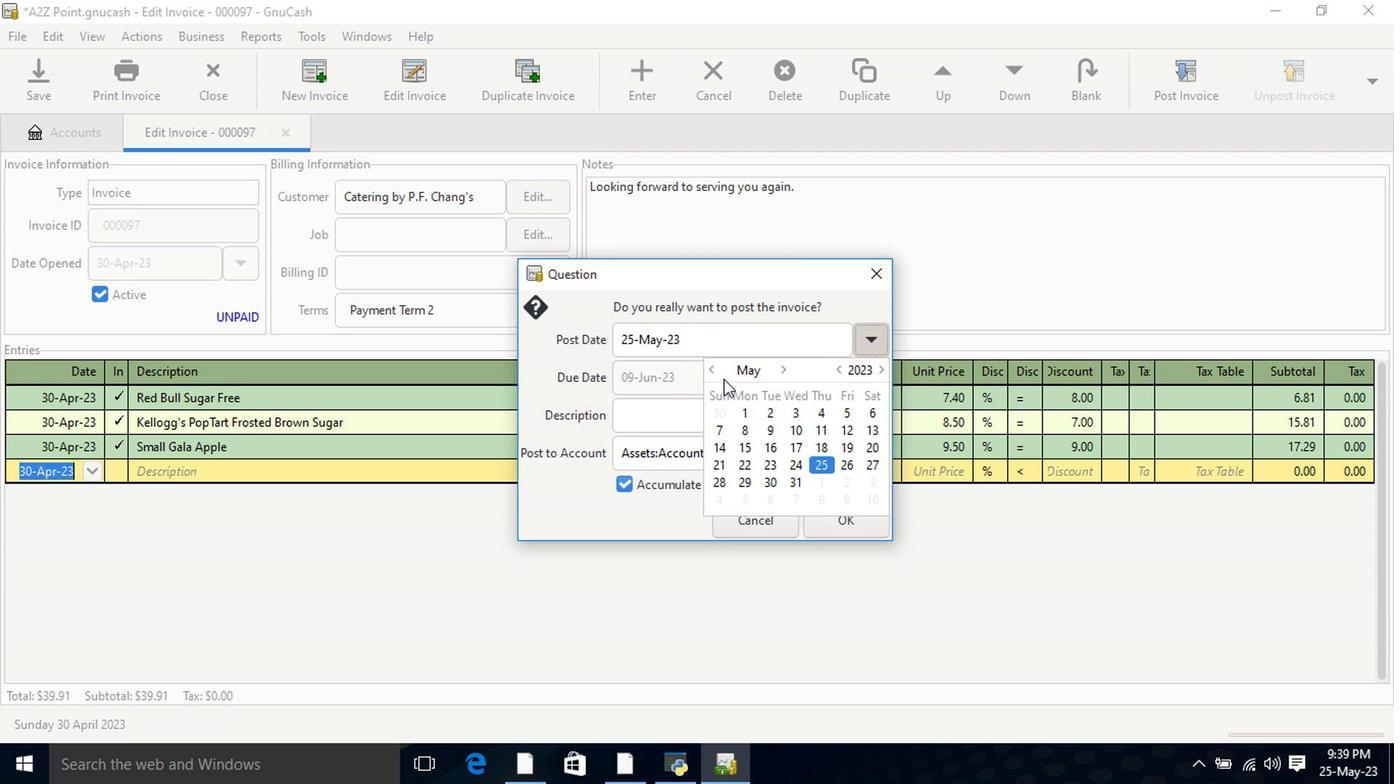 
Action: Mouse pressed left at (713, 379)
Screenshot: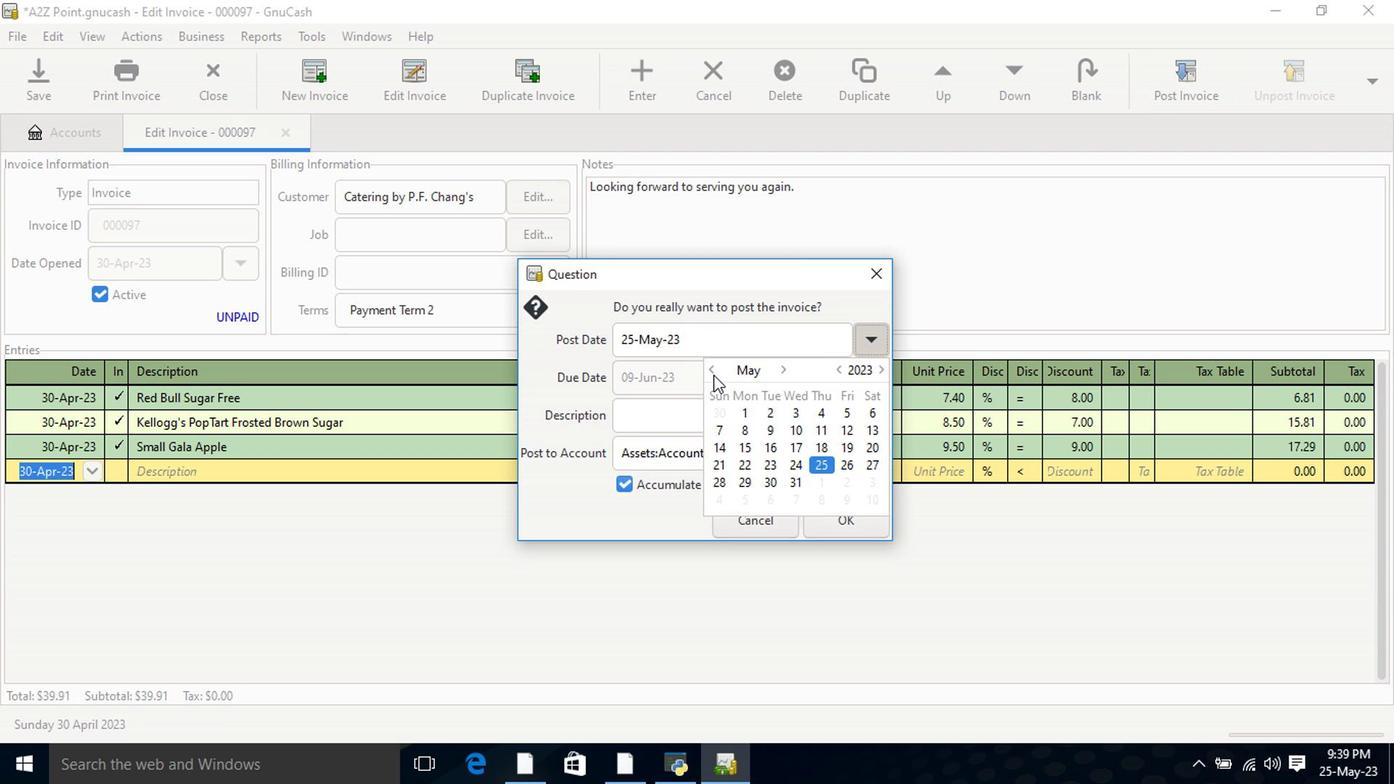 
Action: Mouse moved to (719, 500)
Screenshot: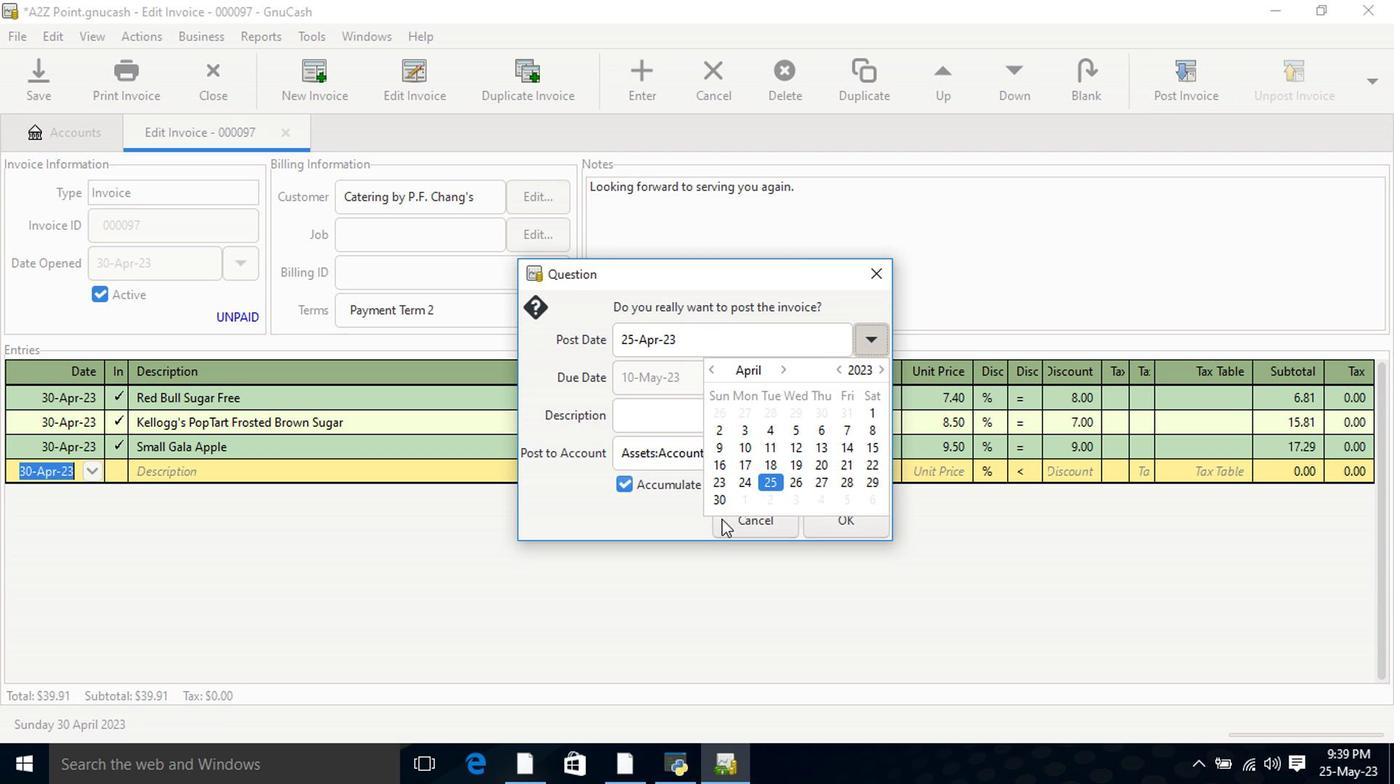 
Action: Mouse pressed left at (719, 500)
Screenshot: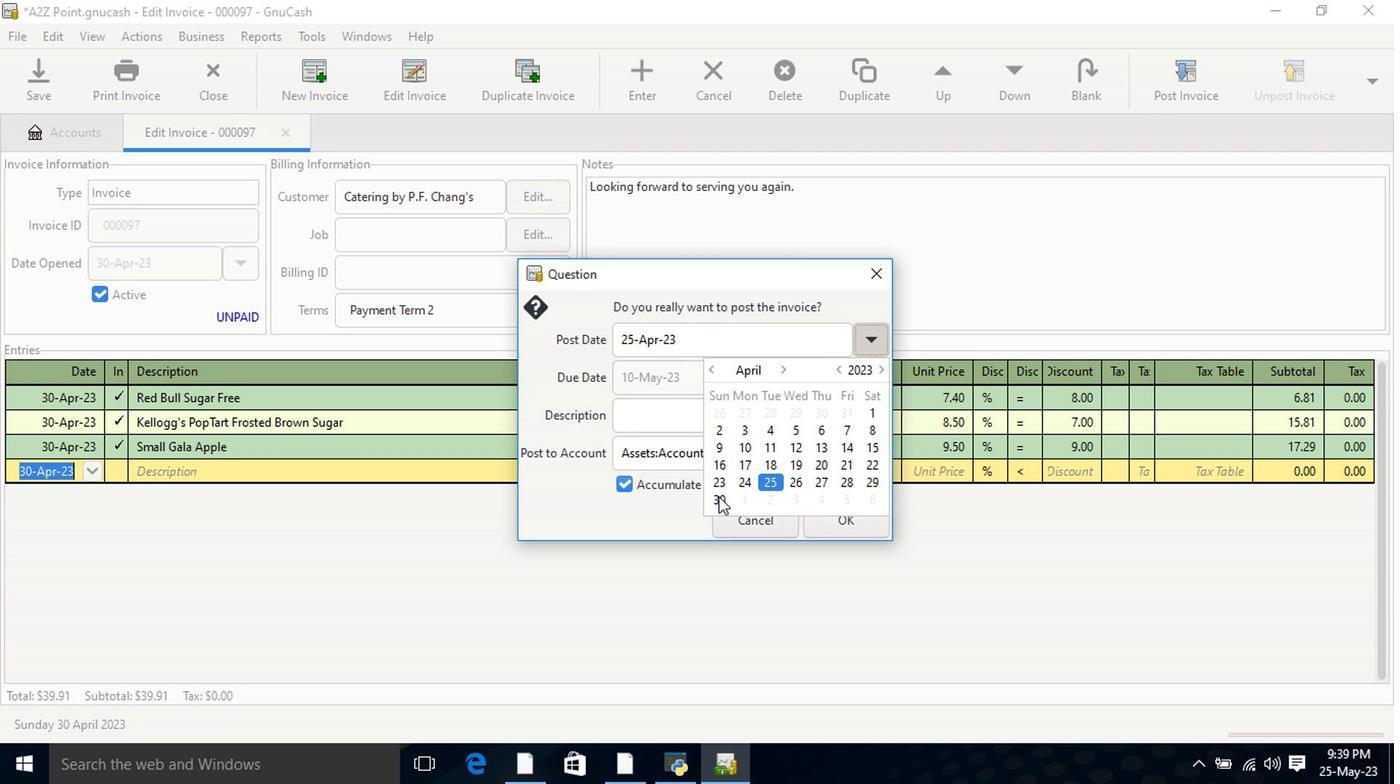 
Action: Mouse pressed left at (719, 500)
Screenshot: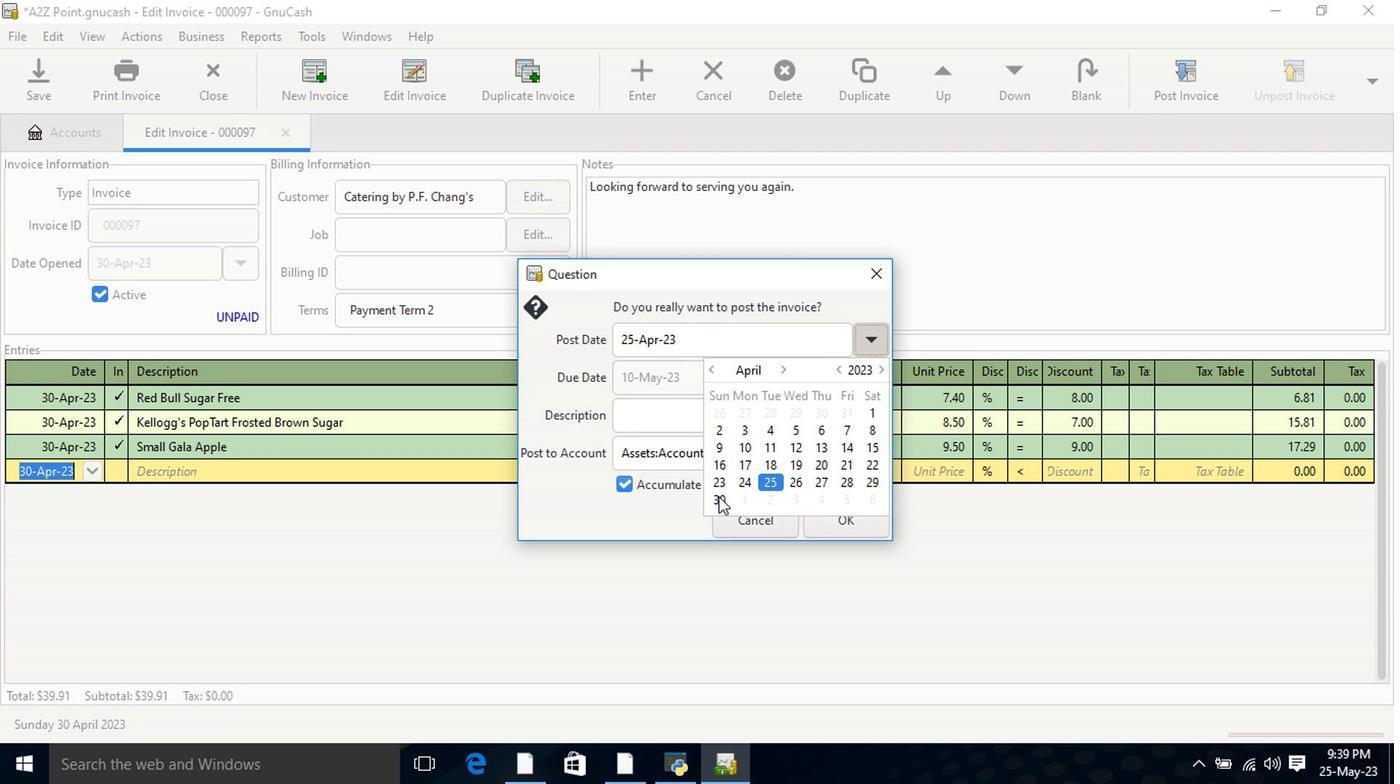 
Action: Mouse moved to (844, 525)
Screenshot: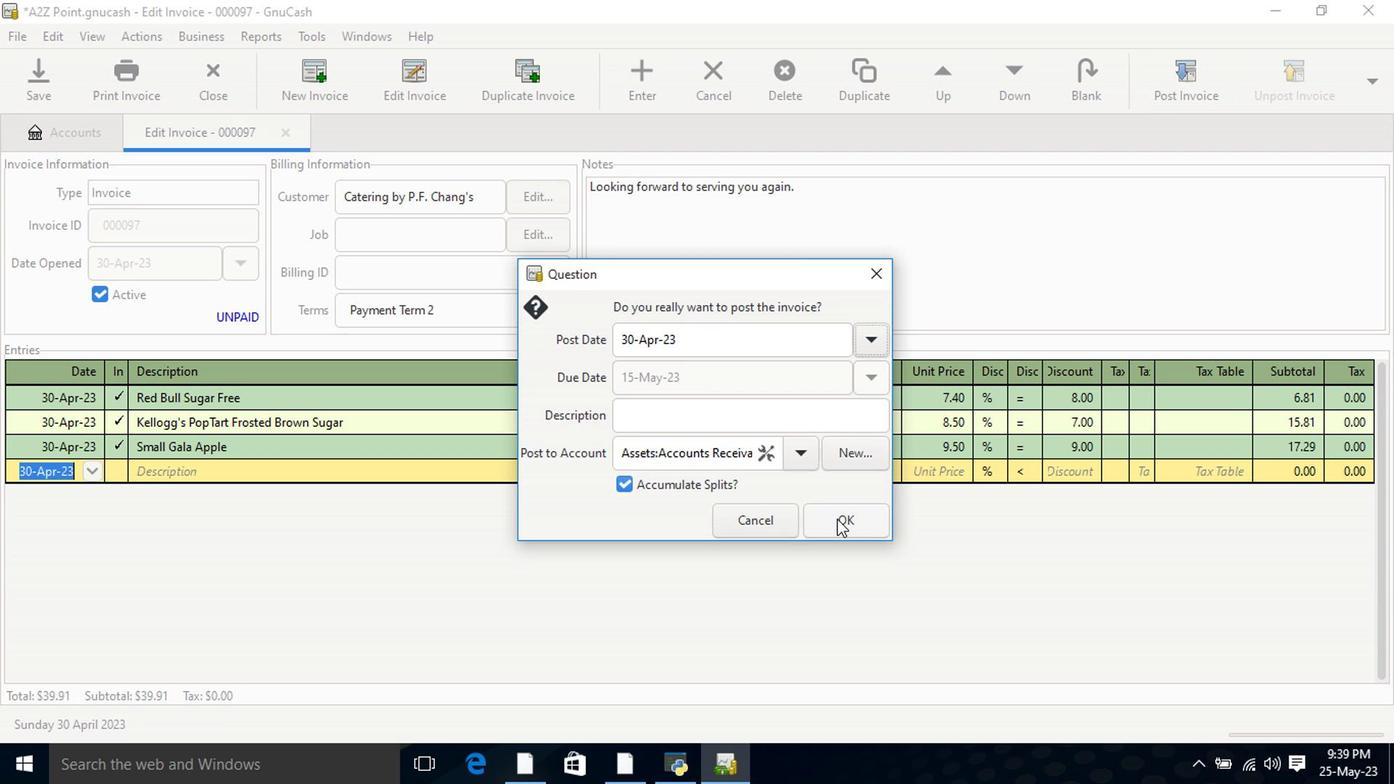 
Action: Mouse pressed left at (844, 525)
Screenshot: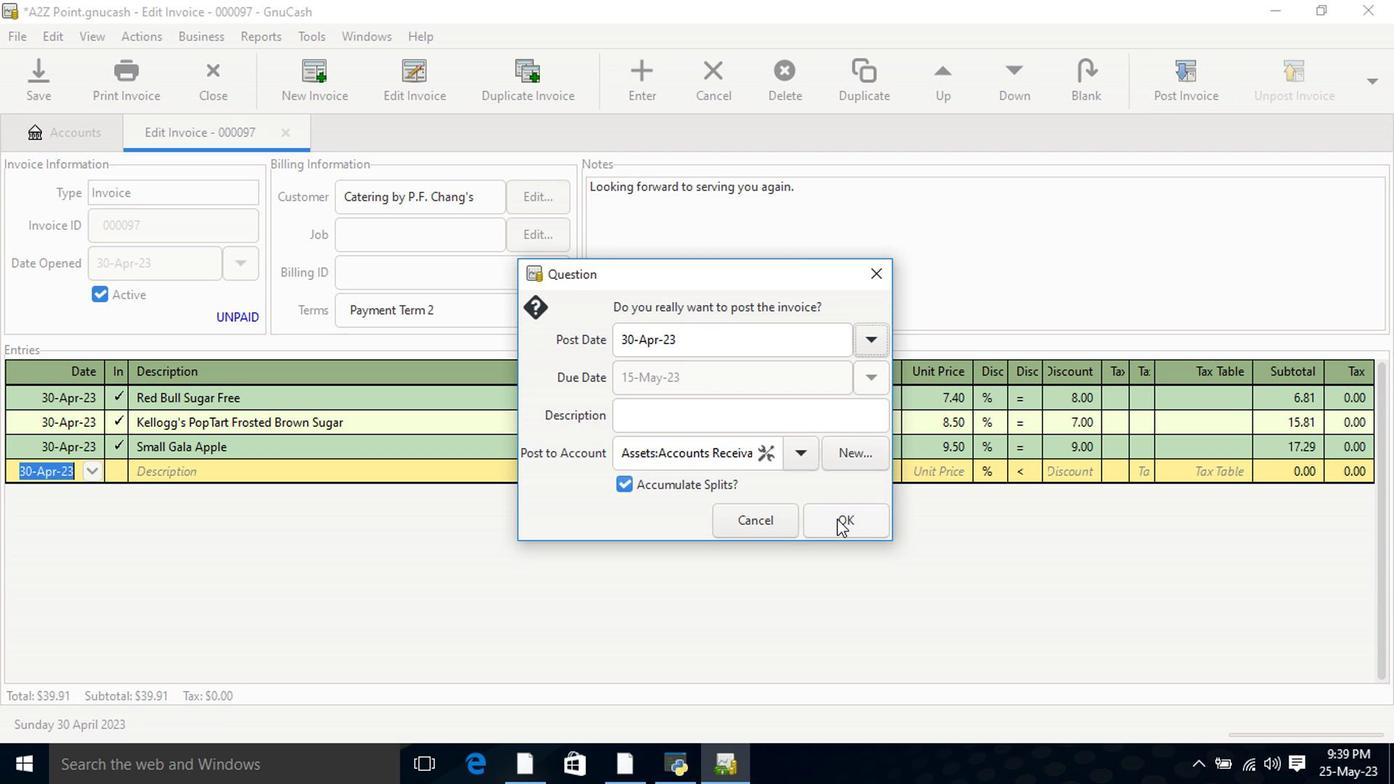 
Action: Mouse moved to (1301, 92)
Screenshot: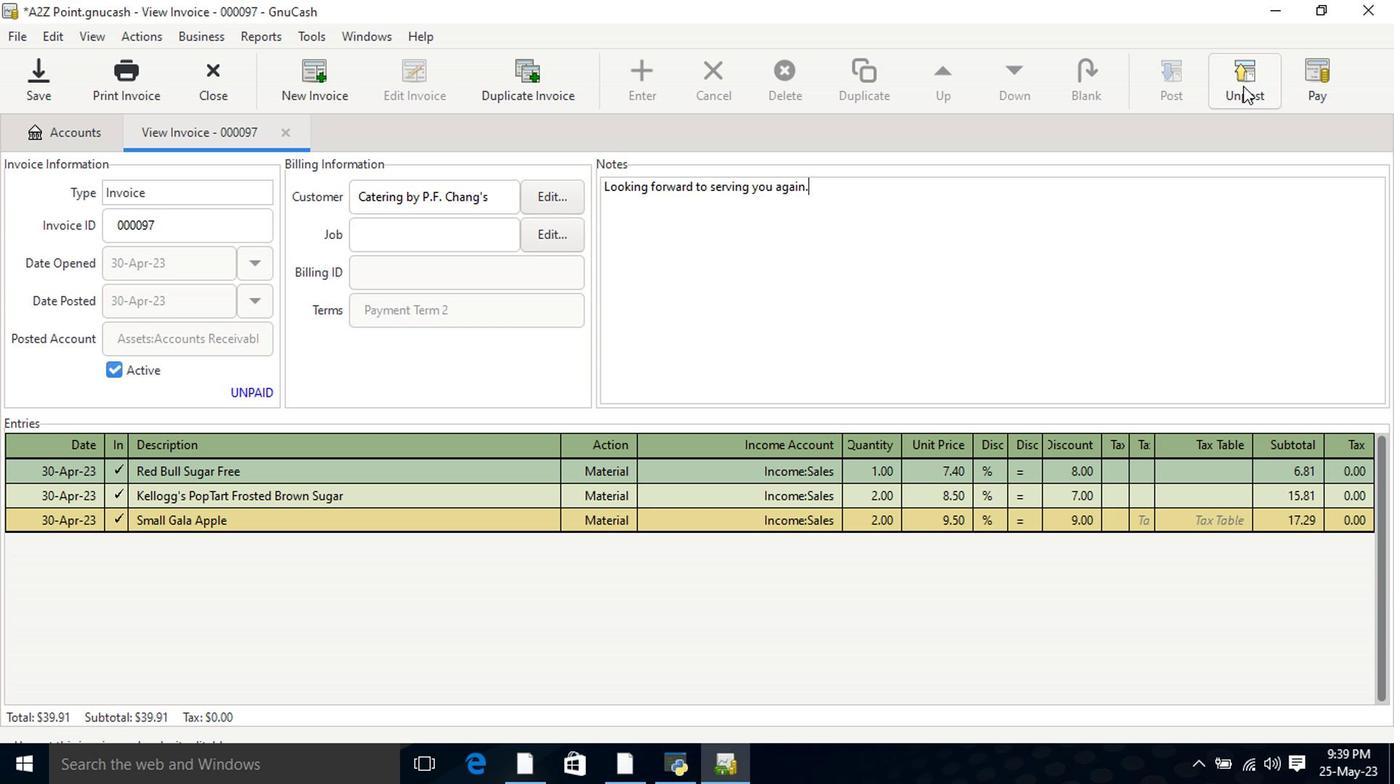 
Action: Mouse pressed left at (1301, 92)
Screenshot: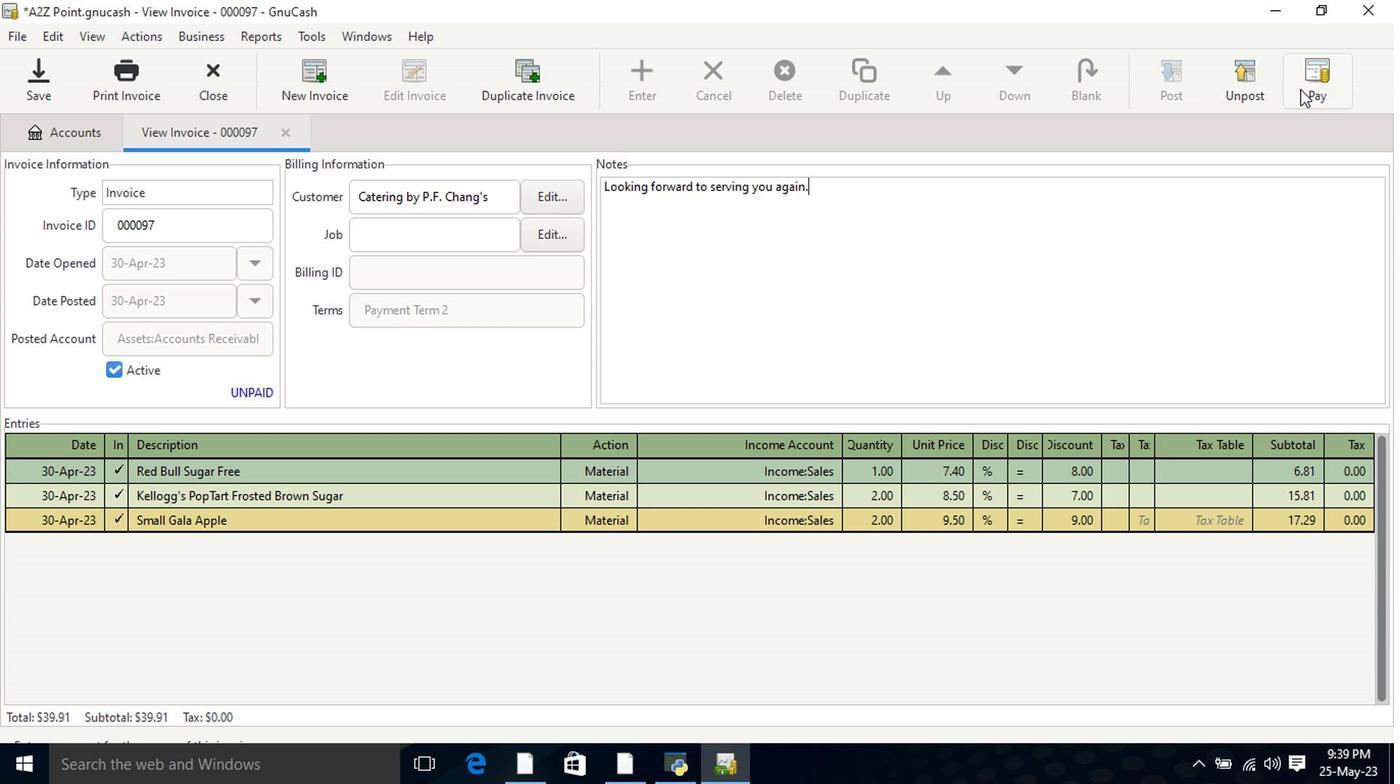 
Action: Mouse moved to (630, 401)
Screenshot: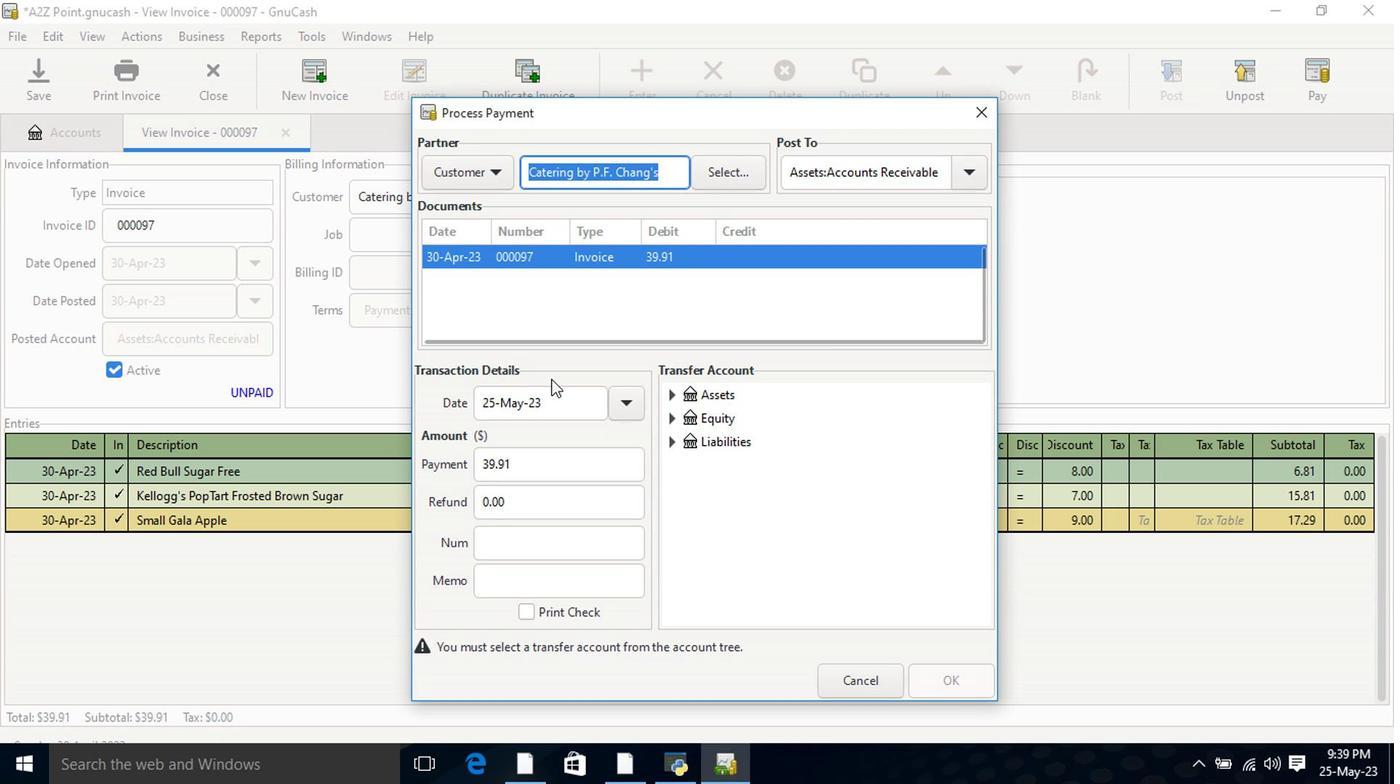 
Action: Mouse pressed left at (630, 401)
Screenshot: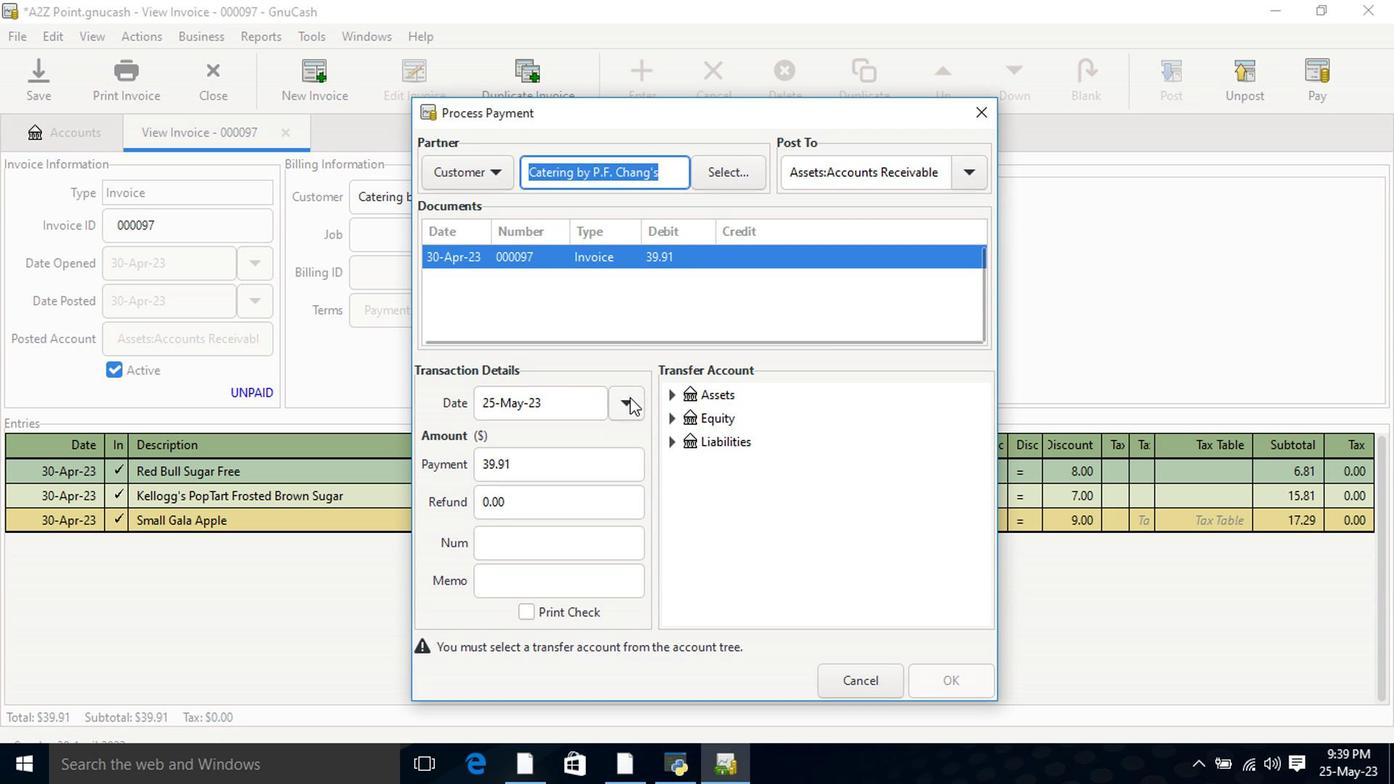 
Action: Mouse moved to (501, 508)
Screenshot: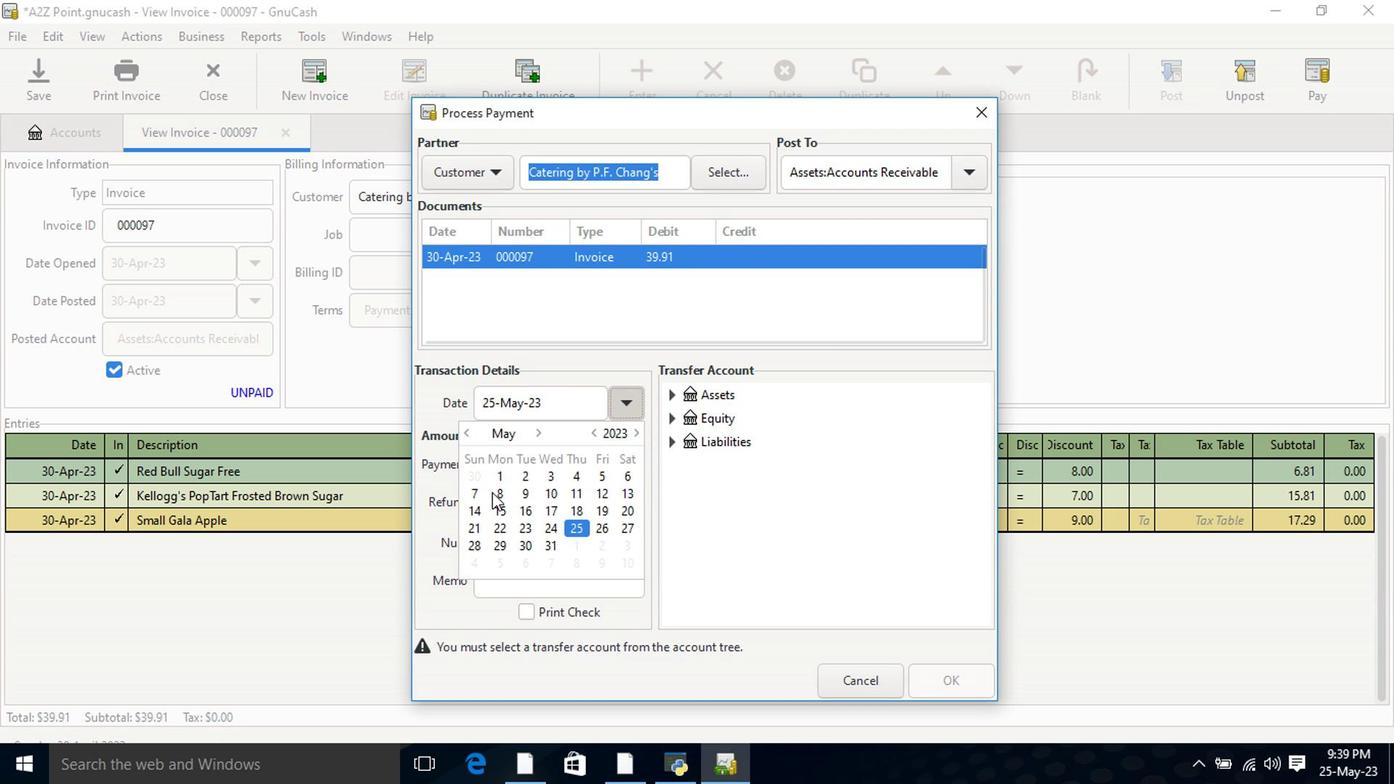 
Action: Mouse pressed left at (501, 508)
Screenshot: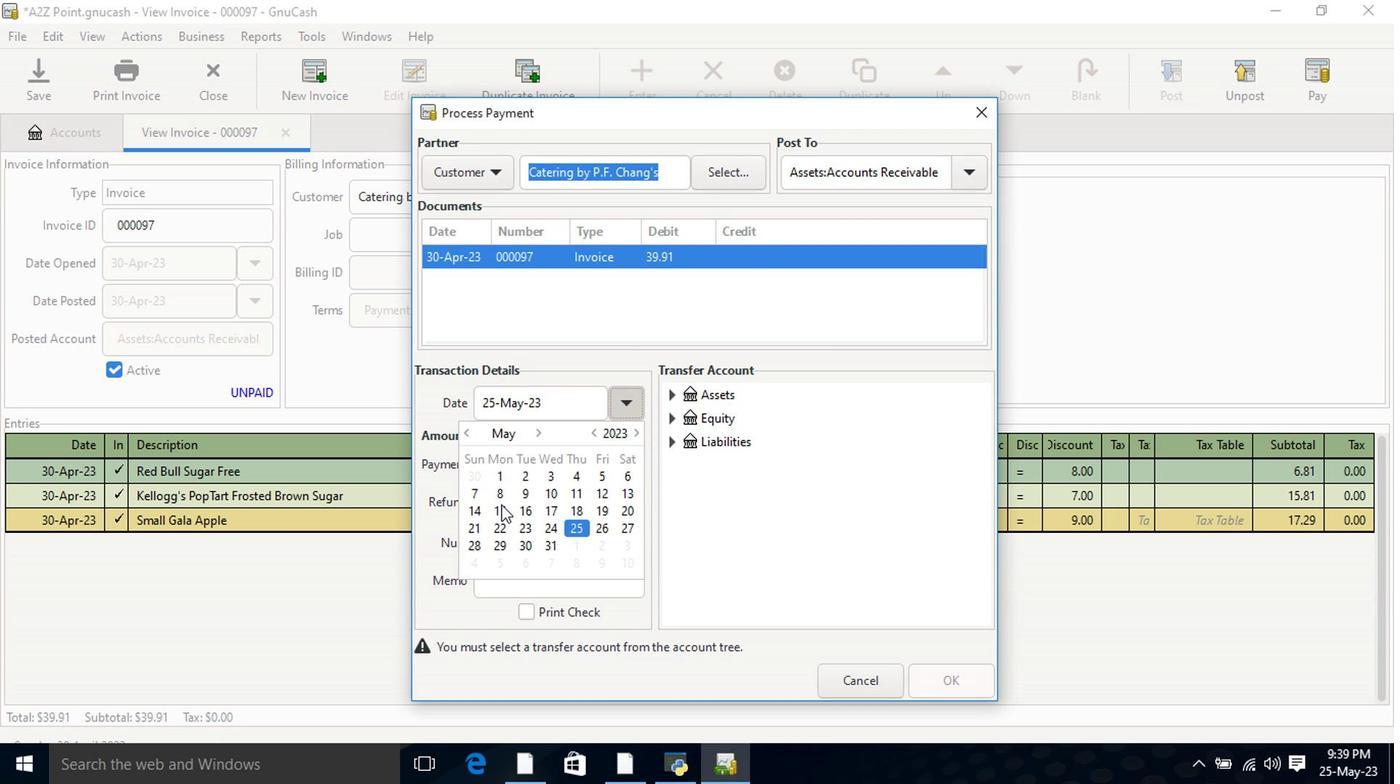 
Action: Mouse pressed left at (501, 508)
Screenshot: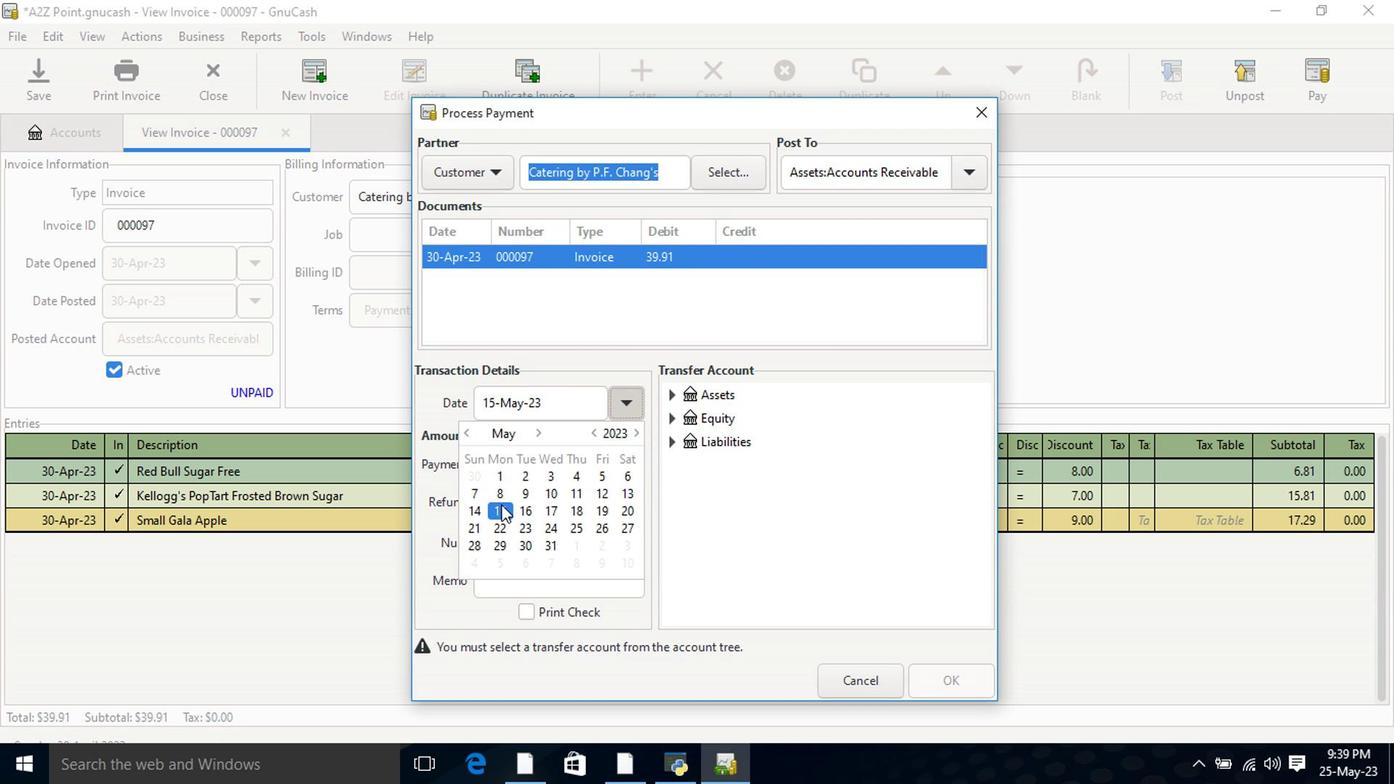 
Action: Mouse moved to (671, 396)
Screenshot: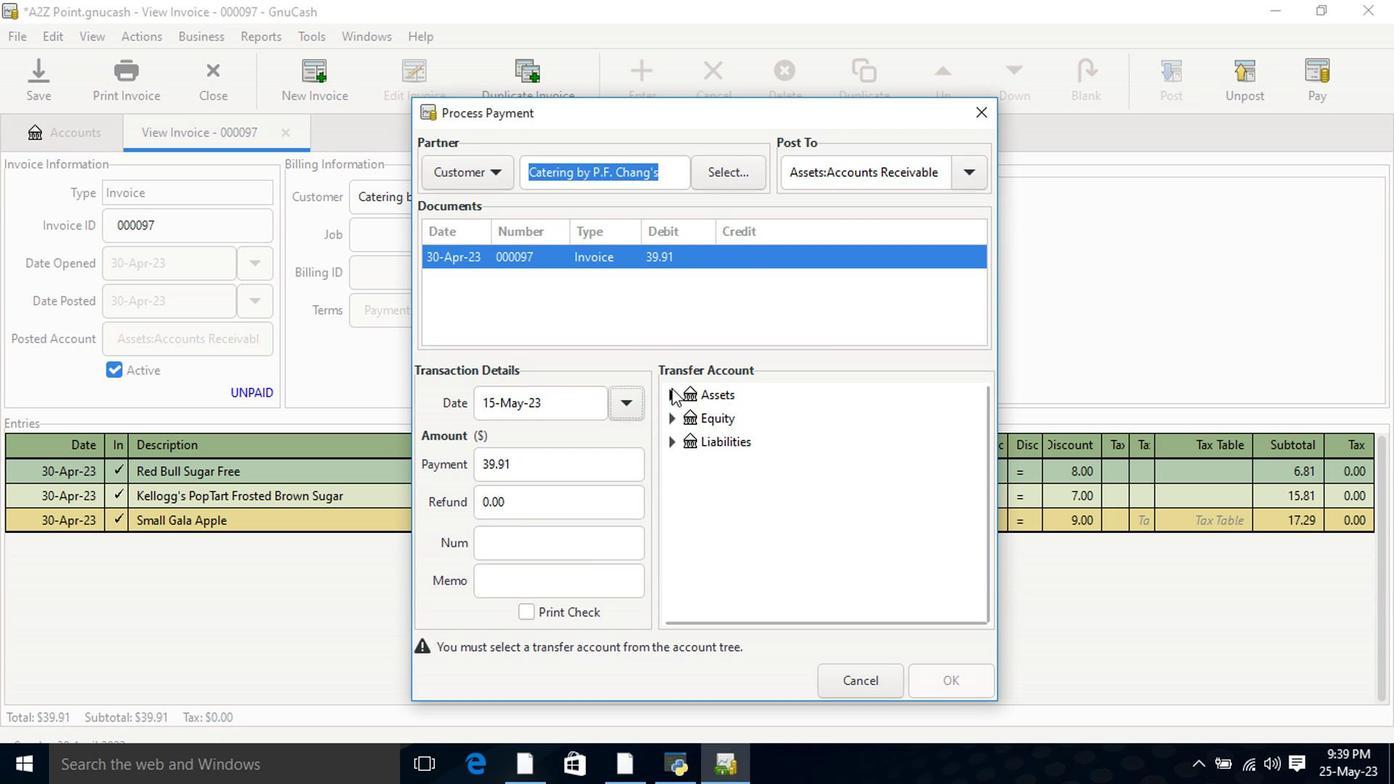 
Action: Mouse pressed left at (671, 396)
Screenshot: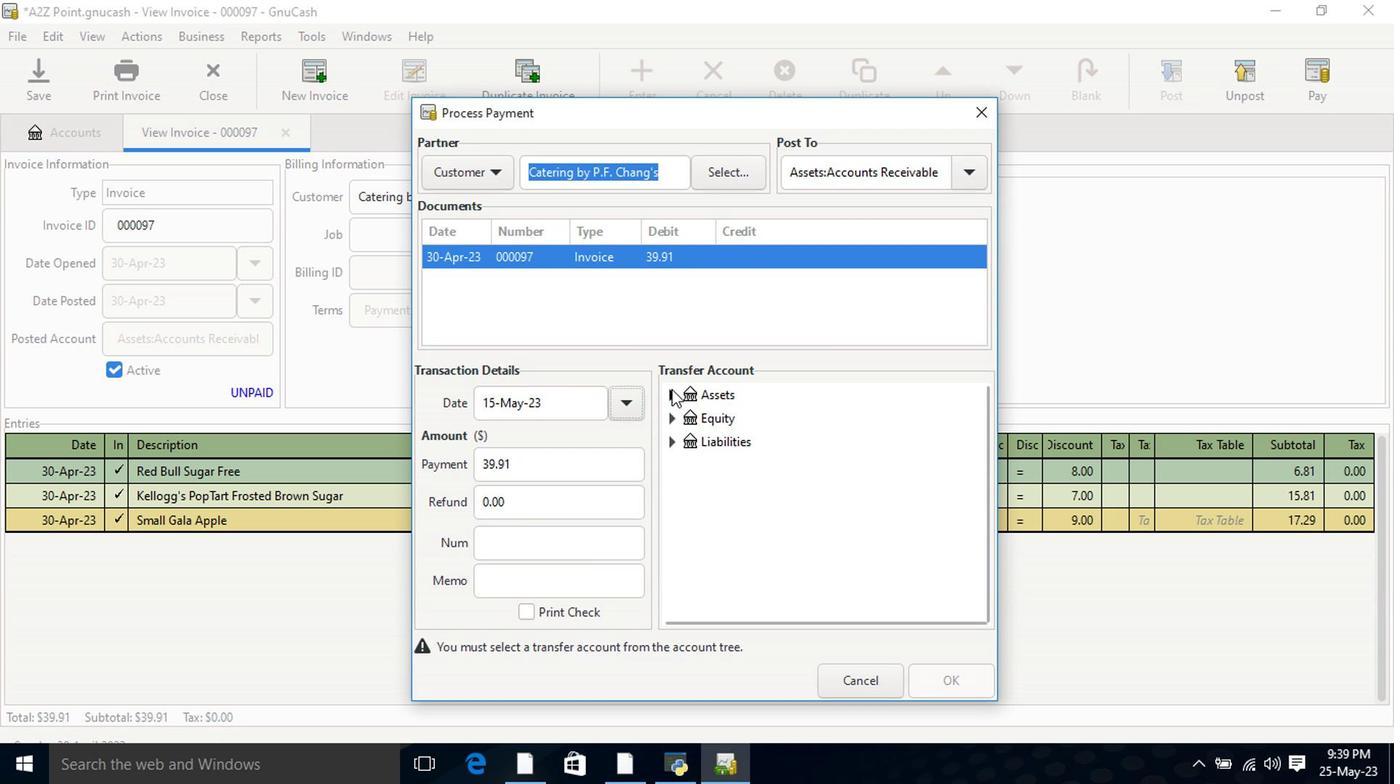 
Action: Mouse moved to (693, 424)
Screenshot: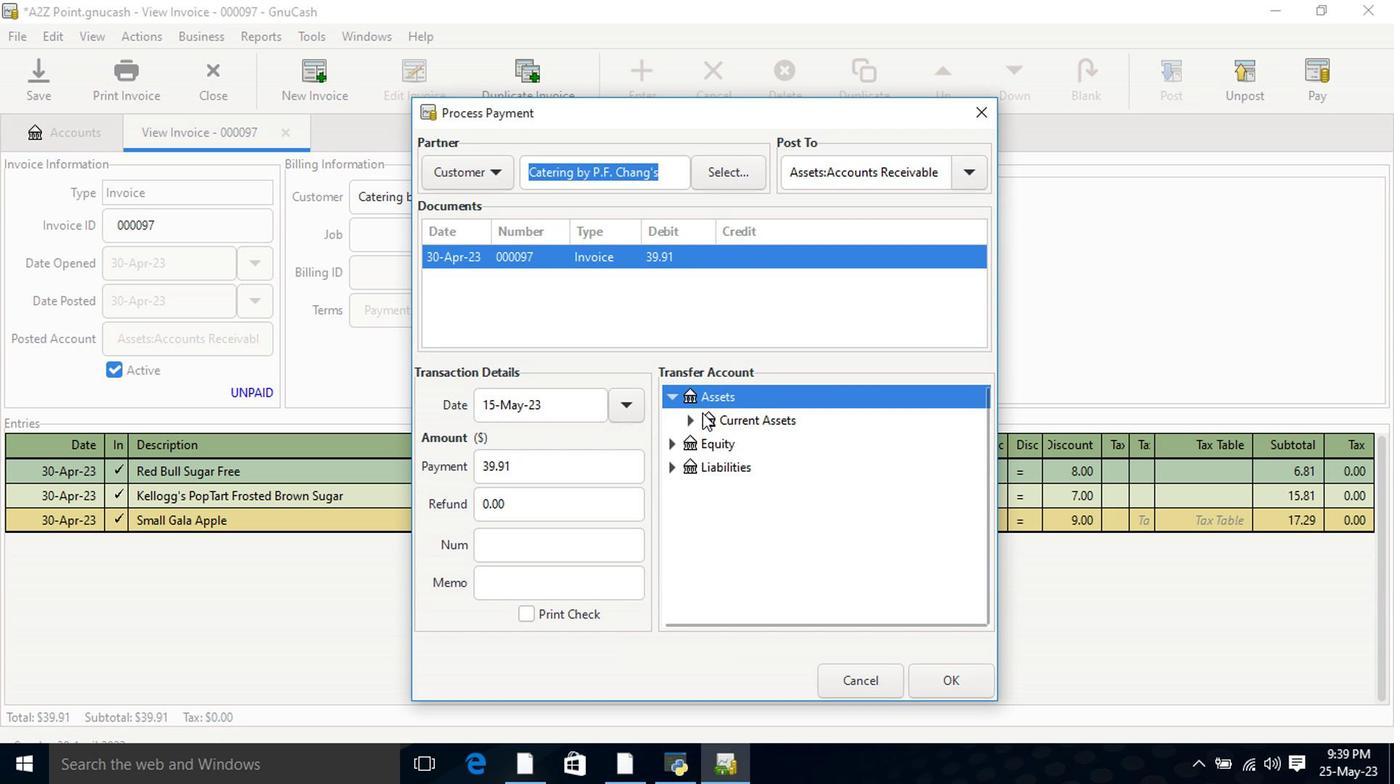 
Action: Mouse pressed left at (693, 424)
Screenshot: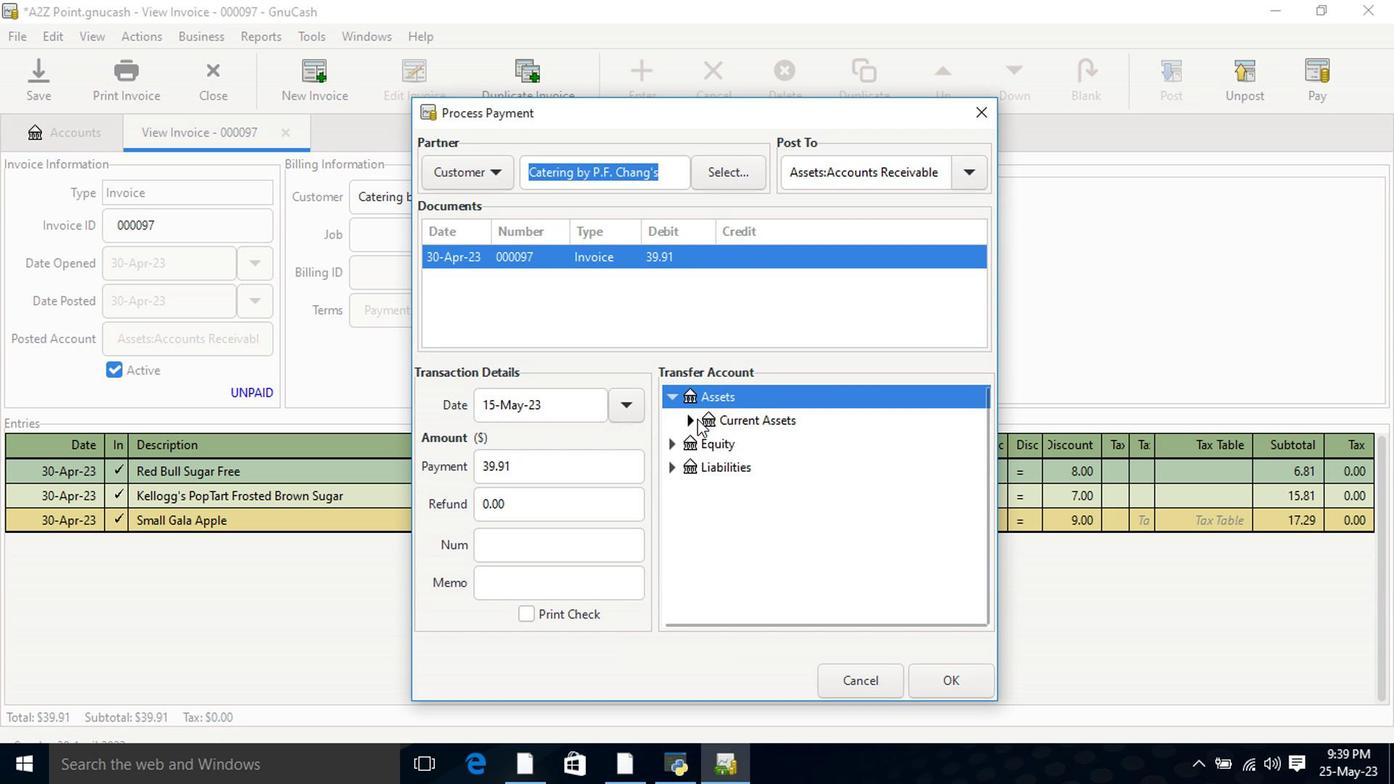 
Action: Mouse moved to (733, 450)
Screenshot: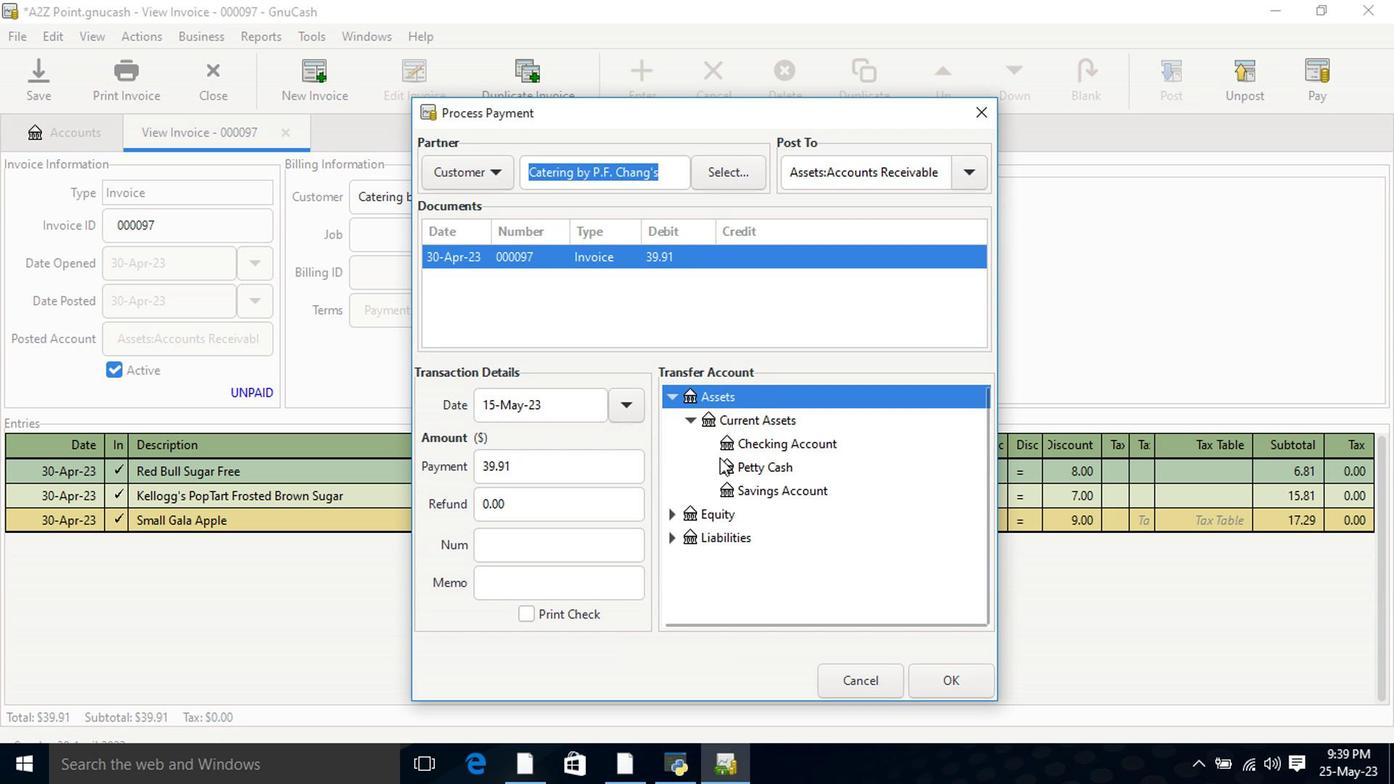 
Action: Mouse pressed left at (733, 450)
Screenshot: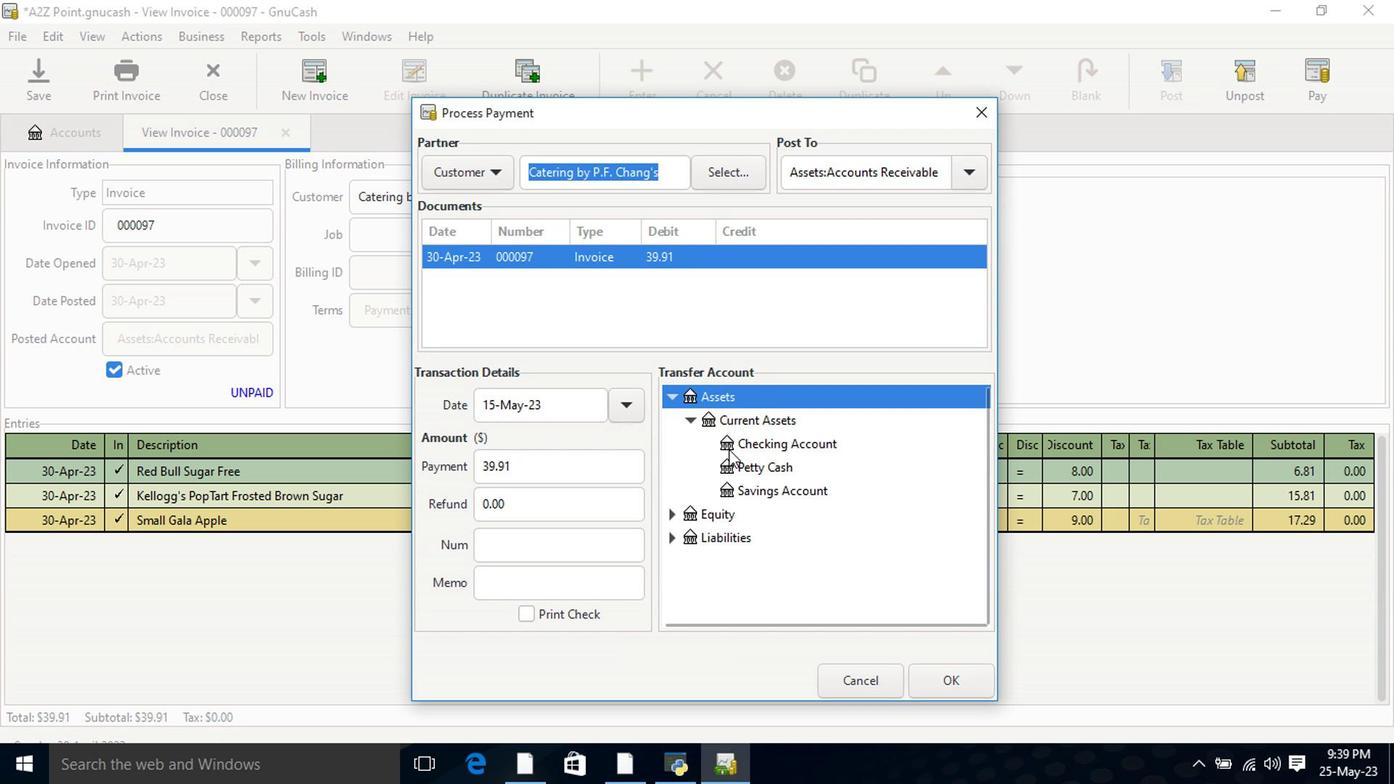 
Action: Mouse moved to (943, 688)
Screenshot: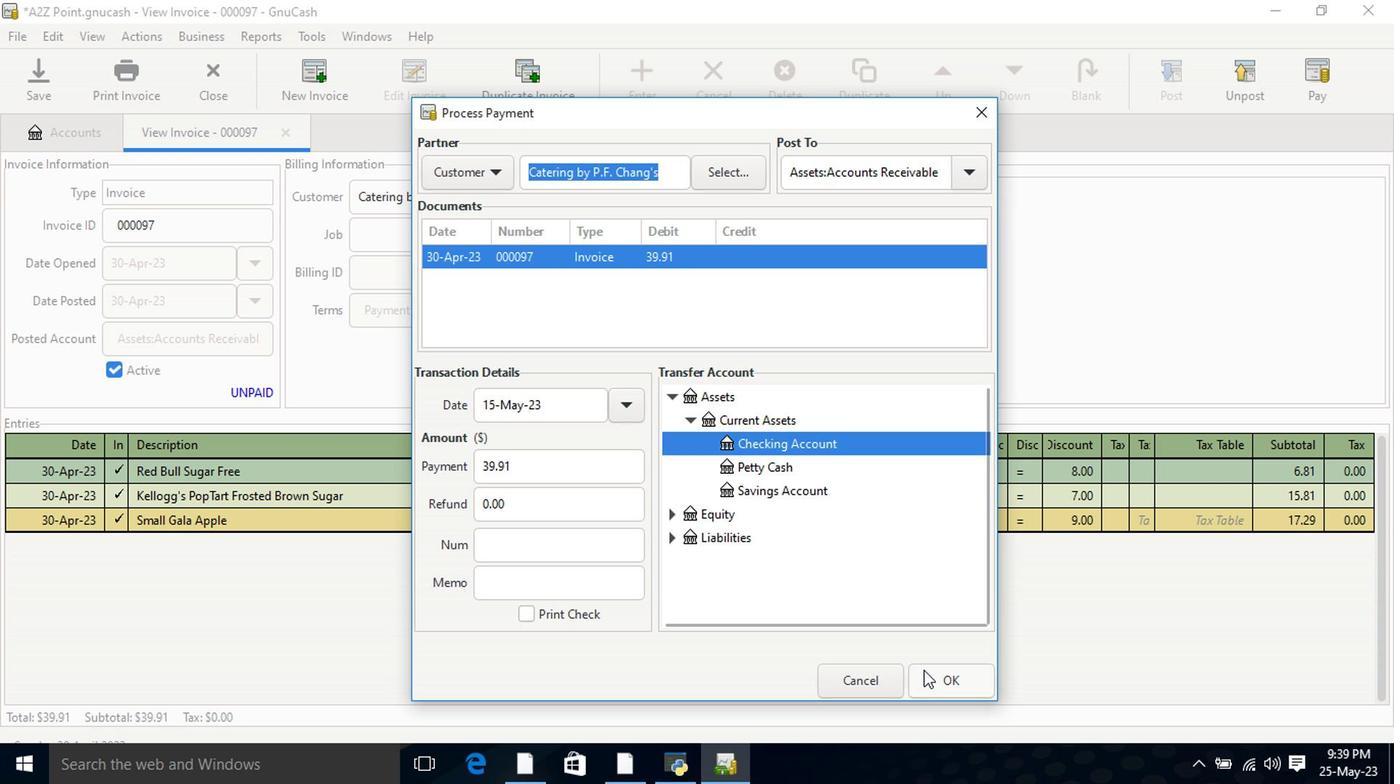 
Action: Mouse pressed left at (943, 688)
Screenshot: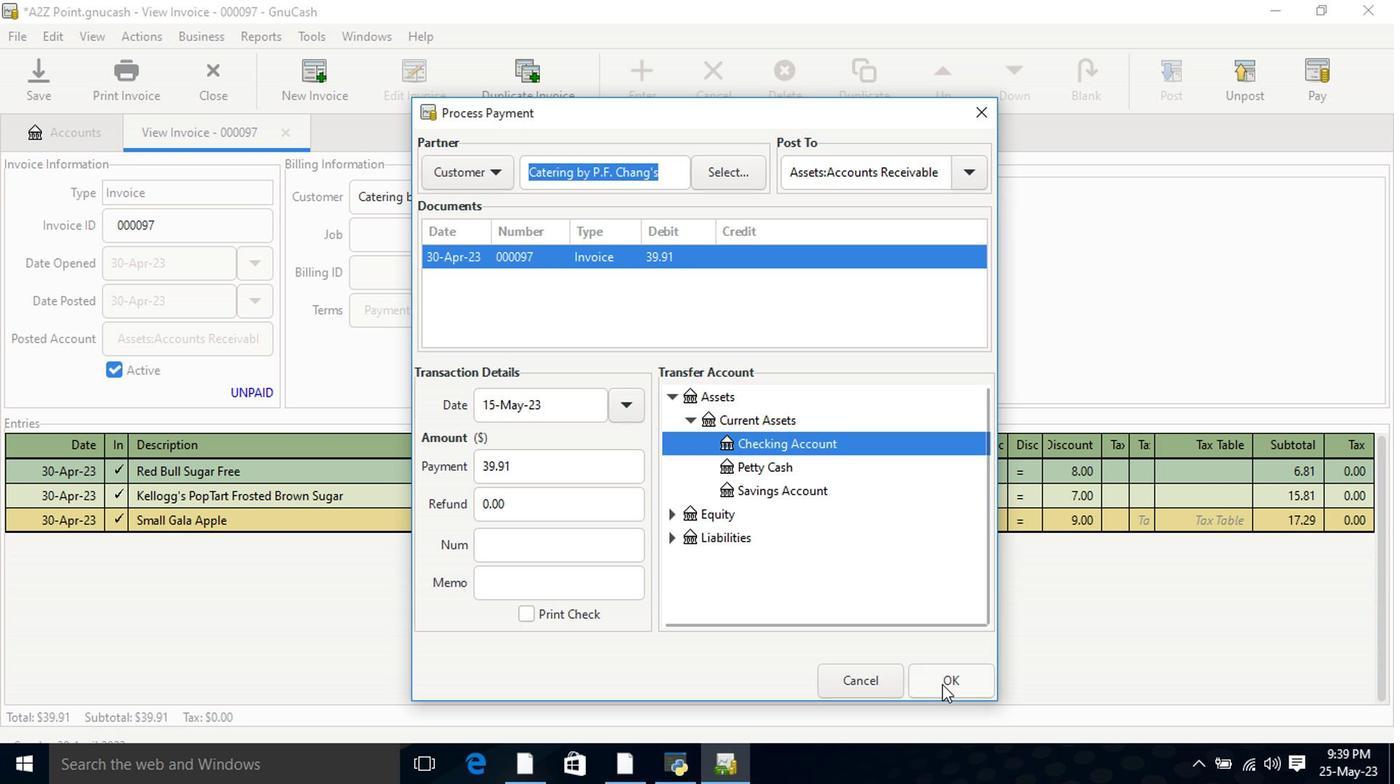 
Action: Mouse moved to (119, 90)
Screenshot: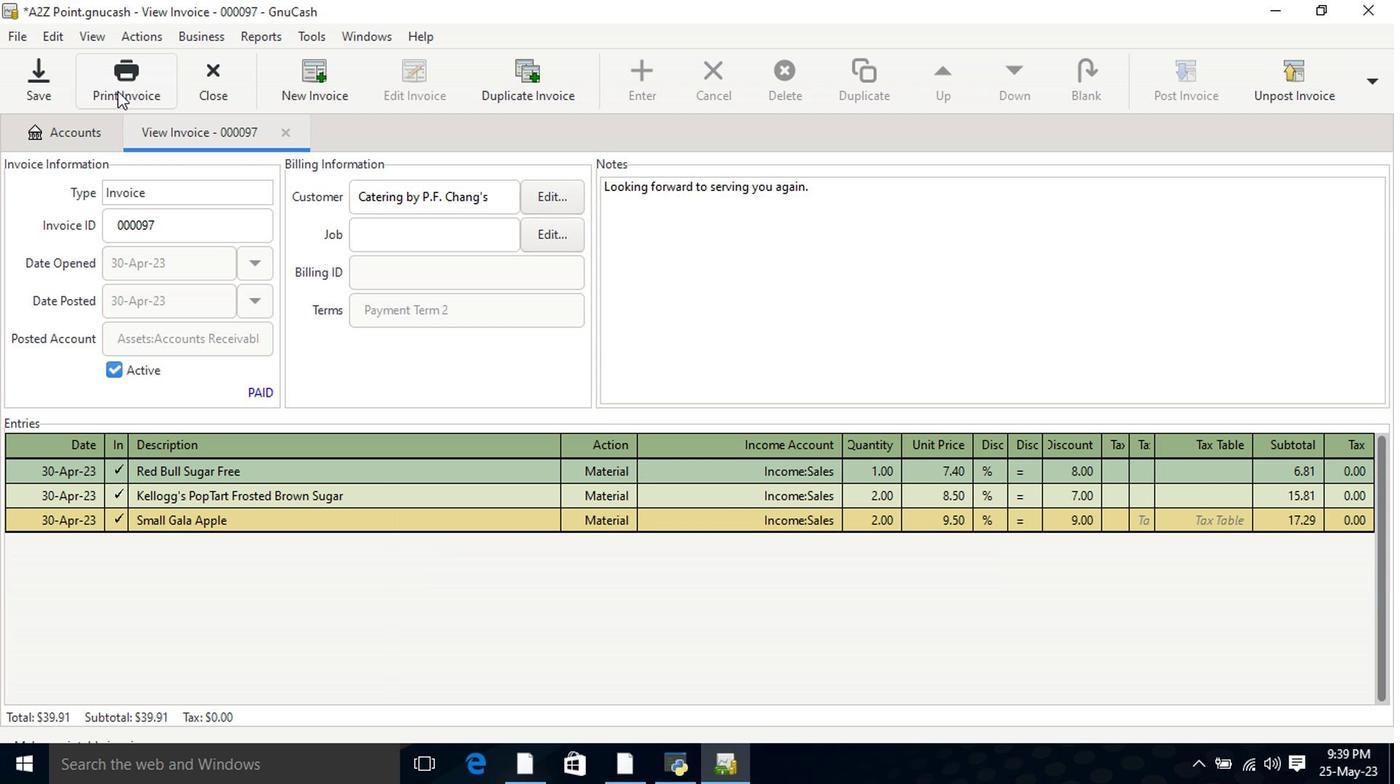 
Action: Mouse pressed left at (119, 90)
Screenshot: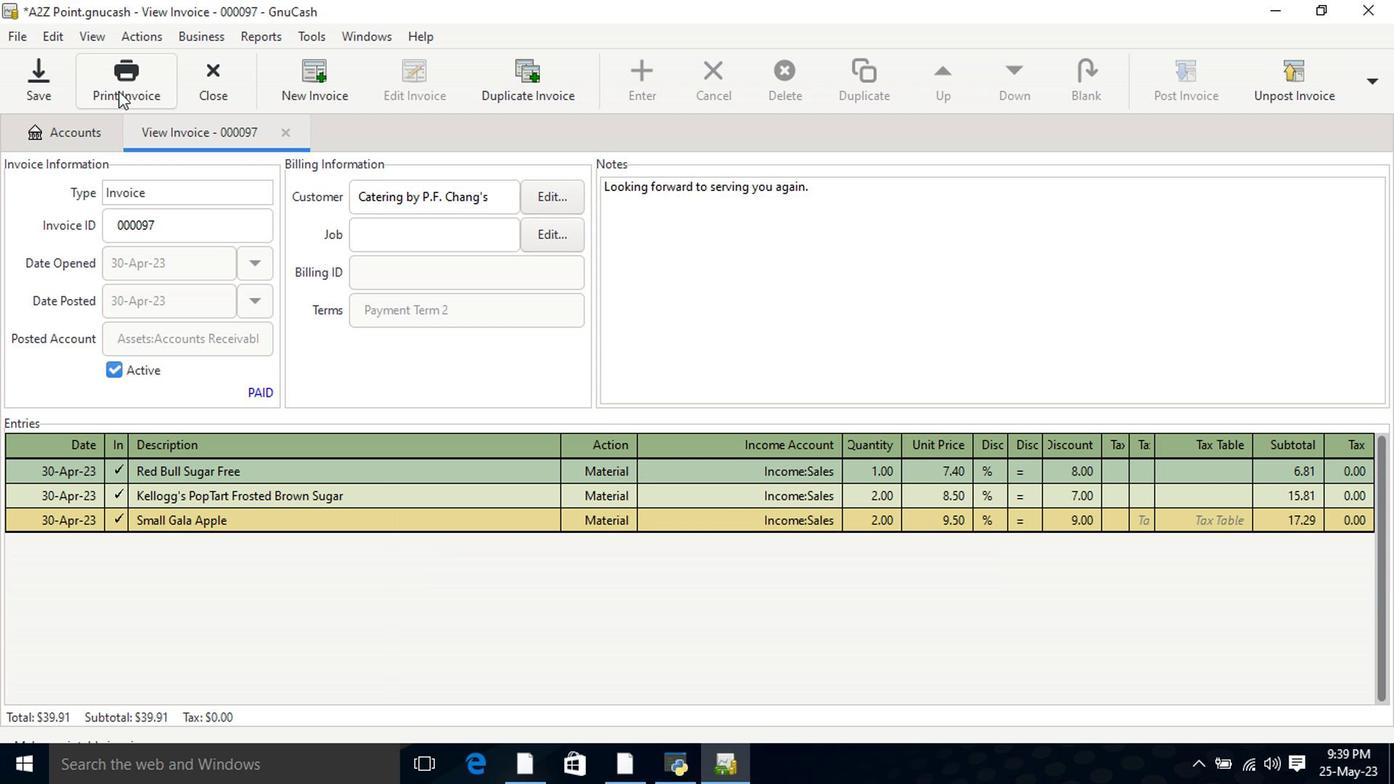 
Action: Mouse moved to (526, 95)
Screenshot: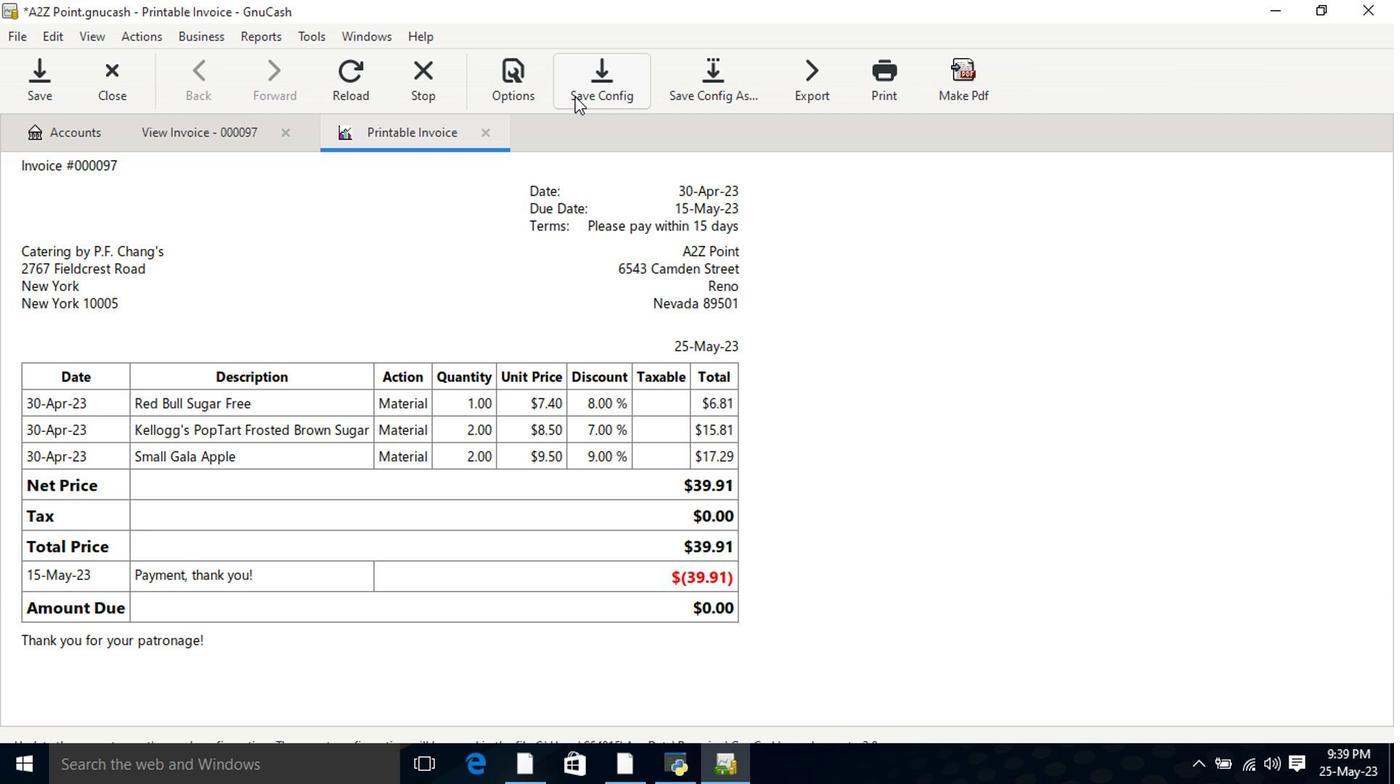 
Action: Mouse pressed left at (526, 95)
Screenshot: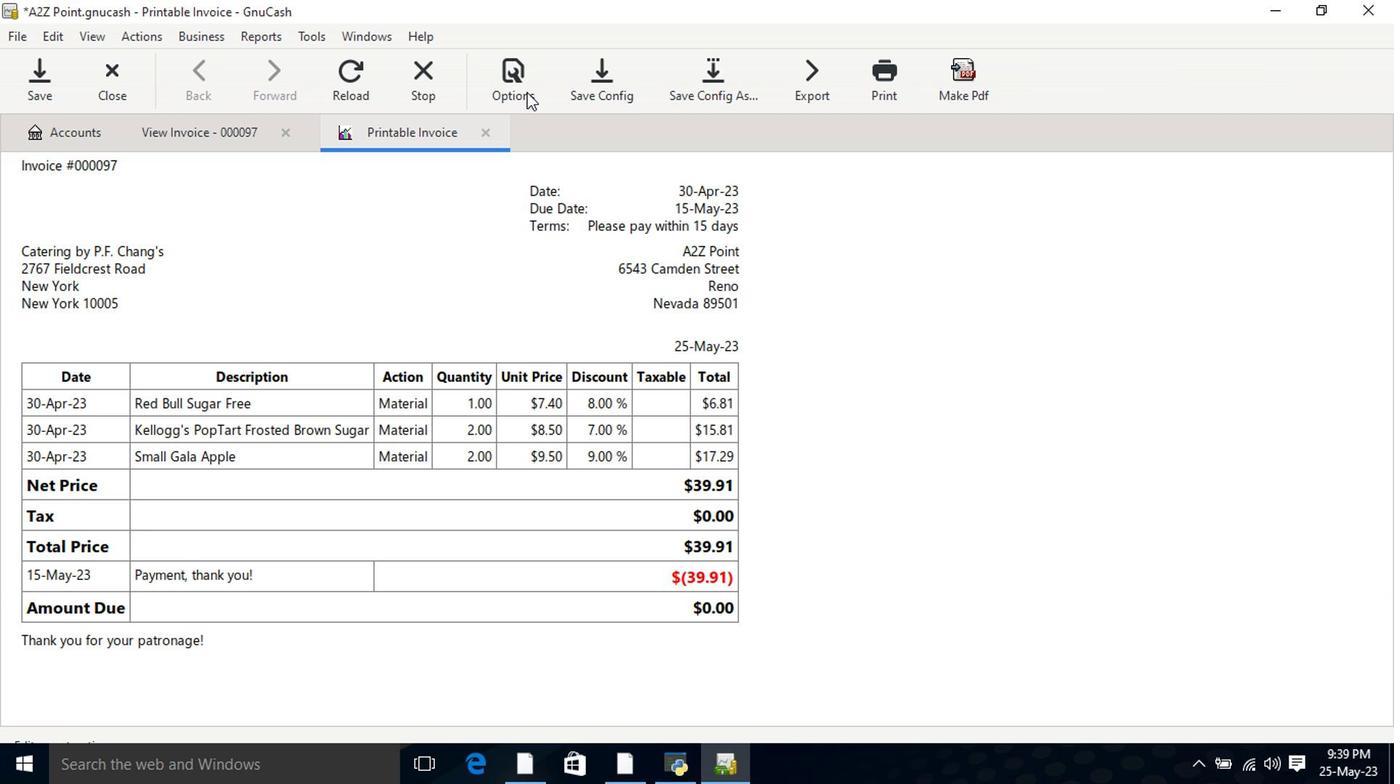 
Action: Mouse moved to (462, 175)
Screenshot: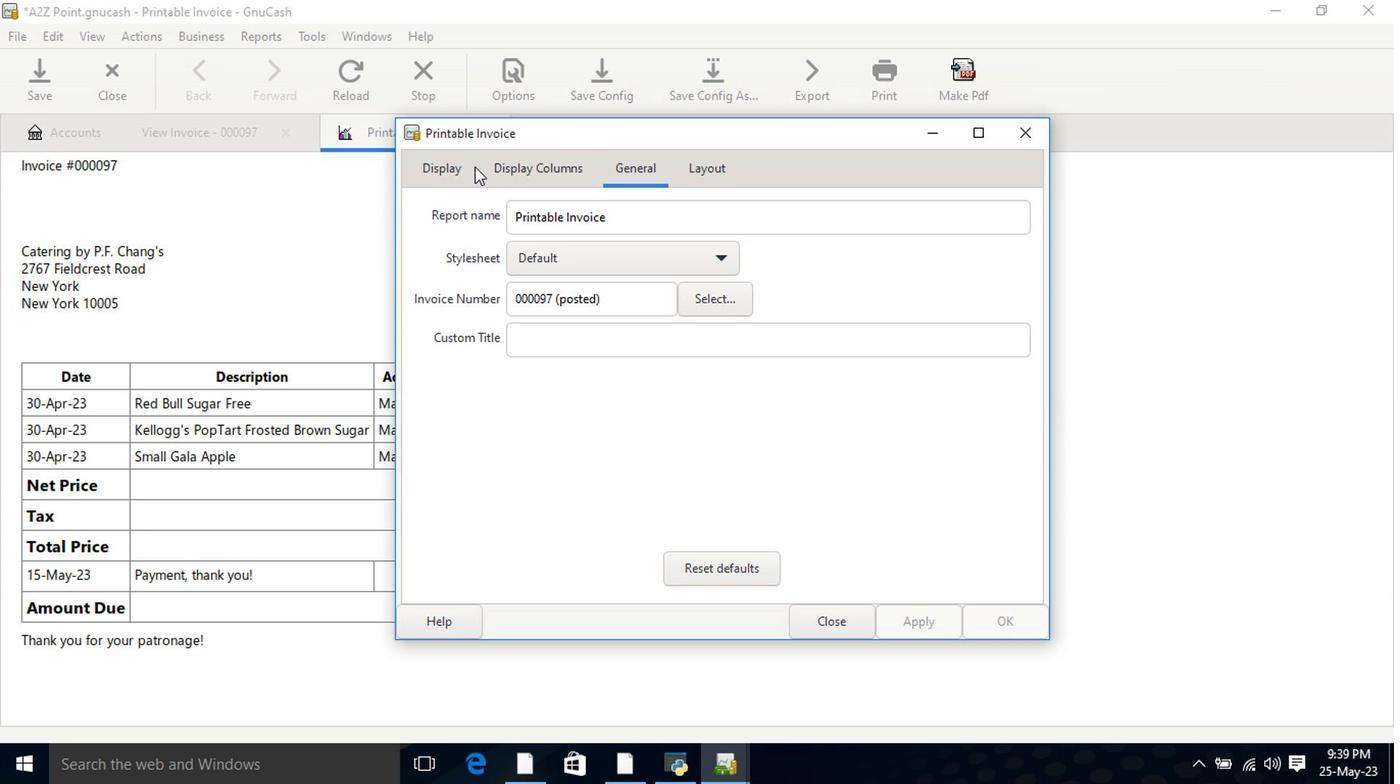 
Action: Mouse pressed left at (462, 175)
Screenshot: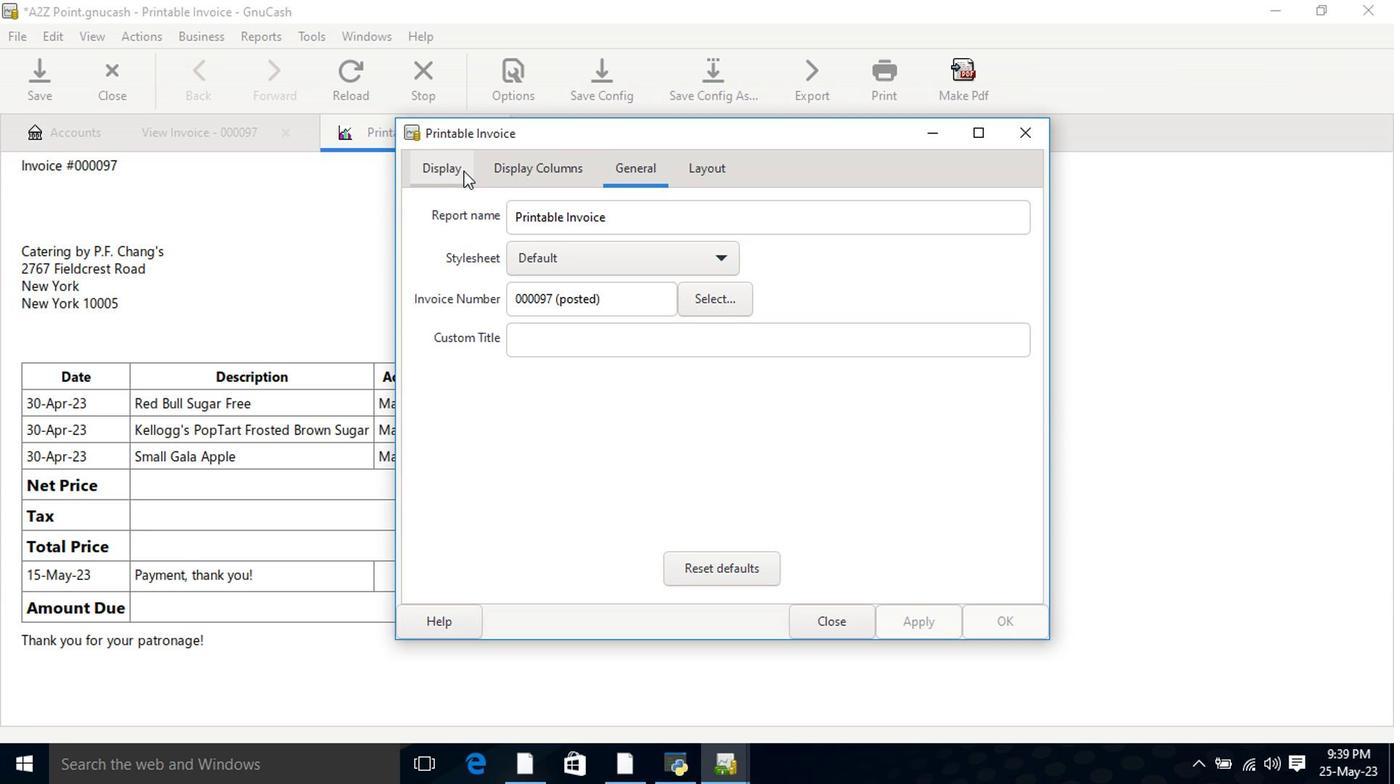 
Action: Mouse moved to (577, 414)
Screenshot: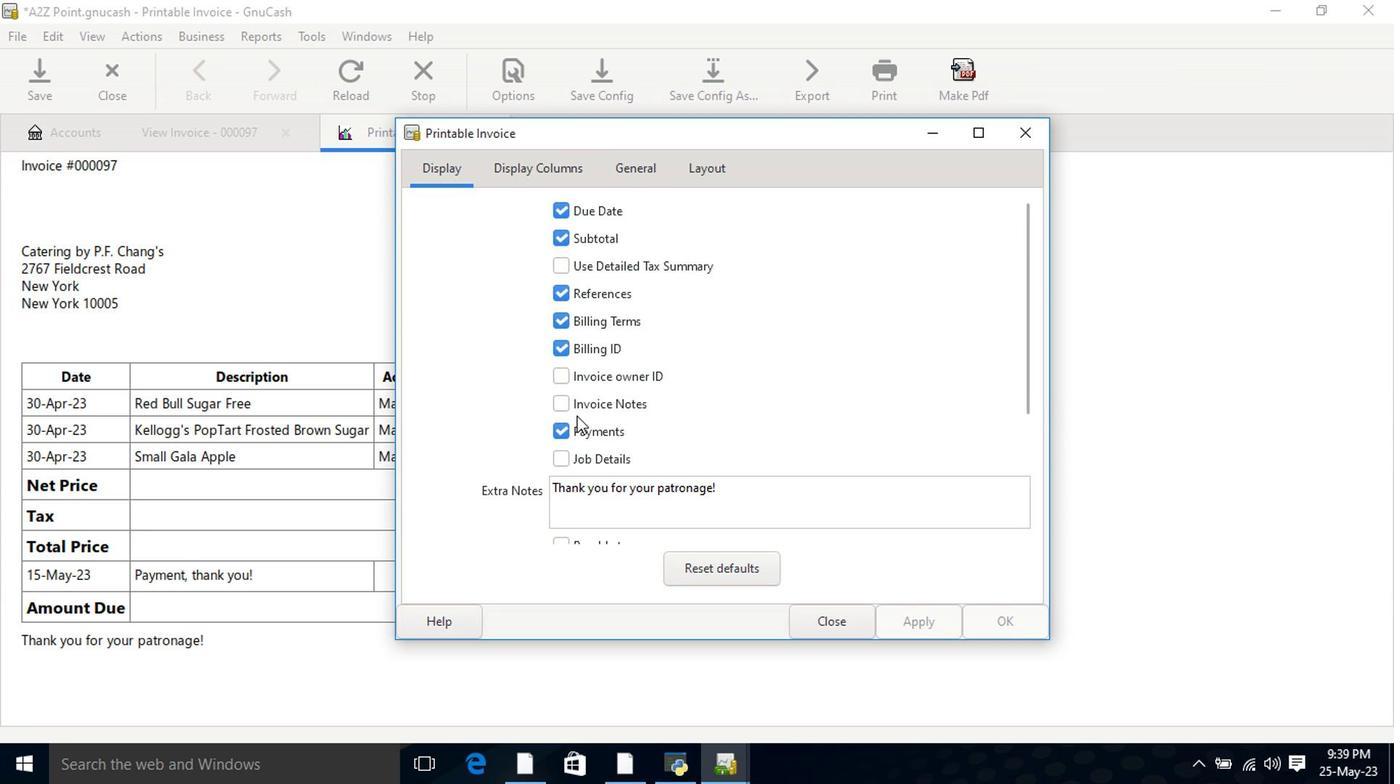 
Action: Mouse pressed left at (577, 414)
Screenshot: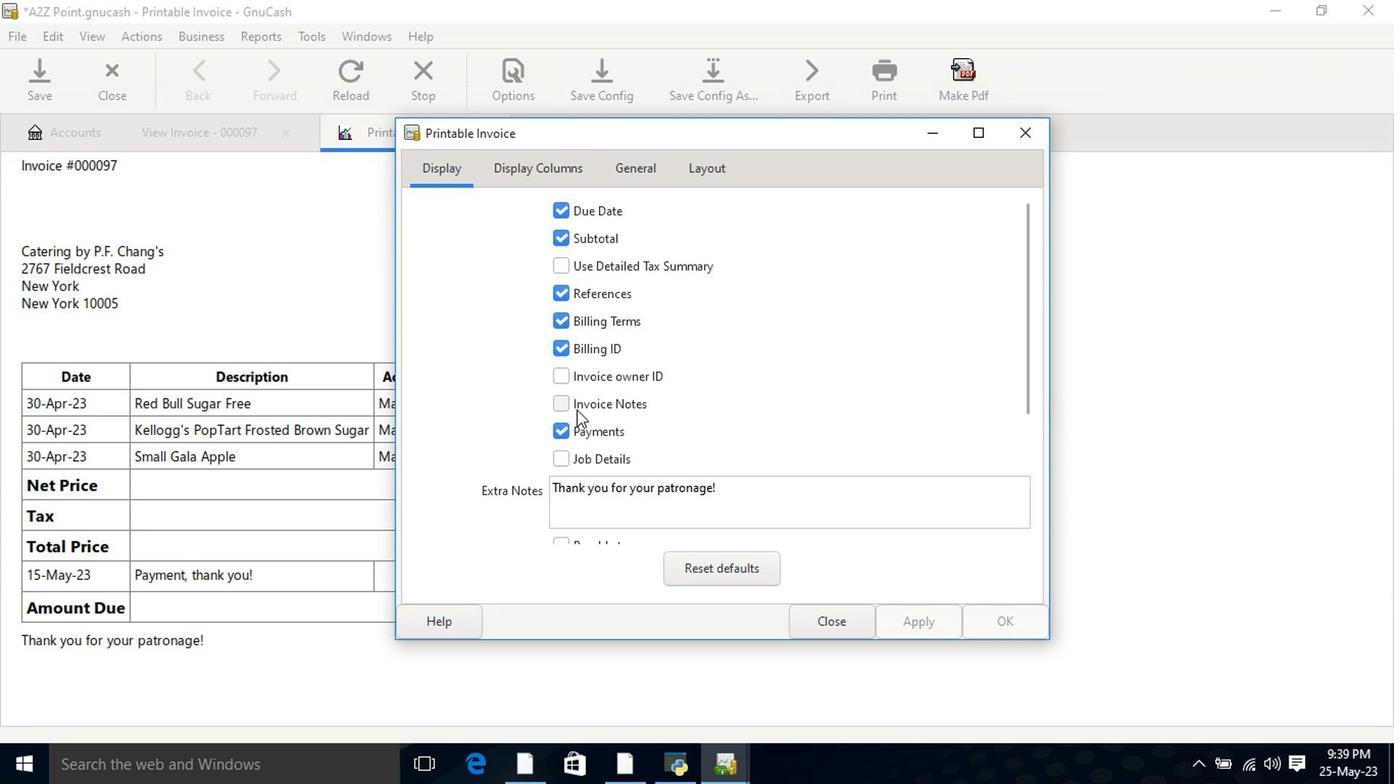
Action: Mouse moved to (929, 624)
Screenshot: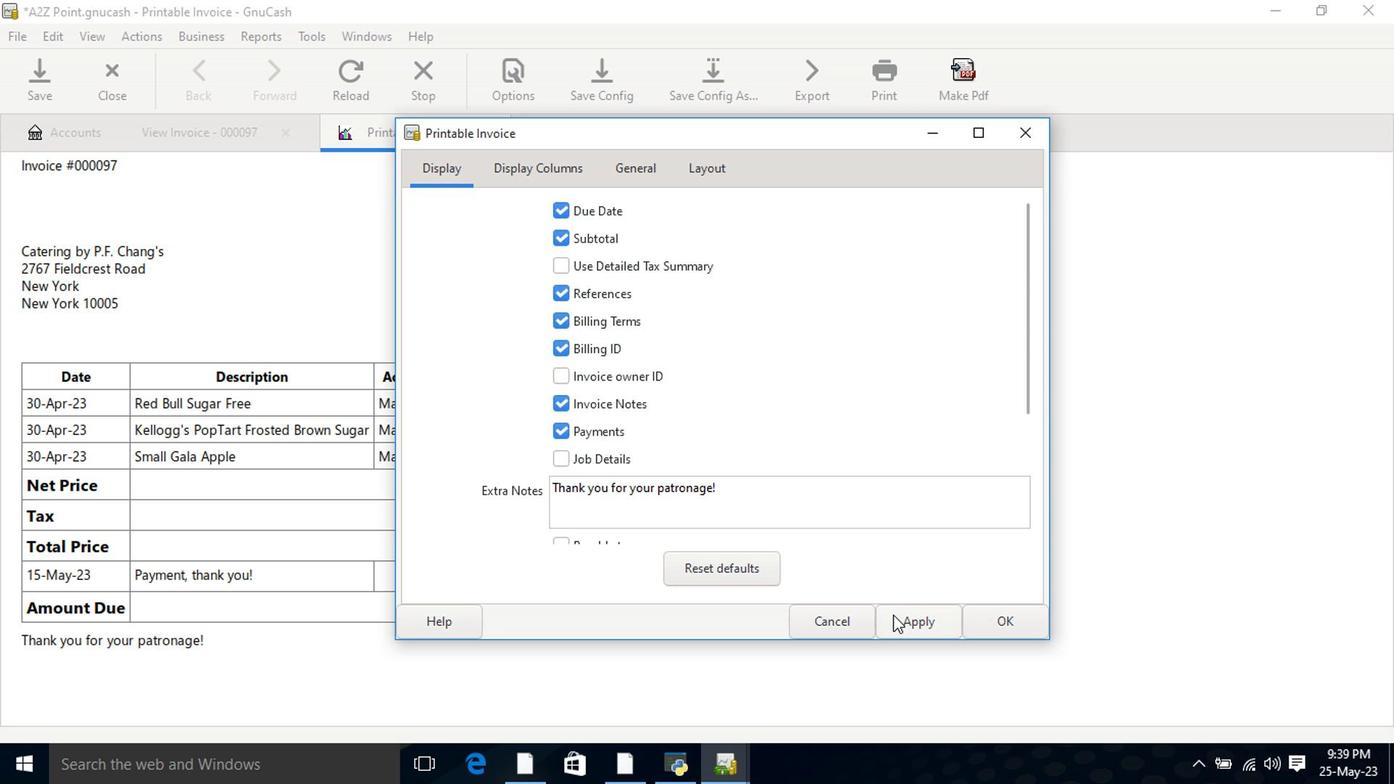 
Action: Mouse pressed left at (929, 624)
Screenshot: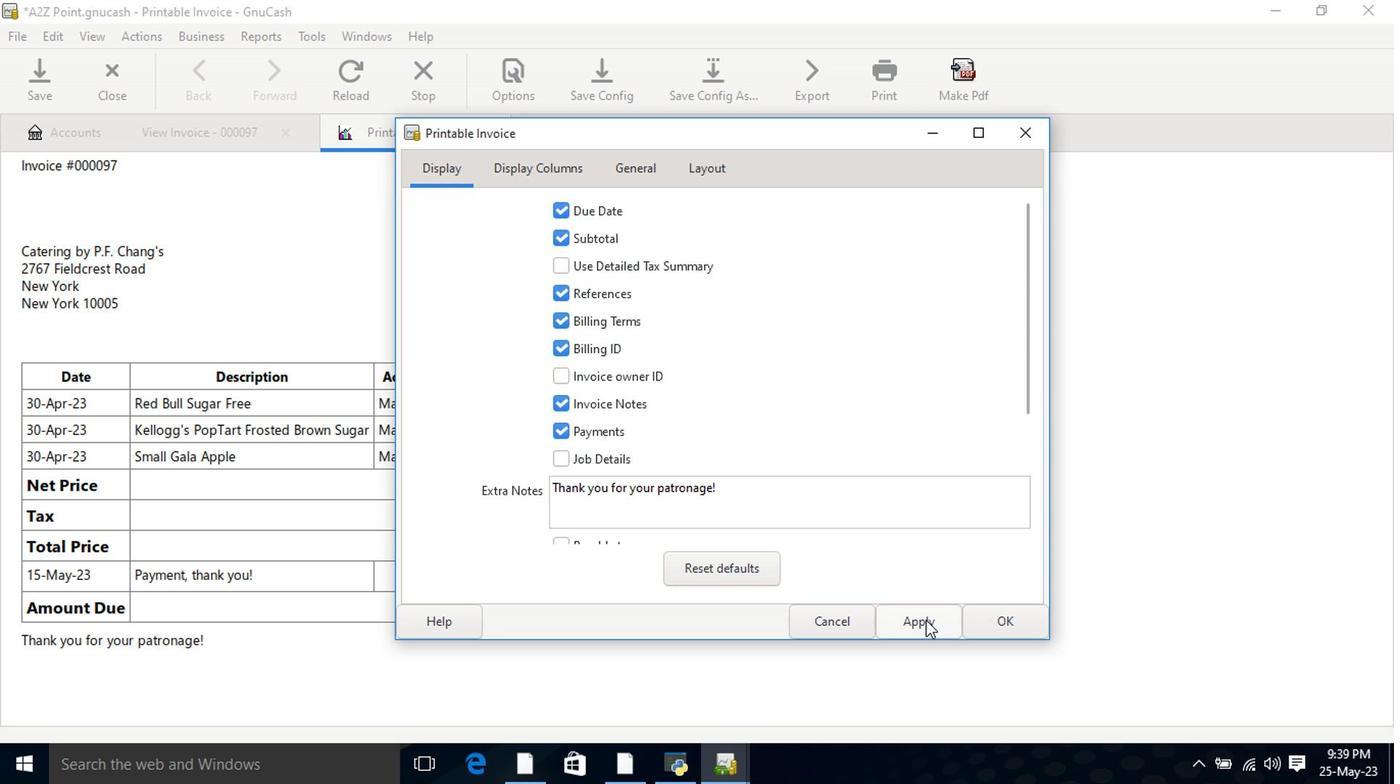 
Action: Mouse moved to (846, 628)
Screenshot: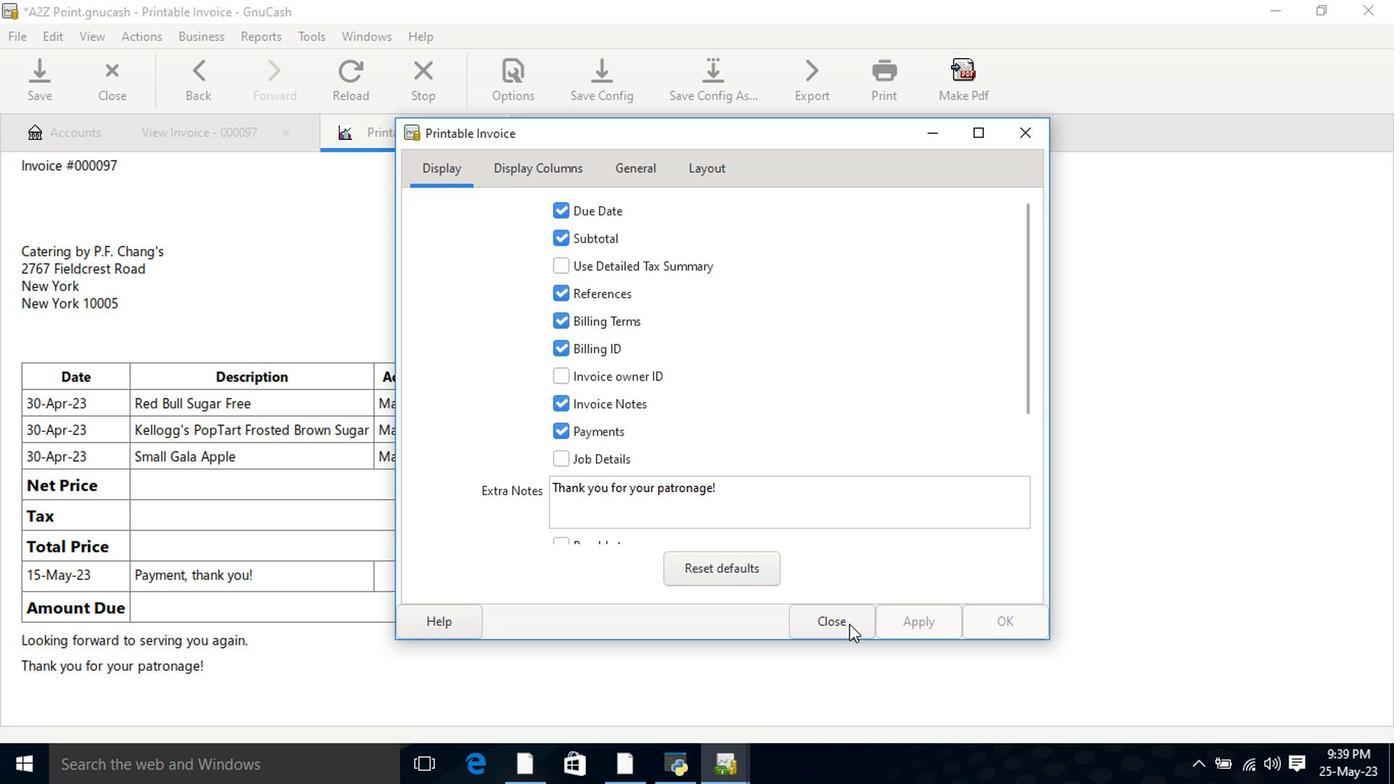 
Action: Mouse pressed left at (846, 628)
Screenshot: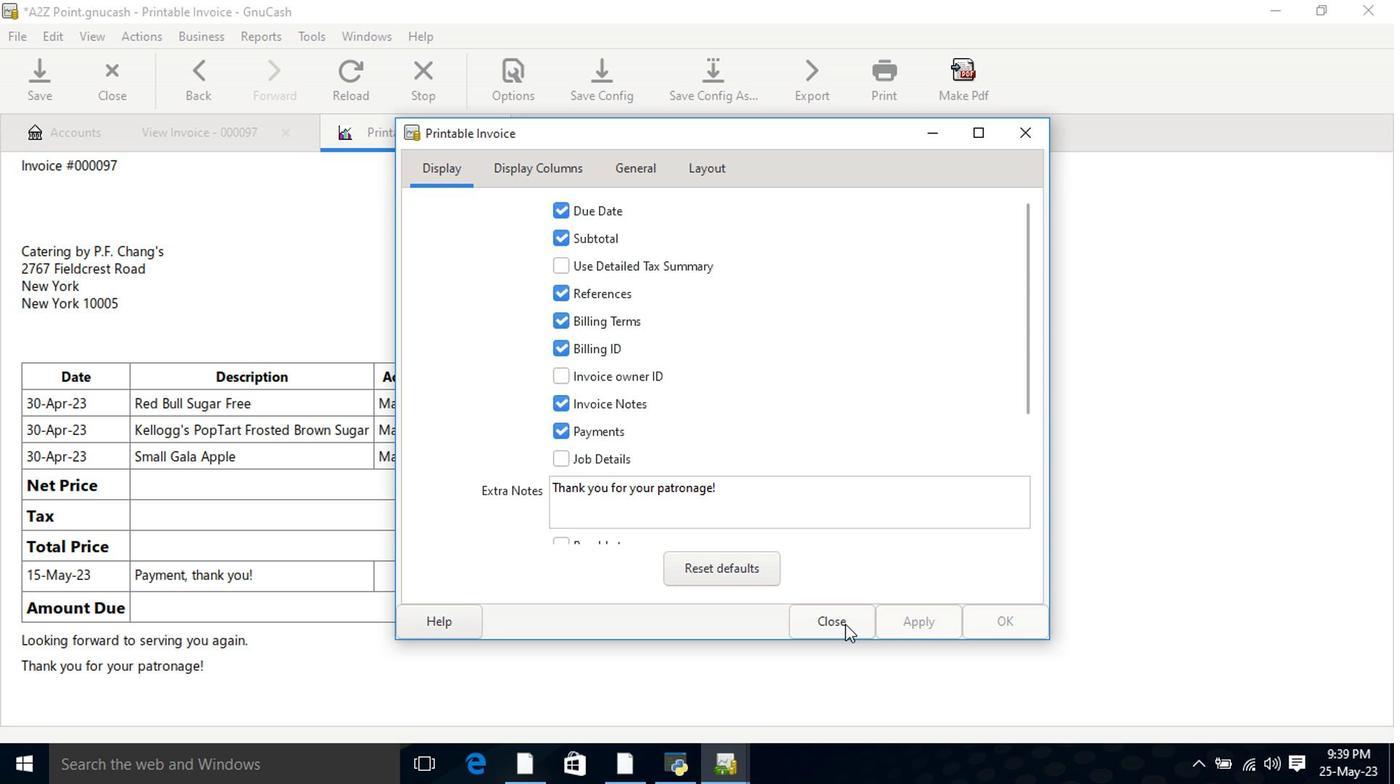 
Action: Mouse moved to (844, 628)
Screenshot: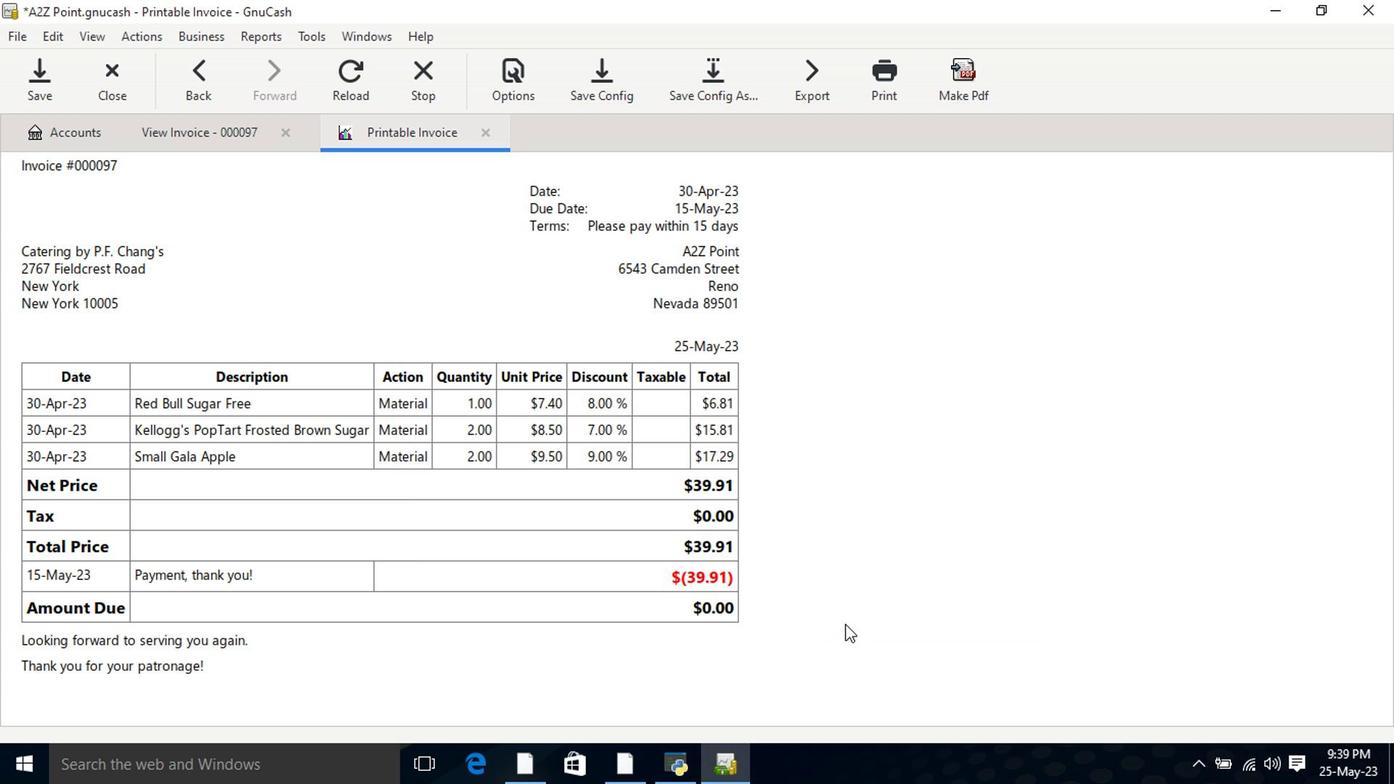 
